 Task: Find a place to stay in Kafr AZ Zafarani for 9 guests from 24 Aug to 10 Sep, with a price range of 14000 to 15000, including amenities like WiFi and free parking.
Action: Mouse moved to (507, 106)
Screenshot: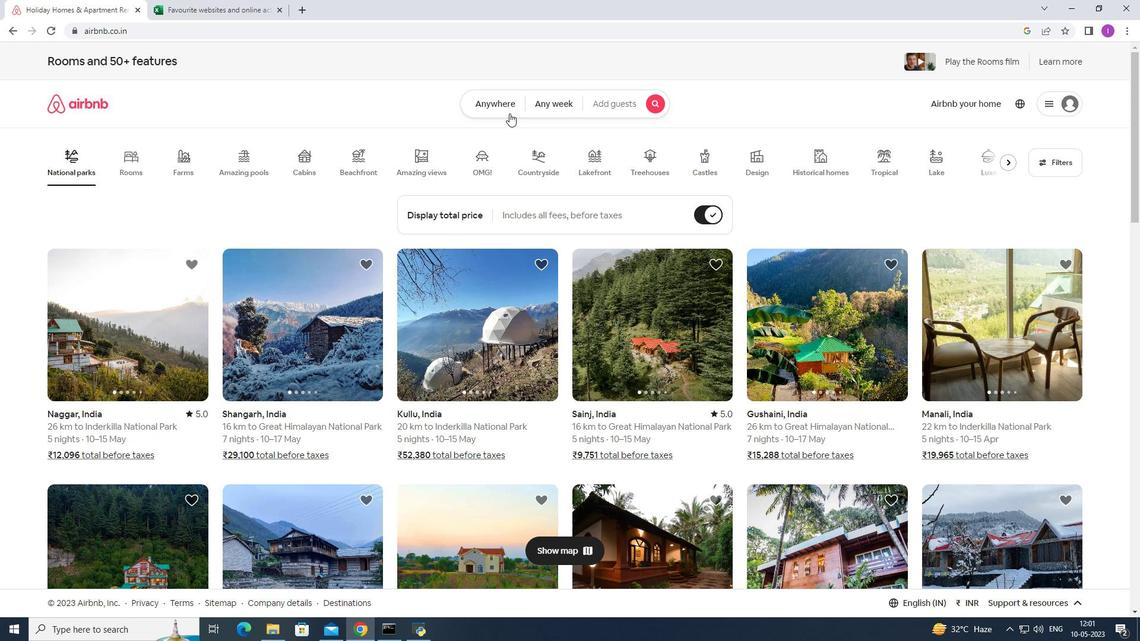 
Action: Mouse pressed left at (507, 106)
Screenshot: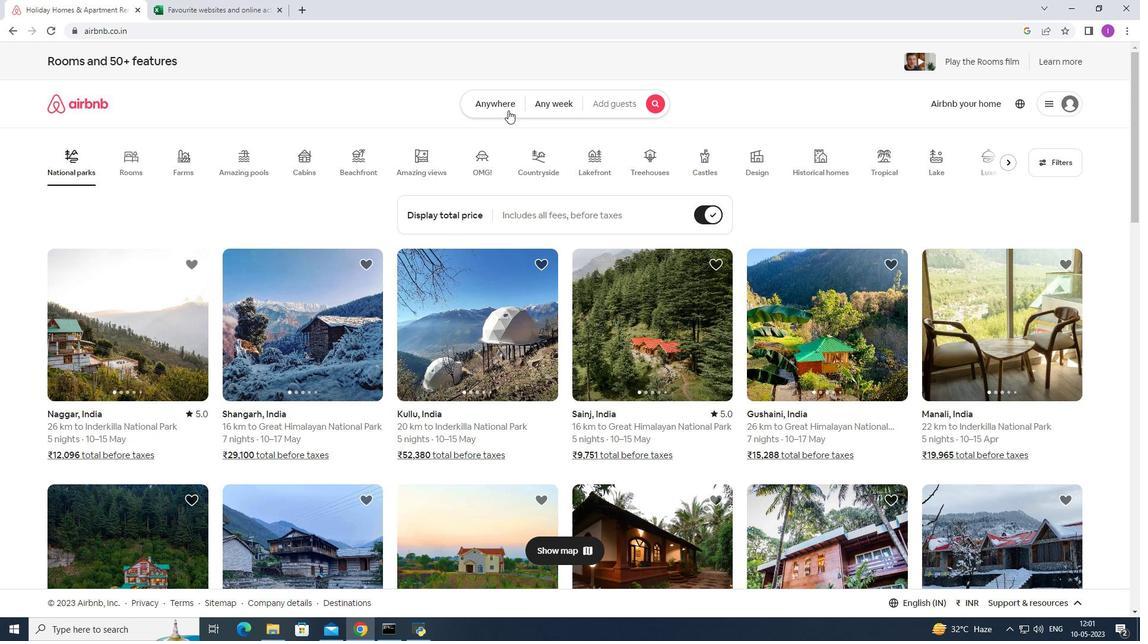 
Action: Mouse moved to (421, 144)
Screenshot: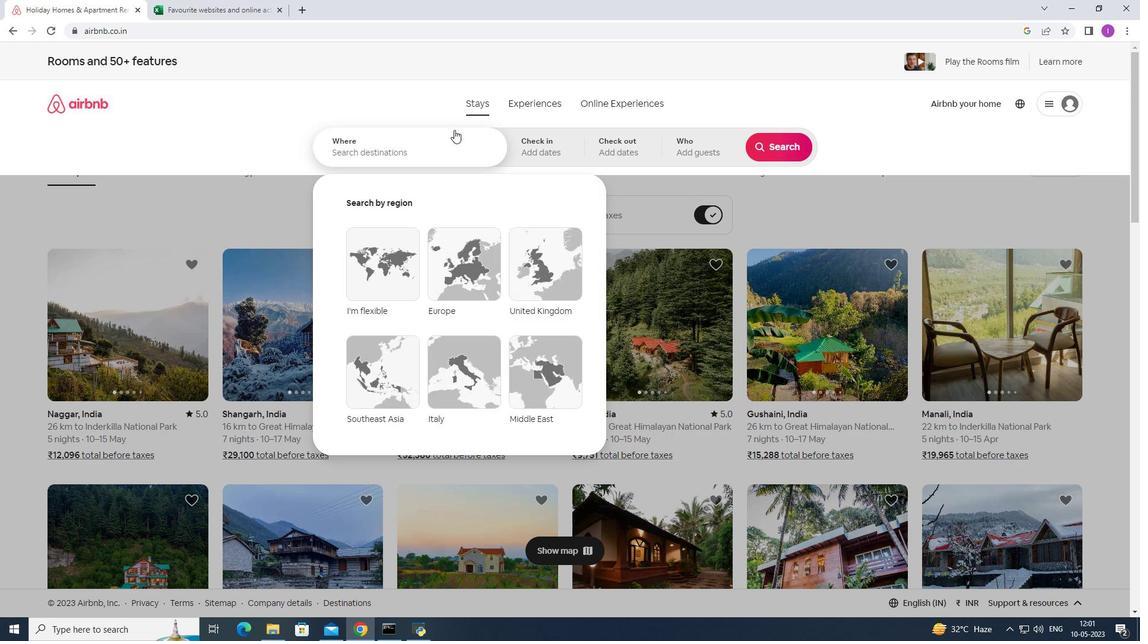 
Action: Mouse pressed left at (421, 144)
Screenshot: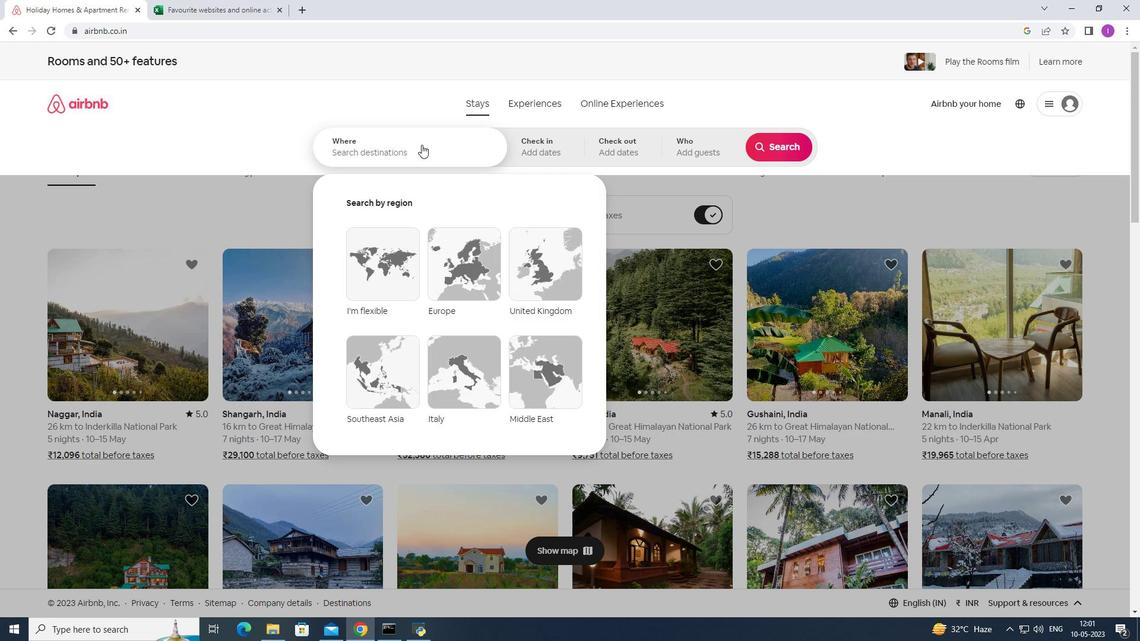 
Action: Mouse moved to (438, 149)
Screenshot: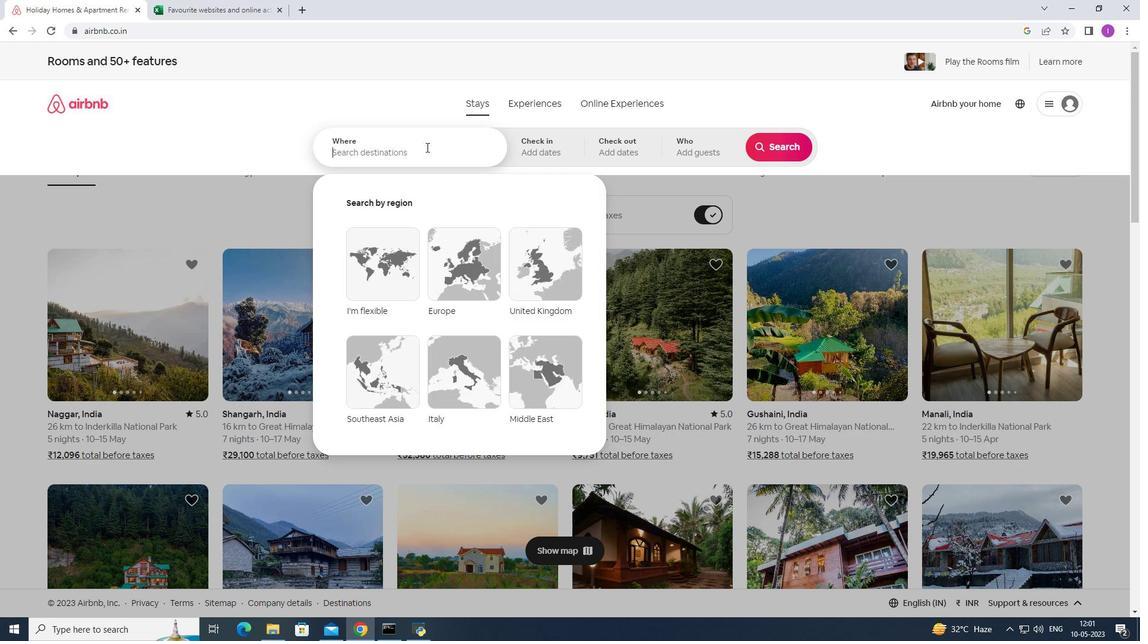 
Action: Key pressed <Key.shift>Kafr<Key.space><Key.shift>Az<Key.space>
Screenshot: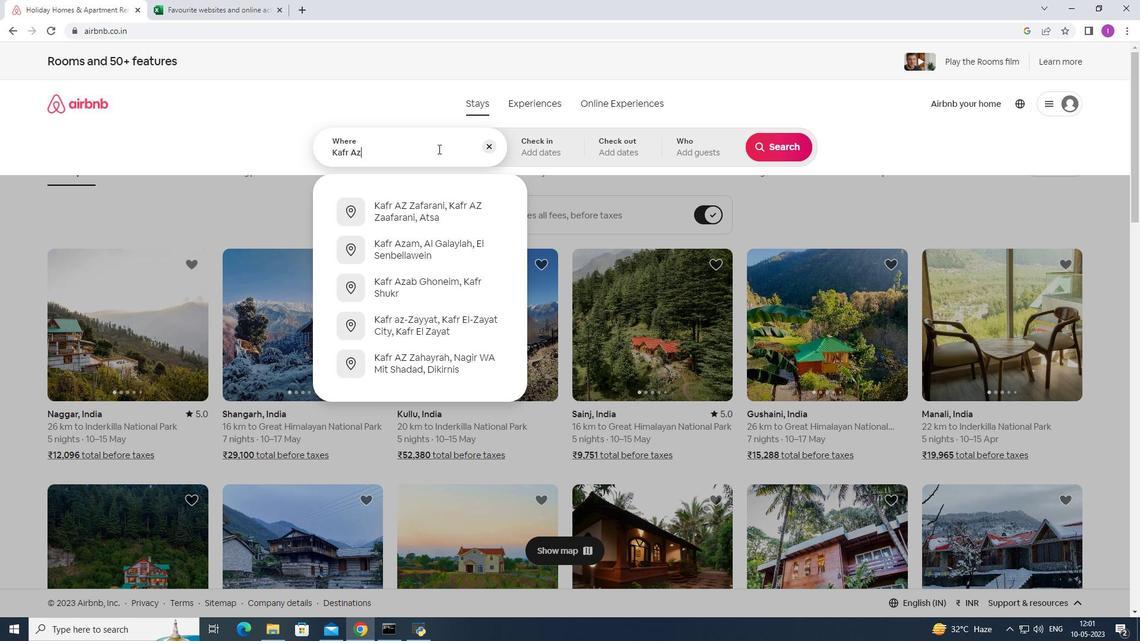 
Action: Mouse moved to (415, 216)
Screenshot: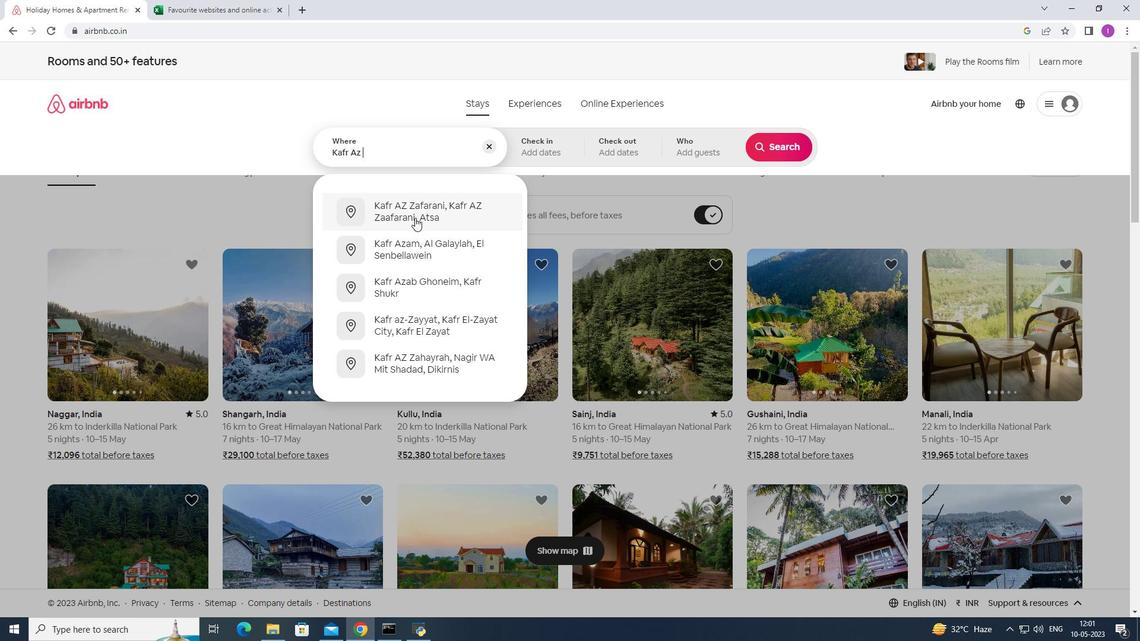
Action: Mouse pressed left at (415, 216)
Screenshot: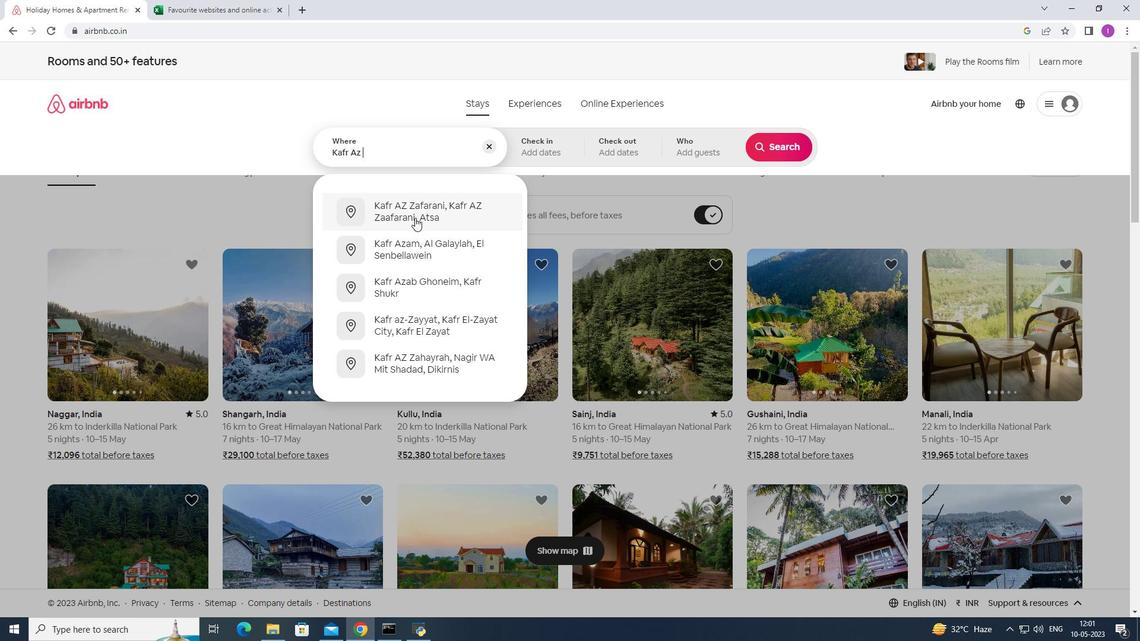 
Action: Mouse moved to (782, 243)
Screenshot: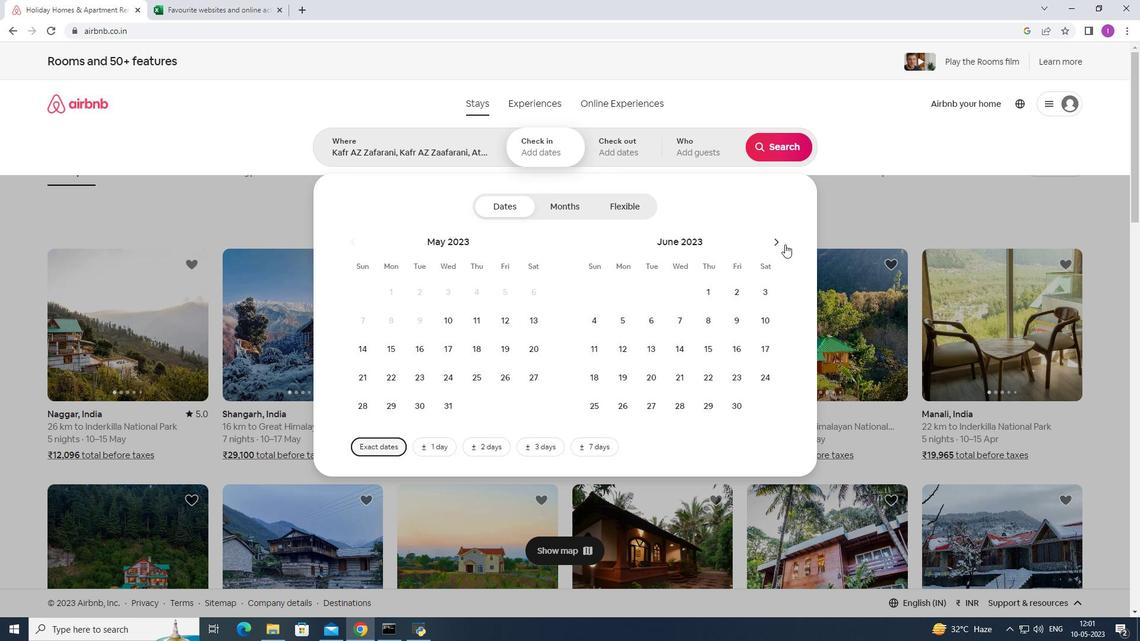 
Action: Mouse pressed left at (782, 243)
Screenshot: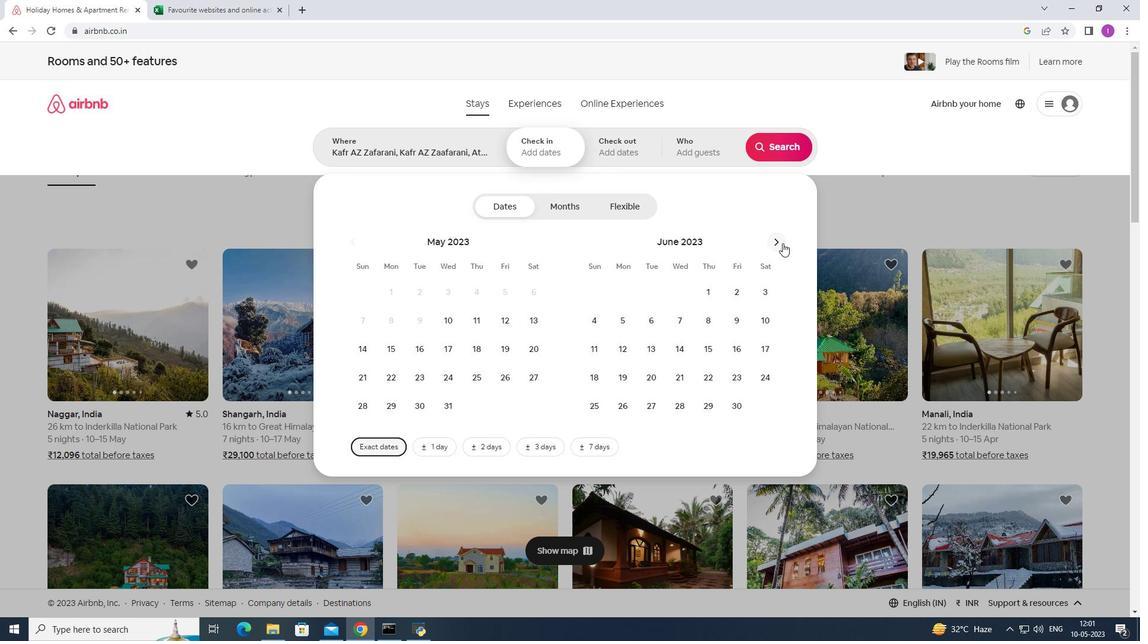 
Action: Mouse pressed left at (782, 243)
Screenshot: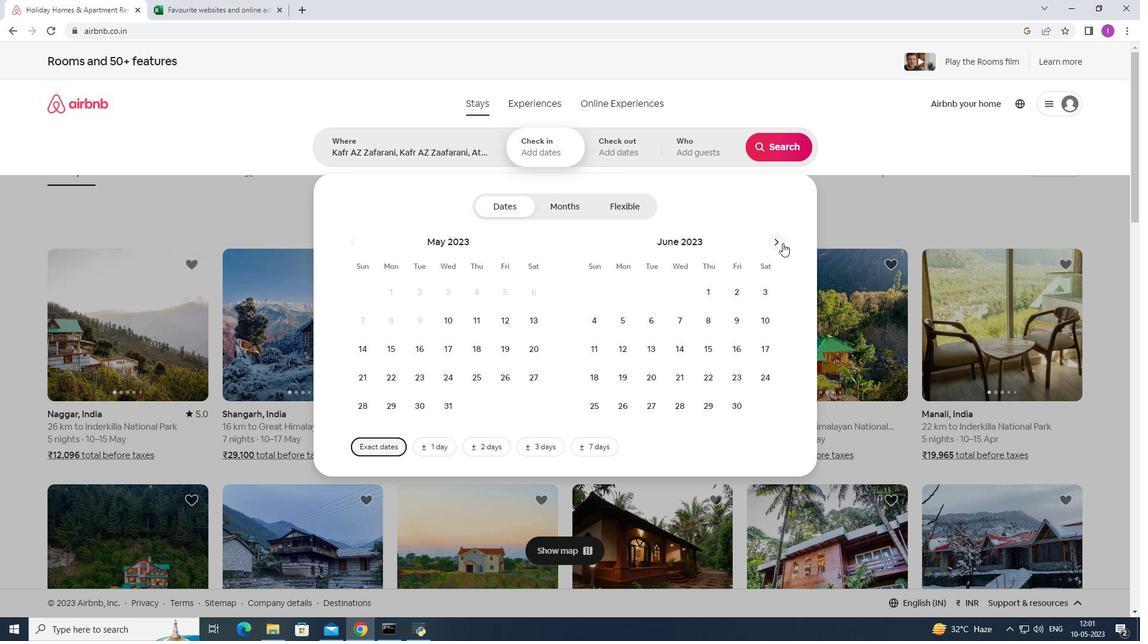 
Action: Mouse pressed left at (782, 243)
Screenshot: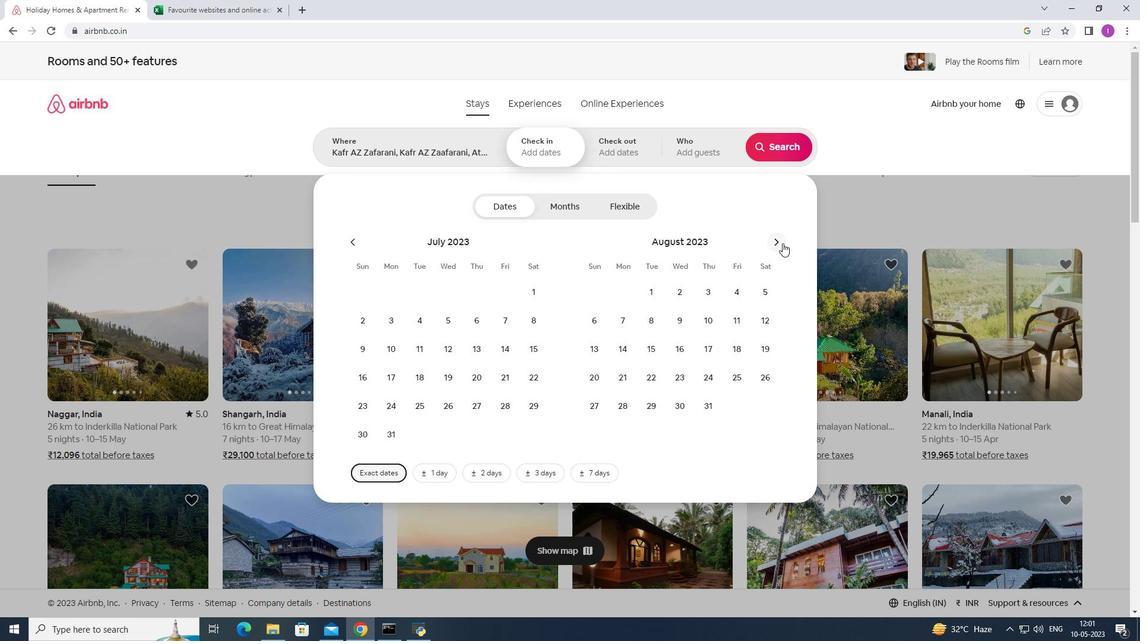 
Action: Mouse moved to (555, 365)
Screenshot: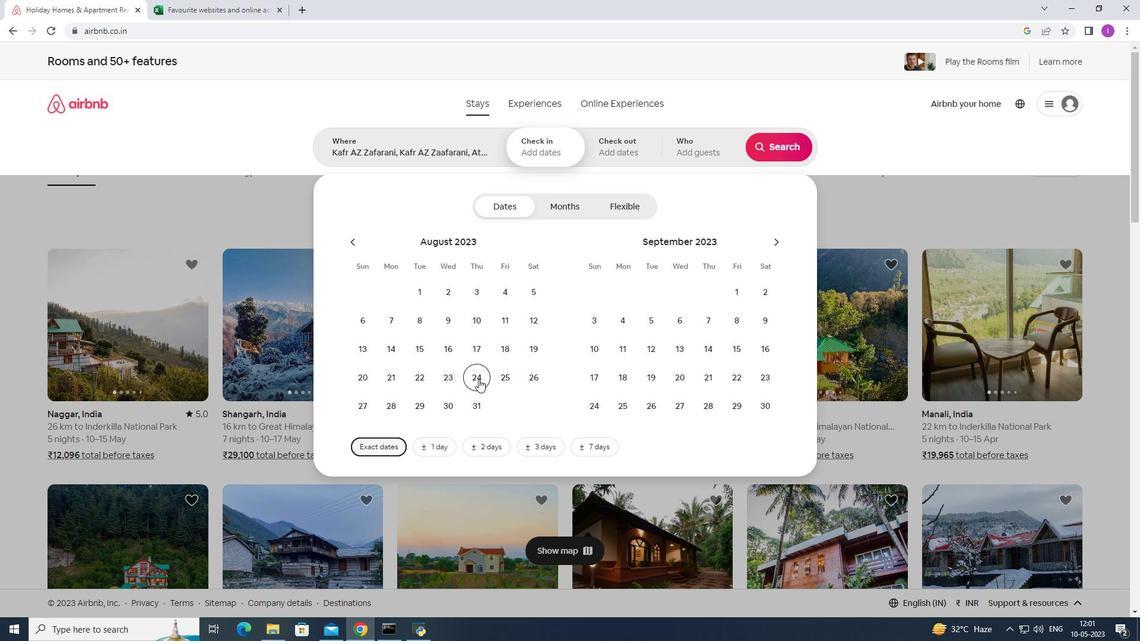 
Action: Mouse pressed left at (479, 378)
Screenshot: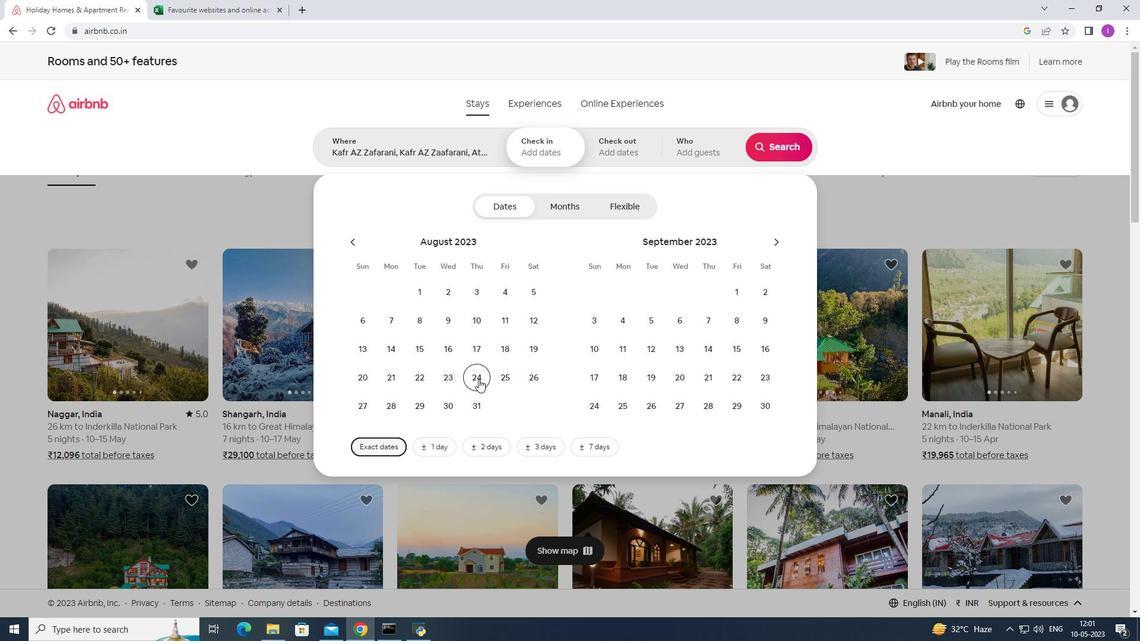 
Action: Mouse moved to (594, 351)
Screenshot: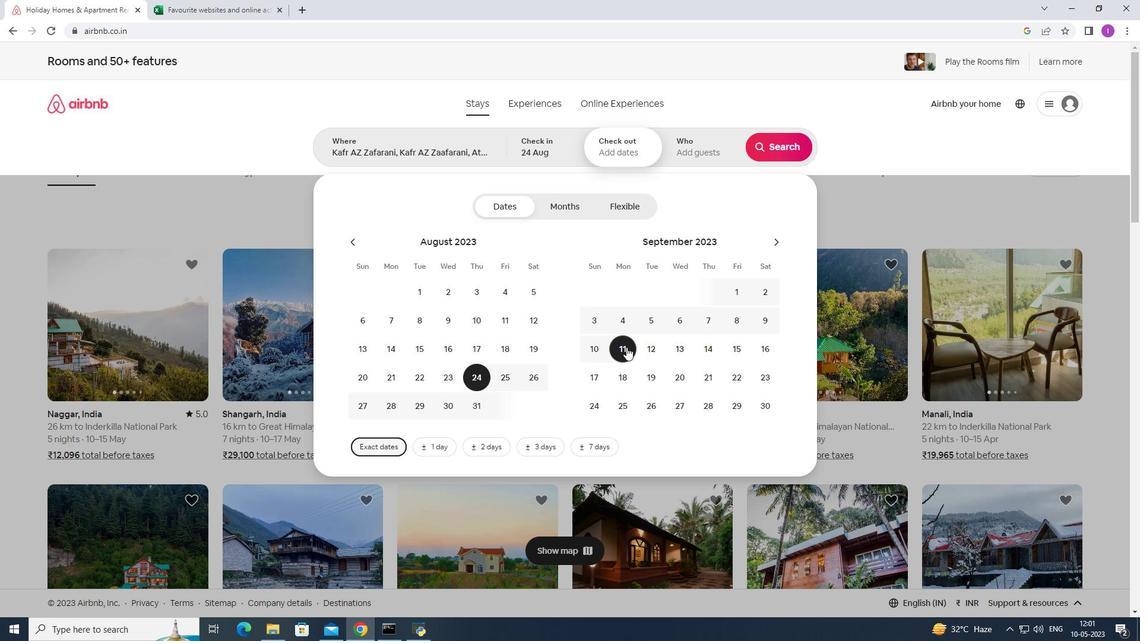 
Action: Mouse pressed left at (594, 351)
Screenshot: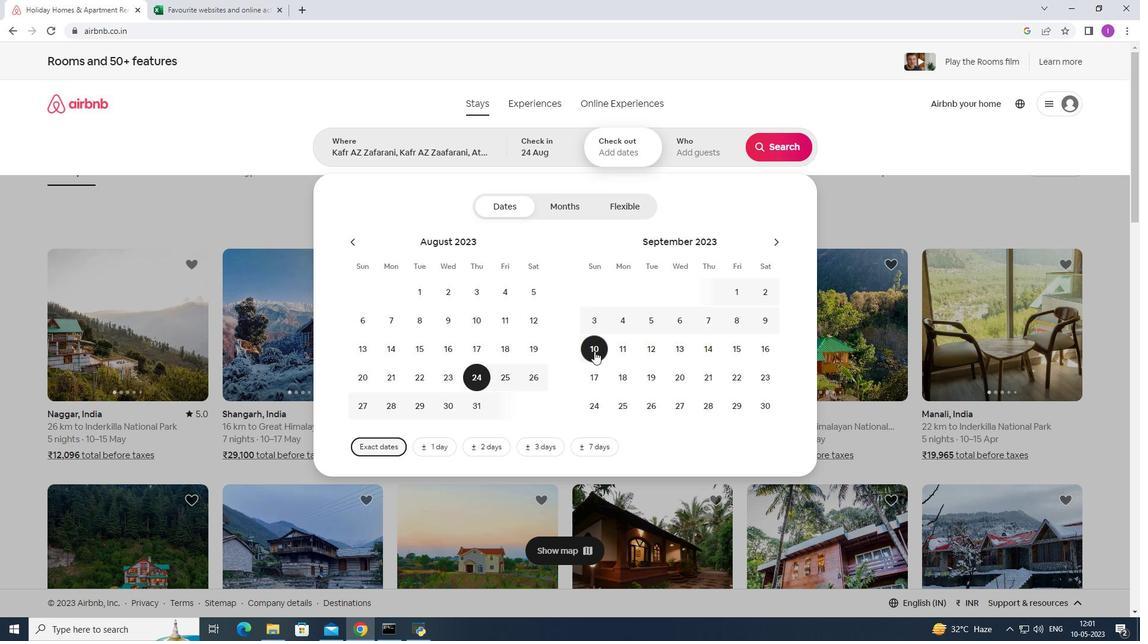 
Action: Mouse moved to (697, 152)
Screenshot: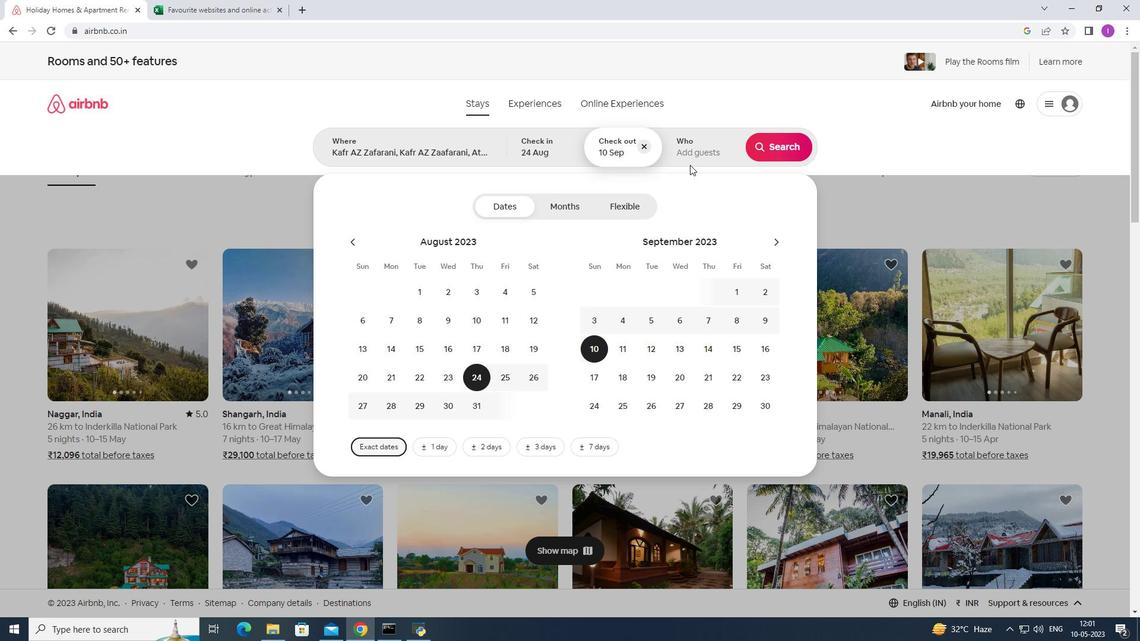 
Action: Mouse pressed left at (697, 152)
Screenshot: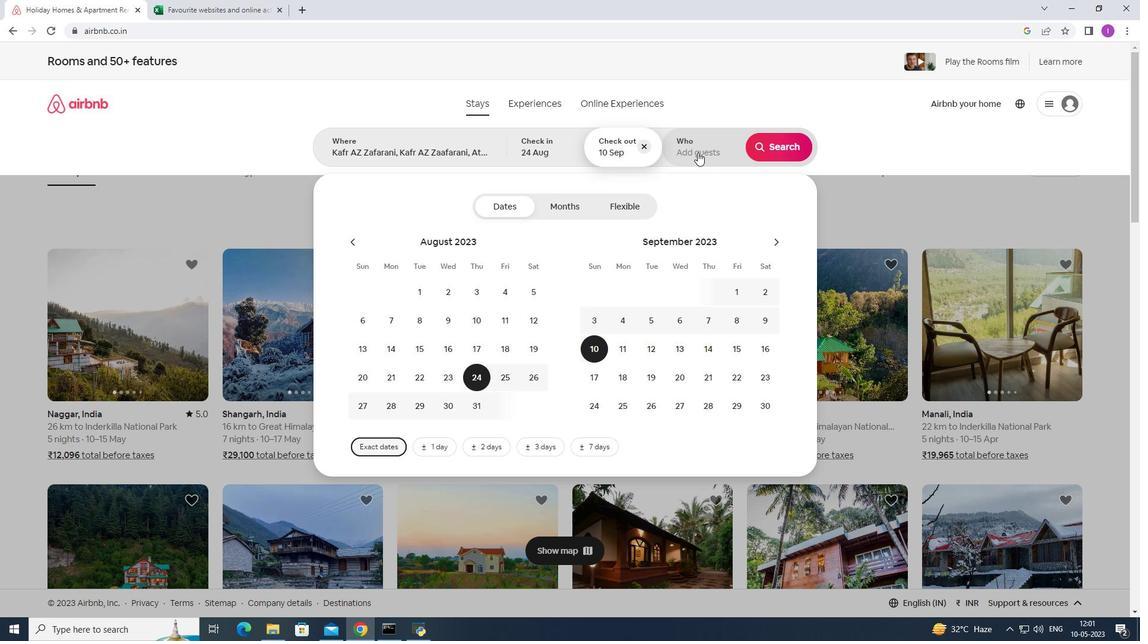 
Action: Mouse moved to (789, 208)
Screenshot: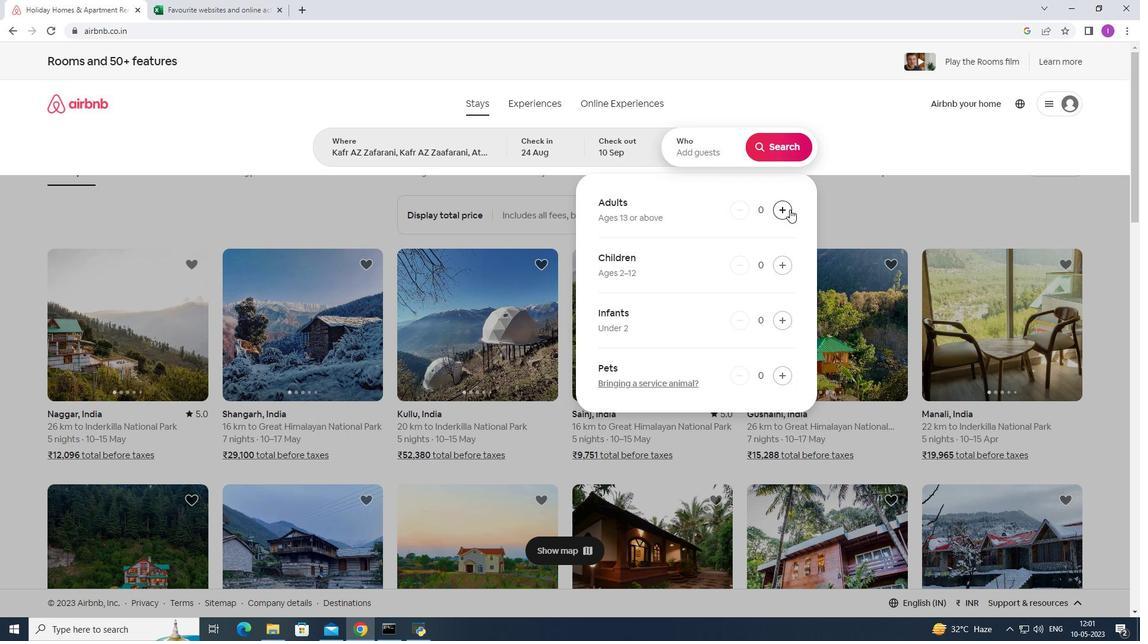 
Action: Mouse pressed left at (789, 208)
Screenshot: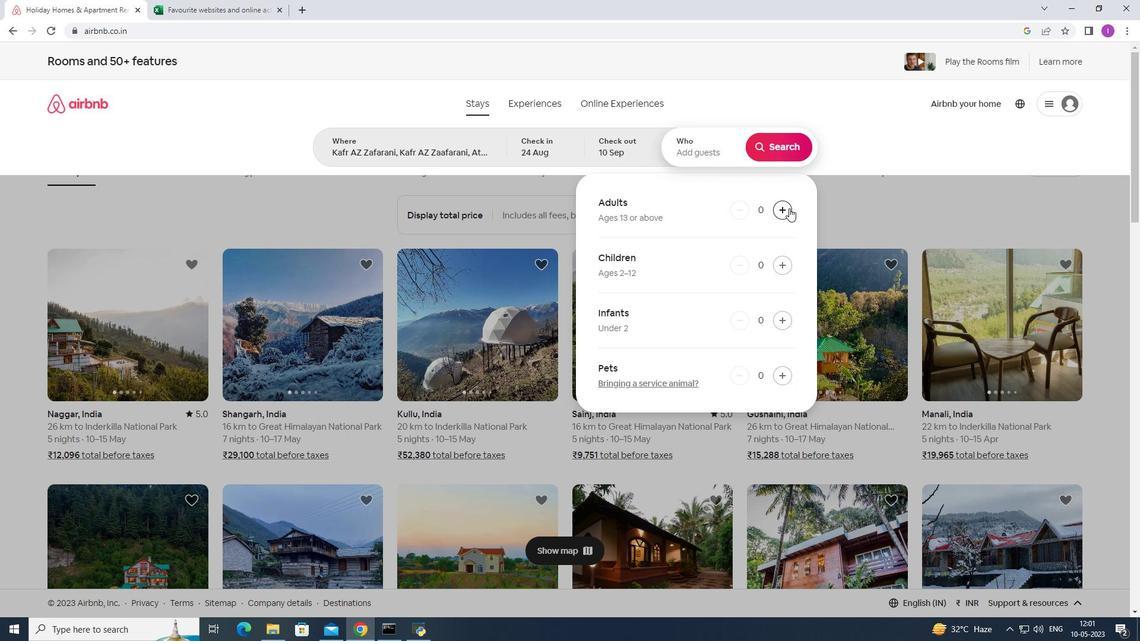 
Action: Mouse pressed left at (789, 208)
Screenshot: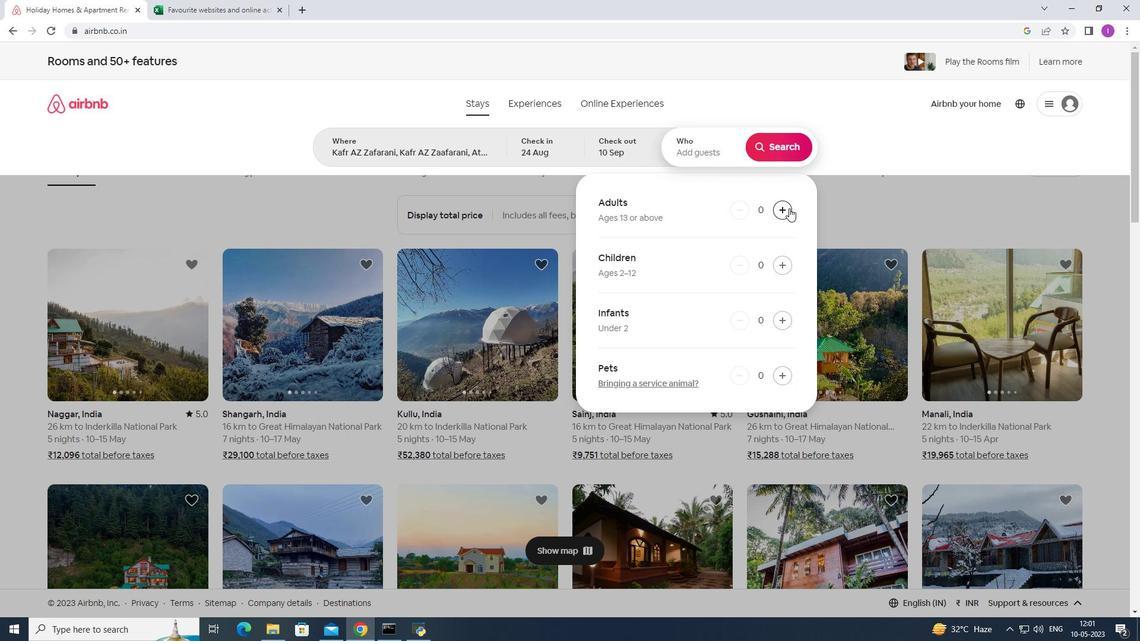 
Action: Mouse pressed left at (789, 208)
Screenshot: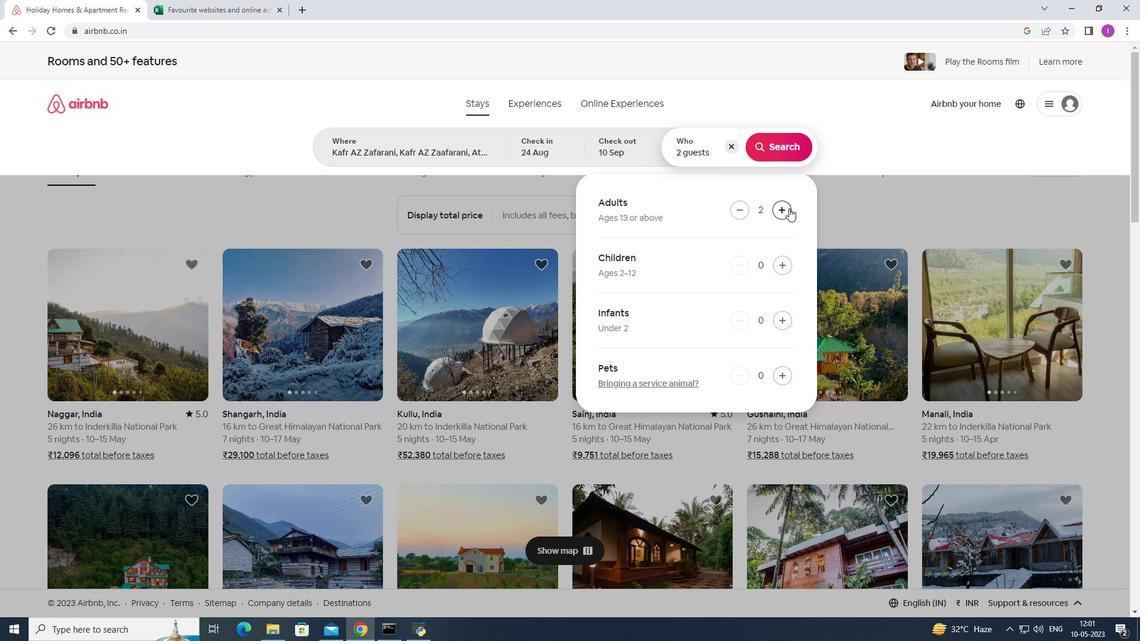 
Action: Mouse pressed left at (789, 208)
Screenshot: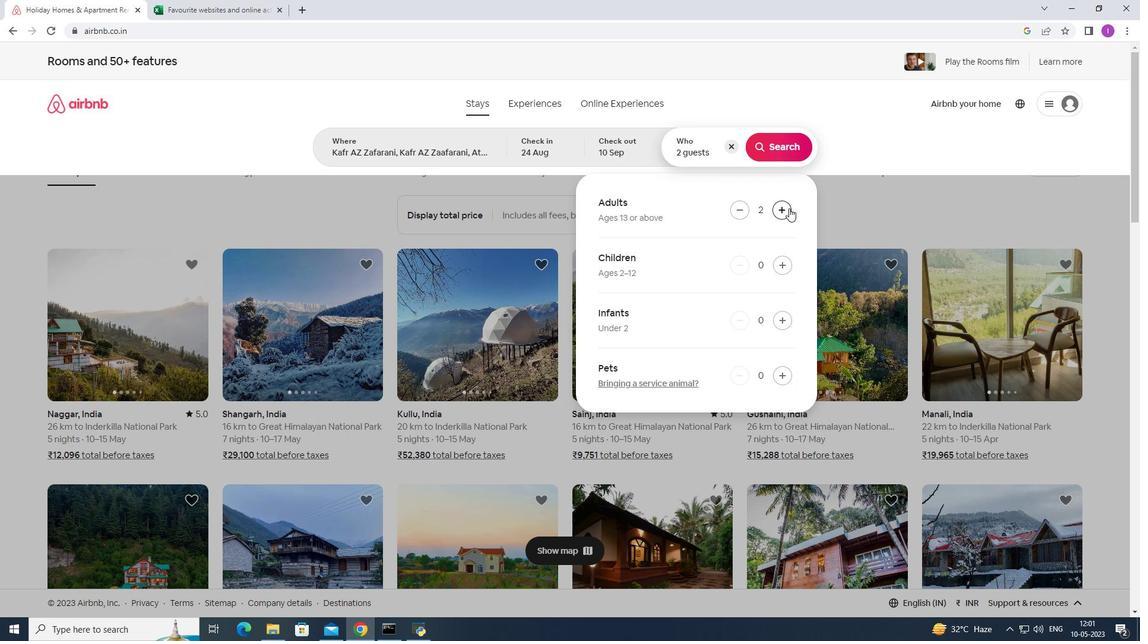 
Action: Mouse pressed left at (789, 208)
Screenshot: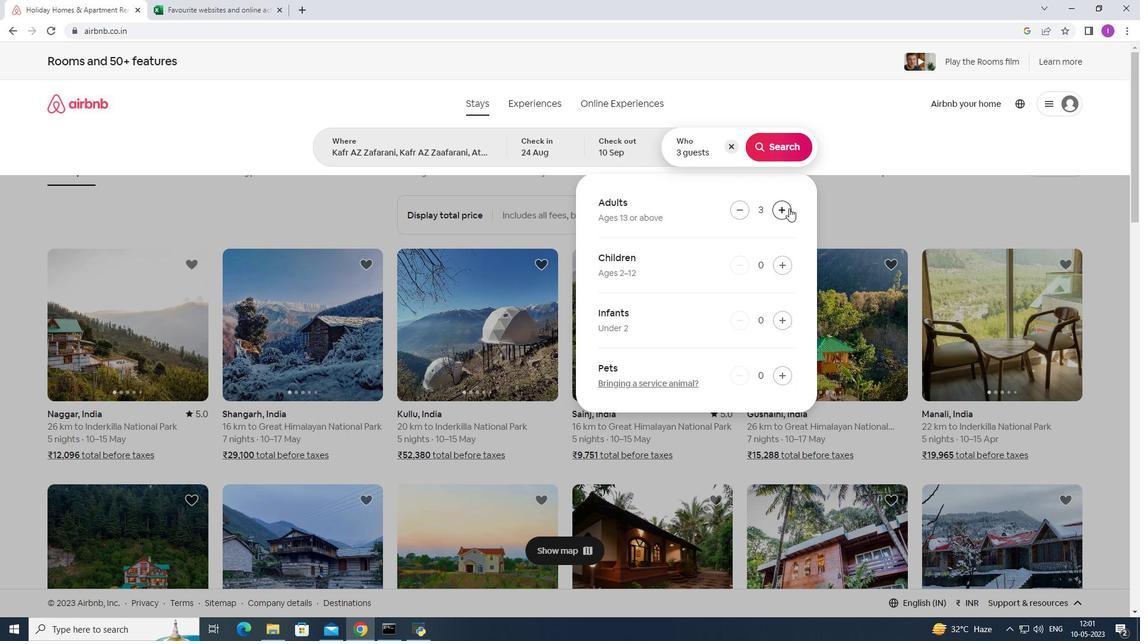 
Action: Mouse pressed left at (789, 208)
Screenshot: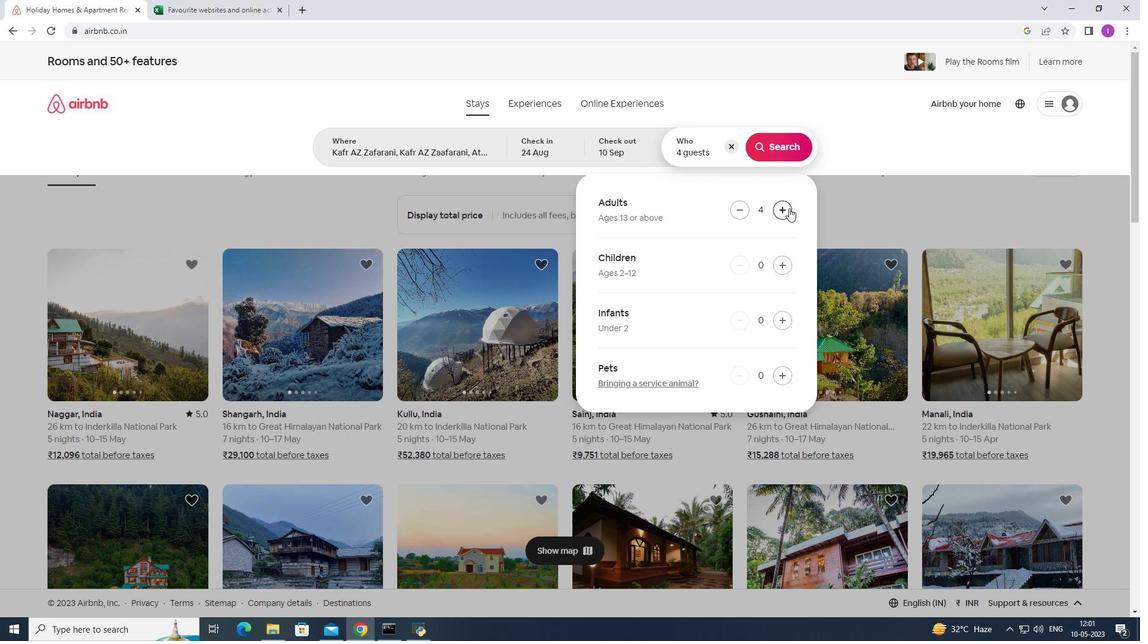 
Action: Mouse pressed left at (789, 208)
Screenshot: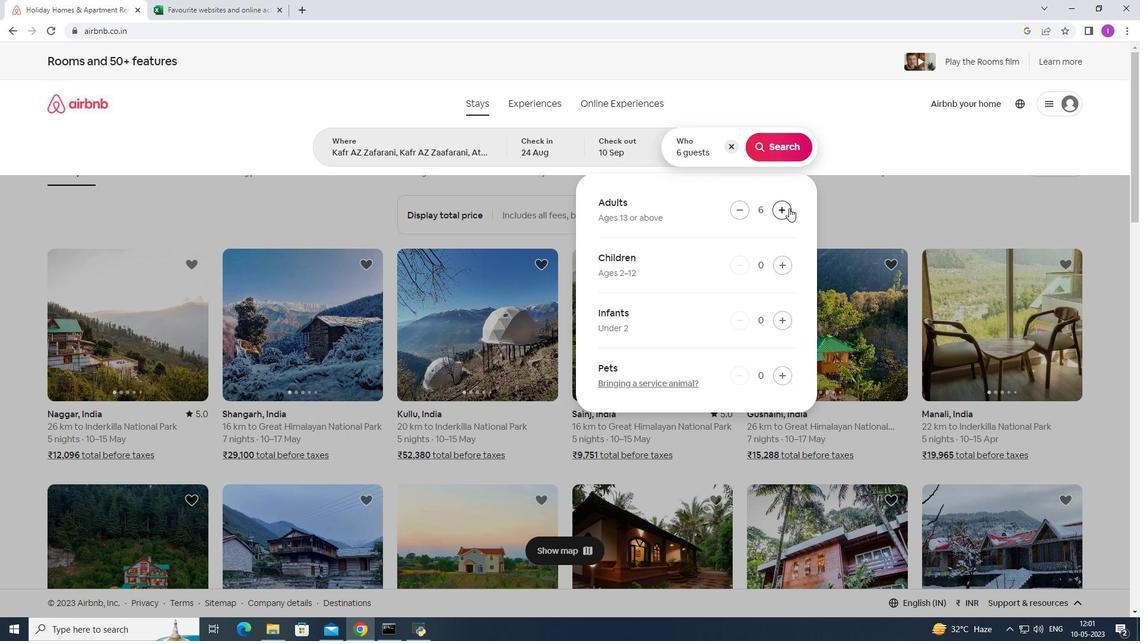 
Action: Key pressed 1<Key.backspace>
Screenshot: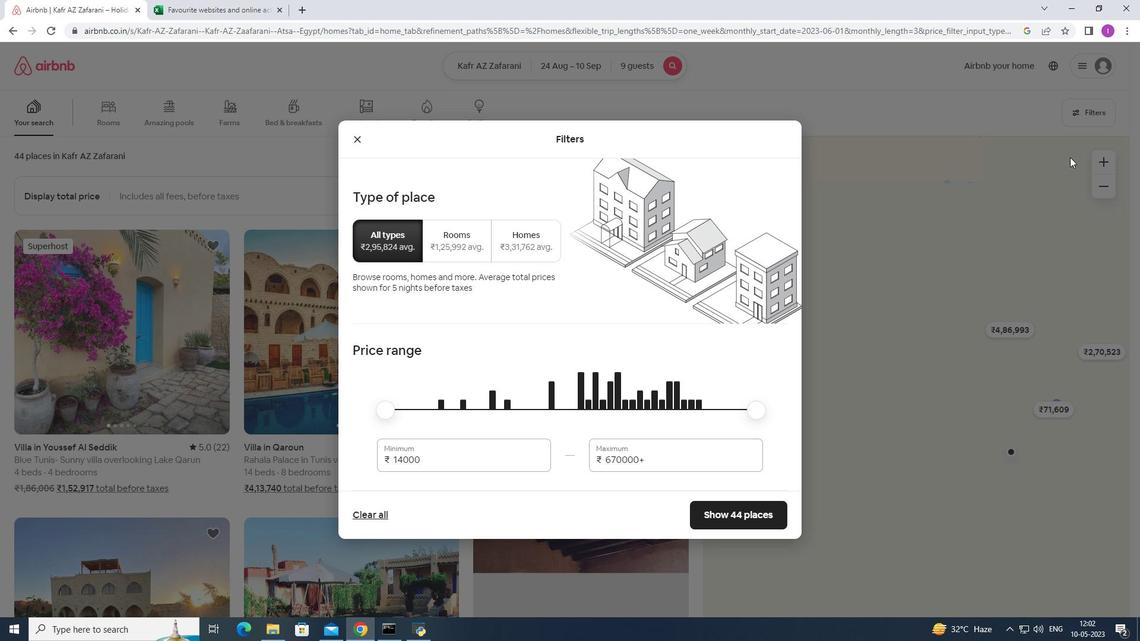 
Action: Mouse moved to (422, 225)
Screenshot: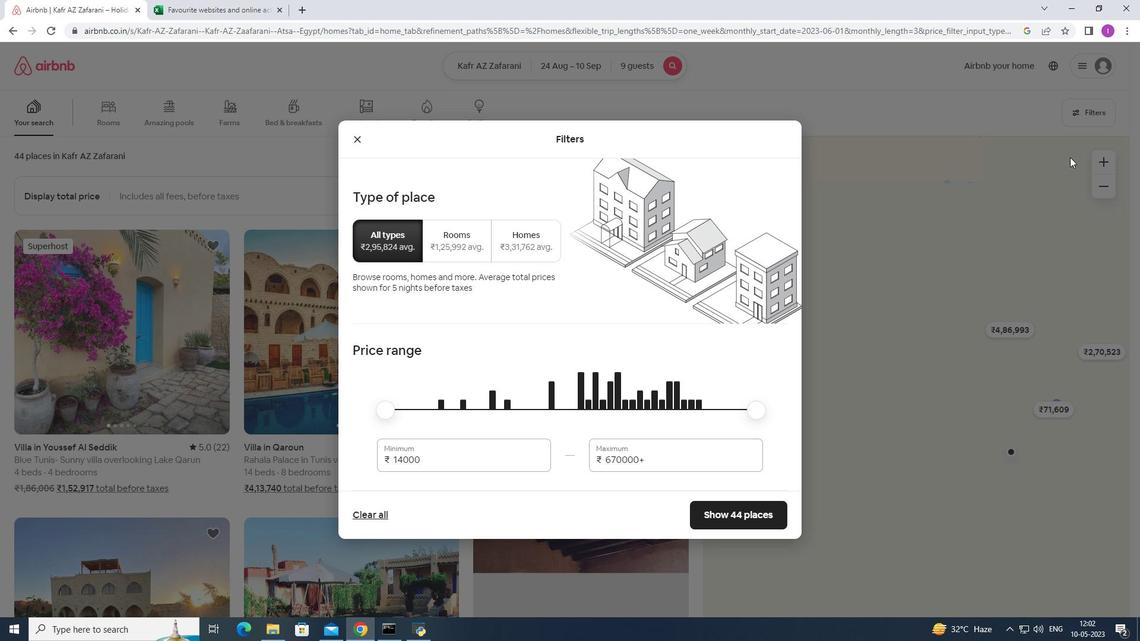 
Action: Key pressed <Key.backspace><Key.backspace><Key.backspace><Key.backspace><Key.backspace><Key.backspace><Key.backspace>
Screenshot: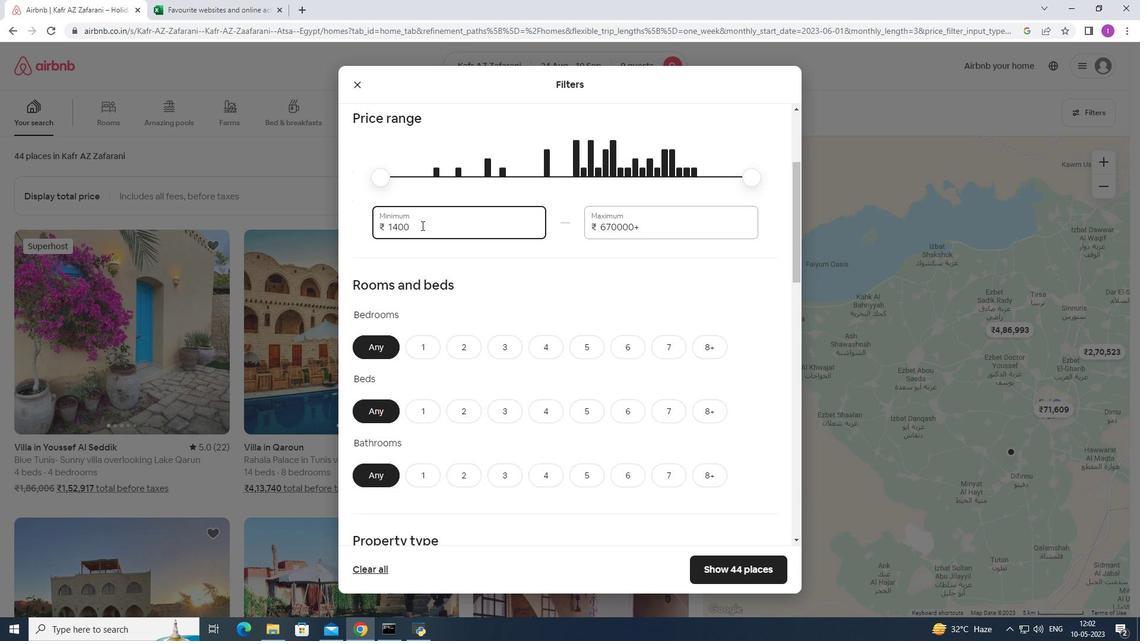 
Action: Mouse moved to (422, 225)
Screenshot: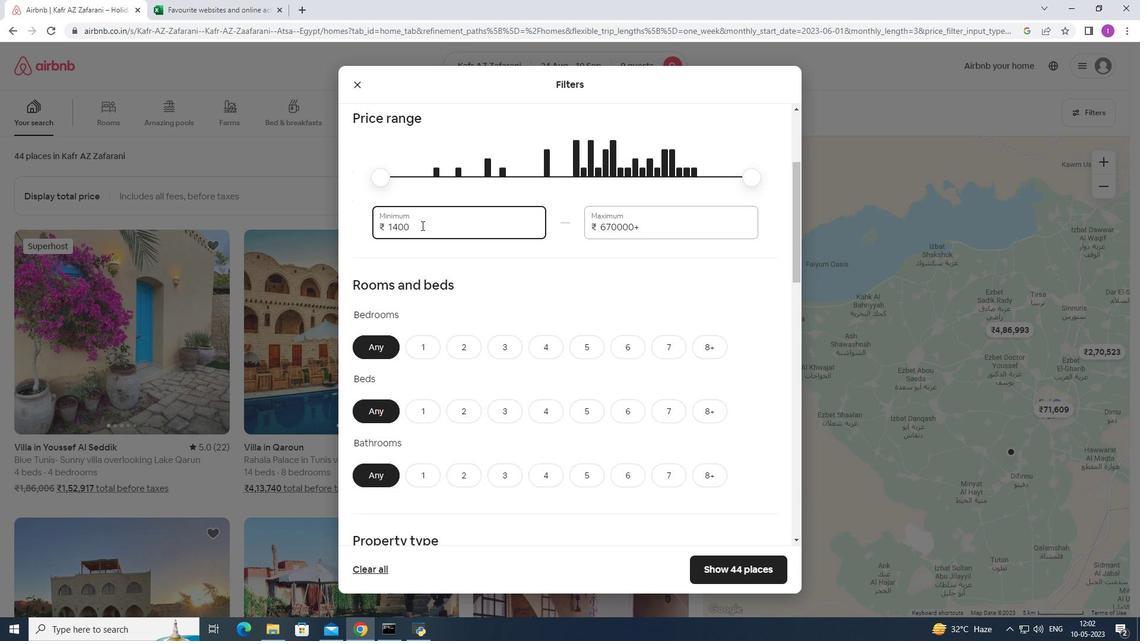 
Action: Key pressed <Key.backspace><Key.backspace><Key.backspace><Key.backspace><Key.backspace><Key.backspace><Key.backspace>
Screenshot: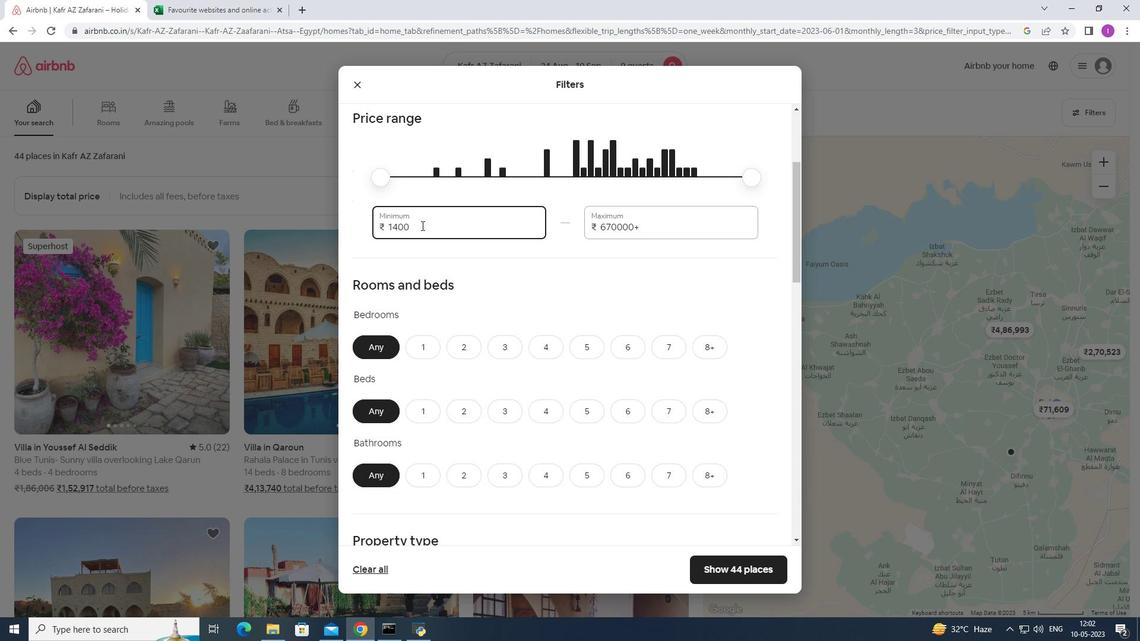 
Action: Mouse moved to (423, 226)
Screenshot: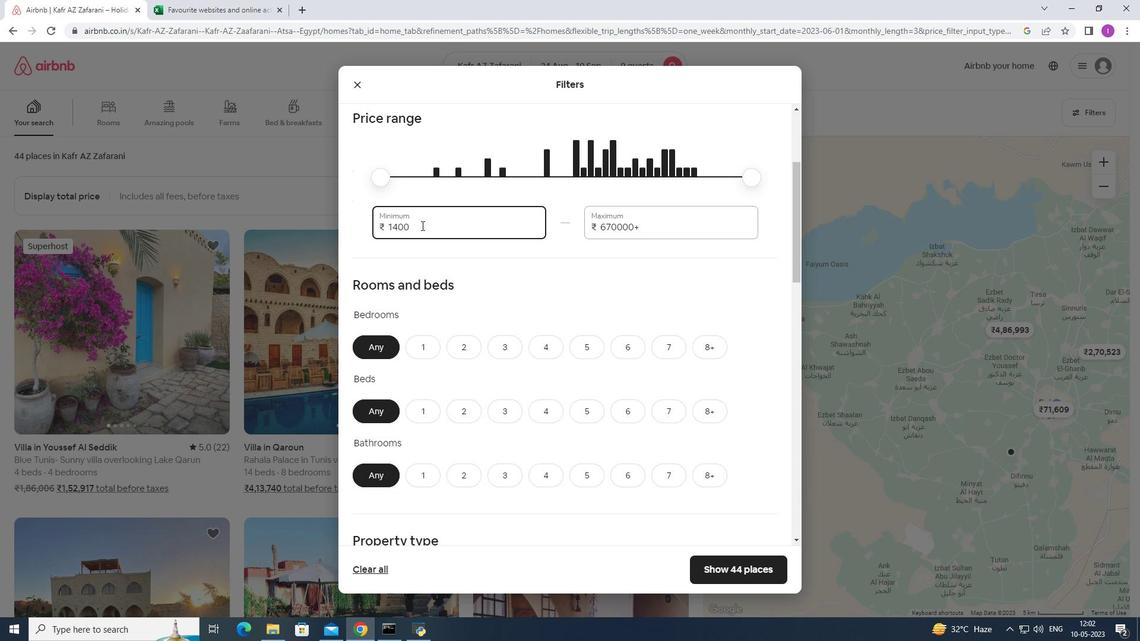 
Action: Key pressed <Key.backspace>
Screenshot: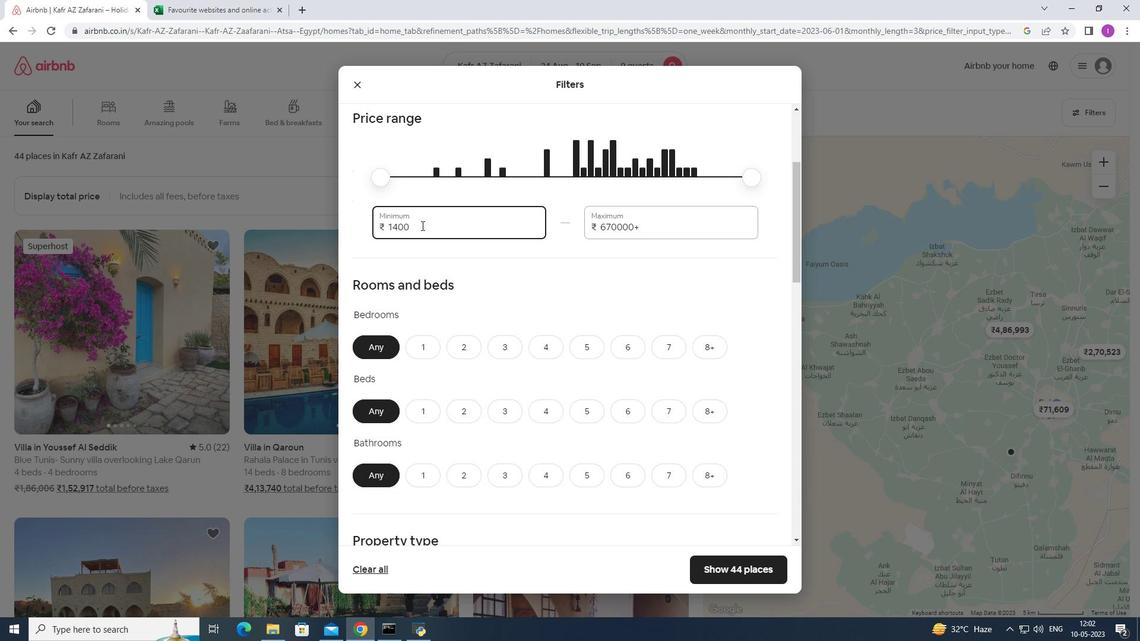 
Action: Mouse moved to (425, 228)
Screenshot: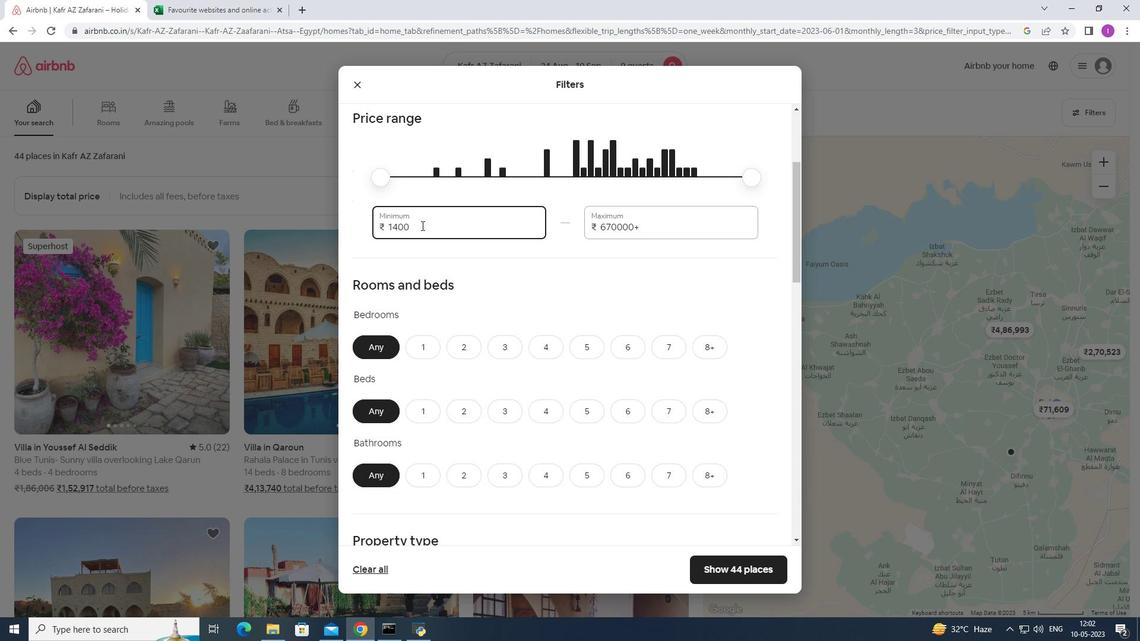 
Action: Key pressed <Key.backspace>
Screenshot: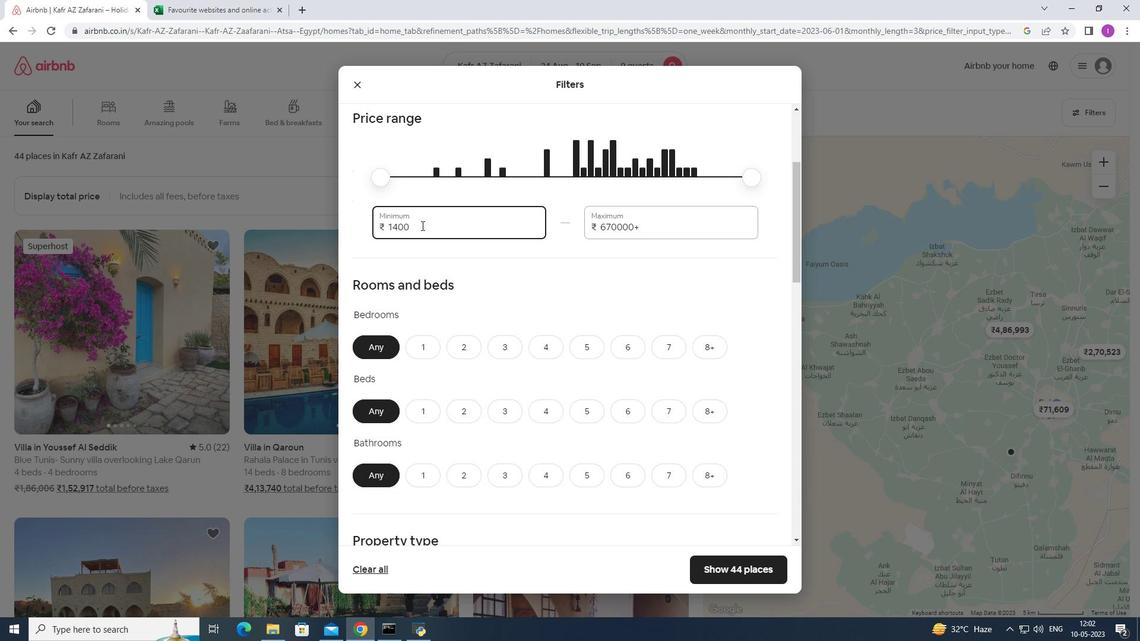 
Action: Mouse moved to (426, 229)
Screenshot: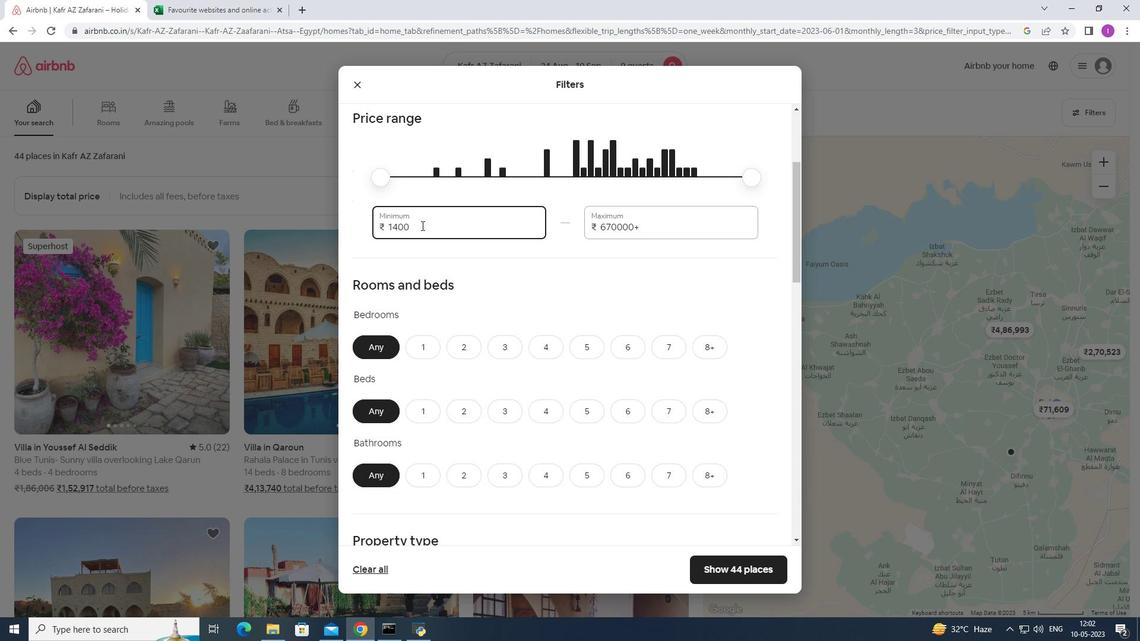 
Action: Key pressed <Key.backspace>
Screenshot: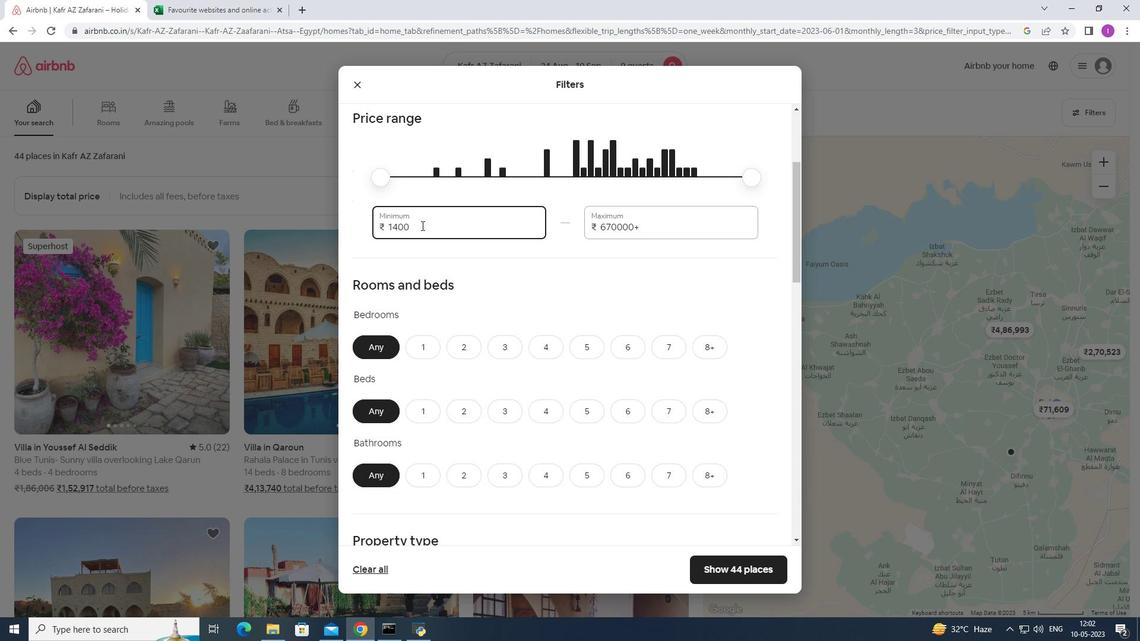 
Action: Mouse moved to (647, 226)
Screenshot: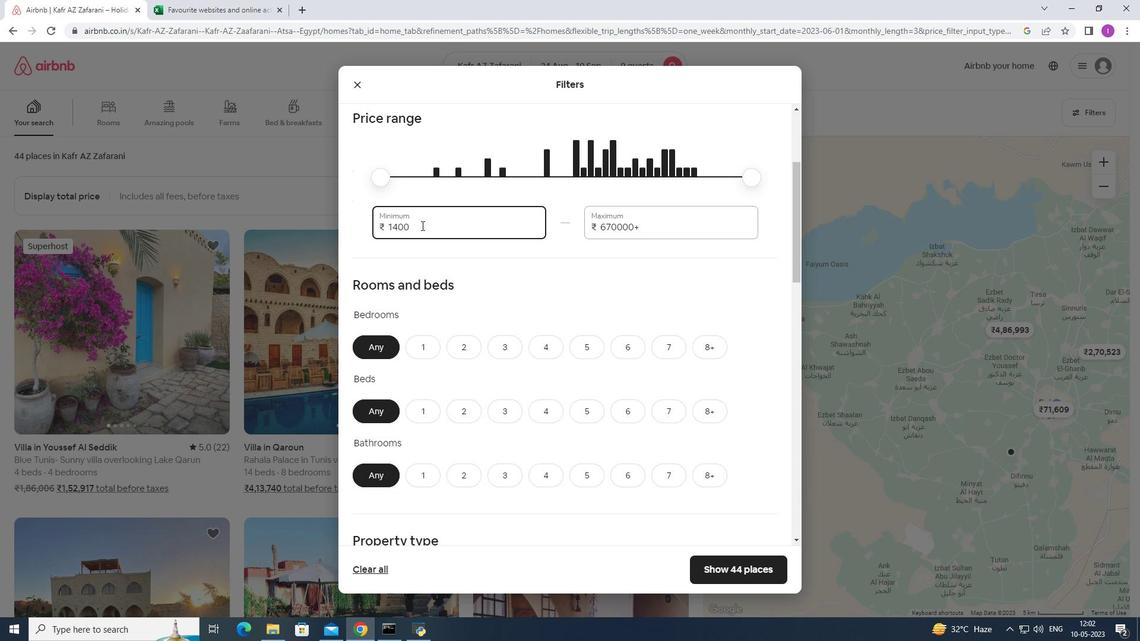
Action: Mouse pressed left at (647, 226)
Screenshot: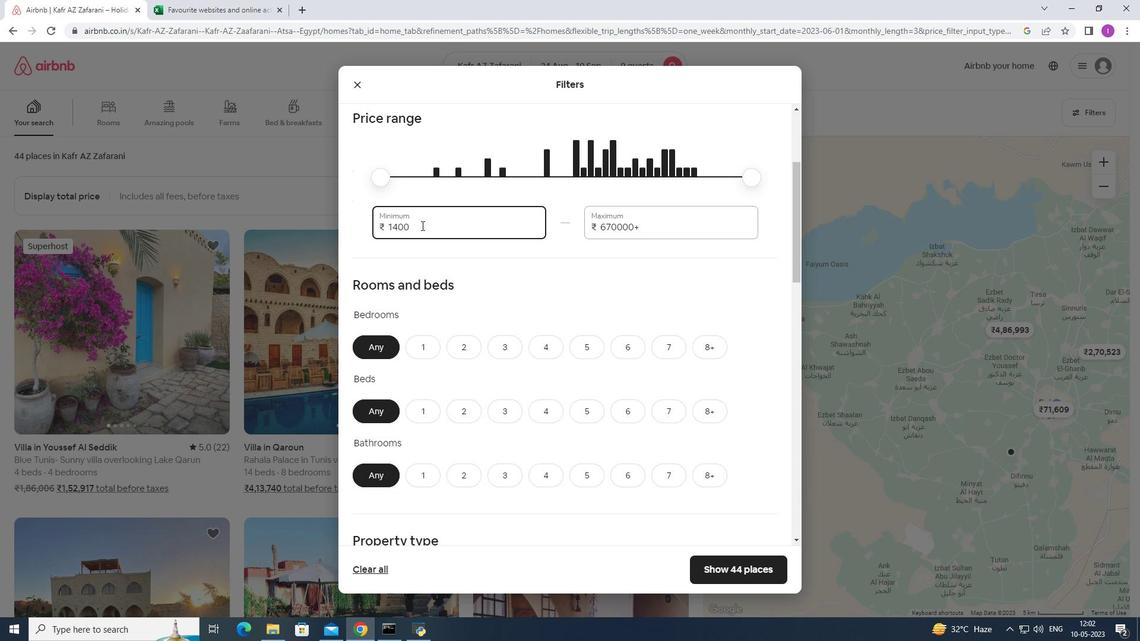 
Action: Mouse moved to (585, 225)
Screenshot: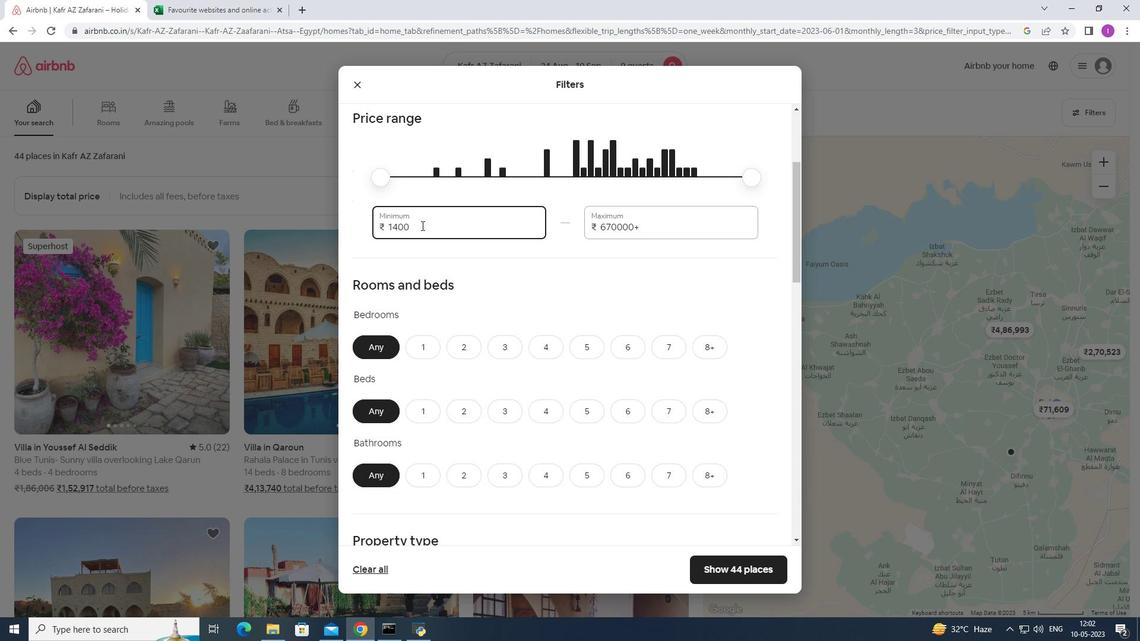 
Action: Key pressed 15
Screenshot: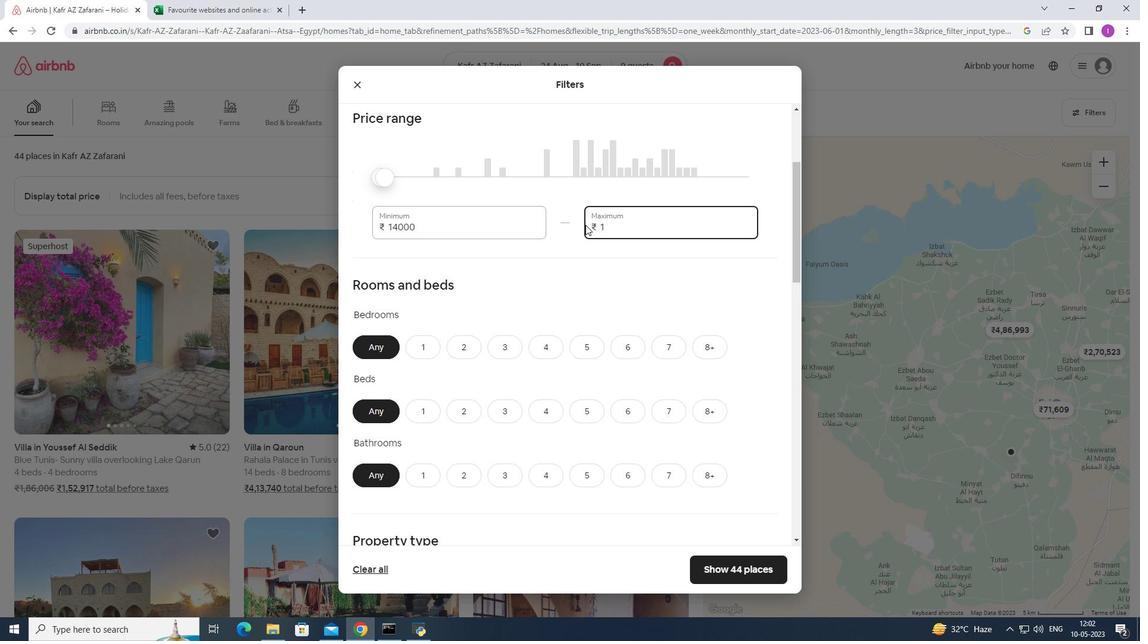 
Action: Mouse moved to (585, 225)
Screenshot: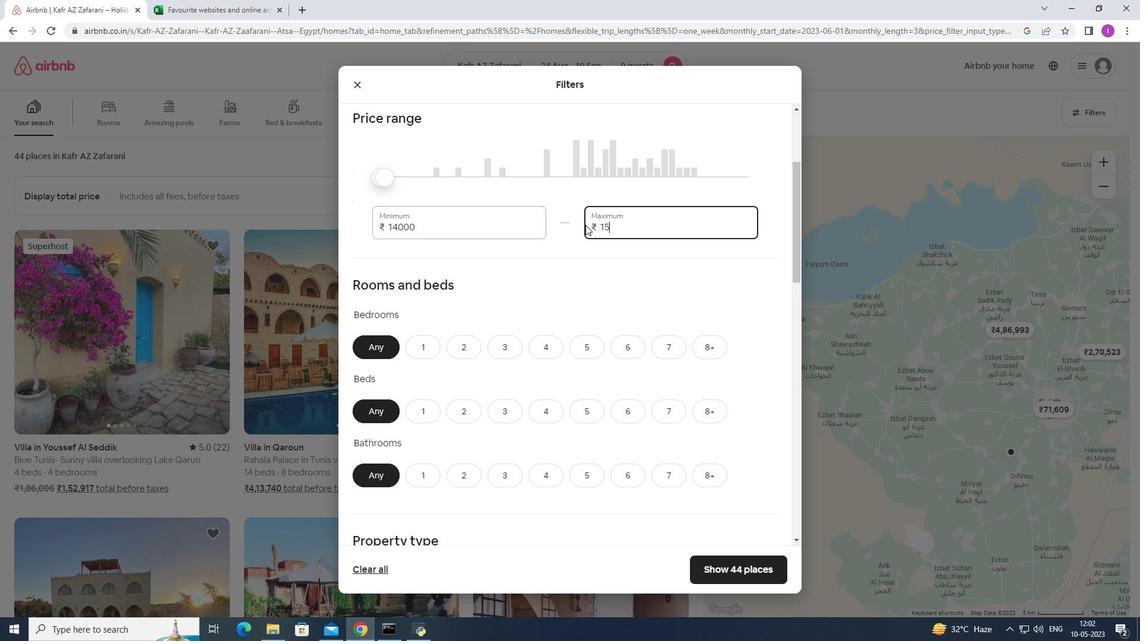
Action: Key pressed 0
Screenshot: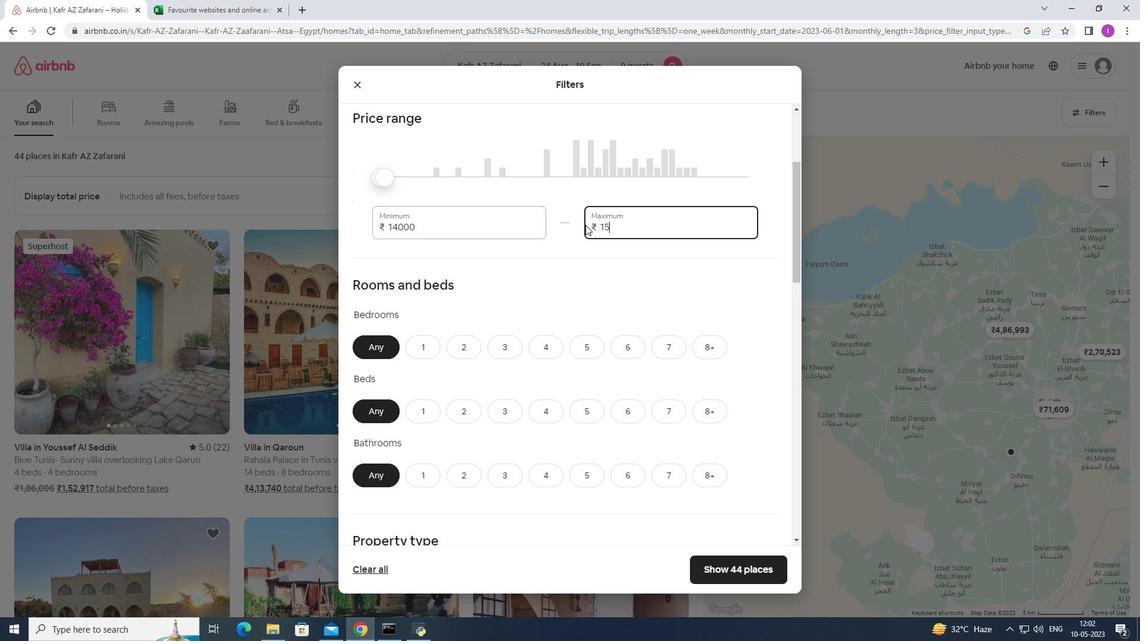 
Action: Mouse moved to (585, 226)
Screenshot: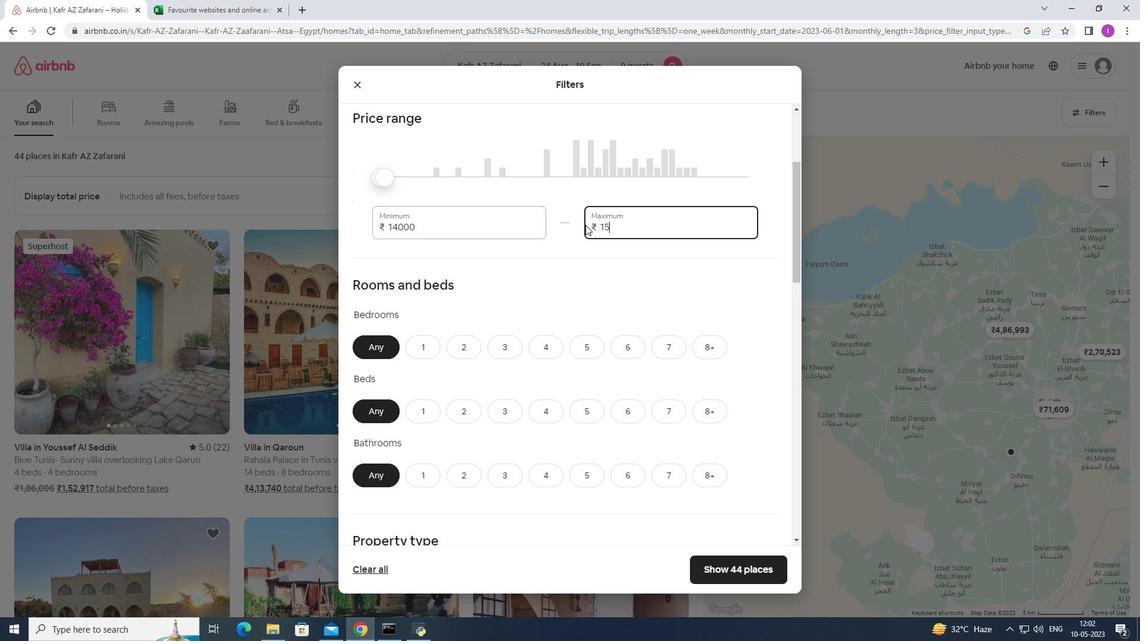 
Action: Key pressed 00
Screenshot: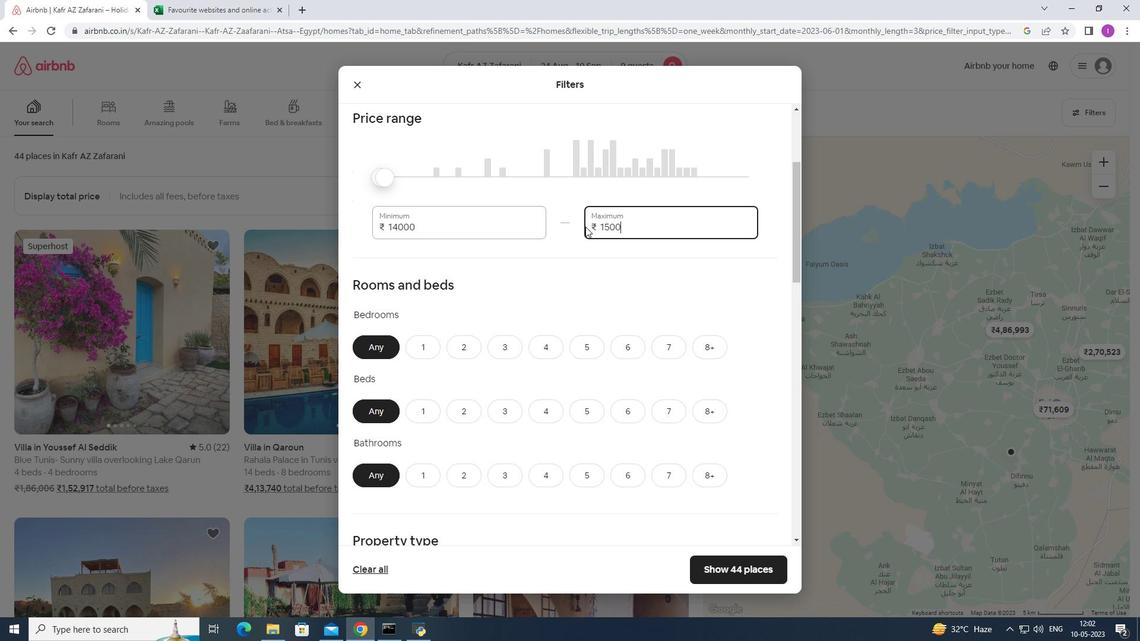
Action: Mouse moved to (418, 228)
Screenshot: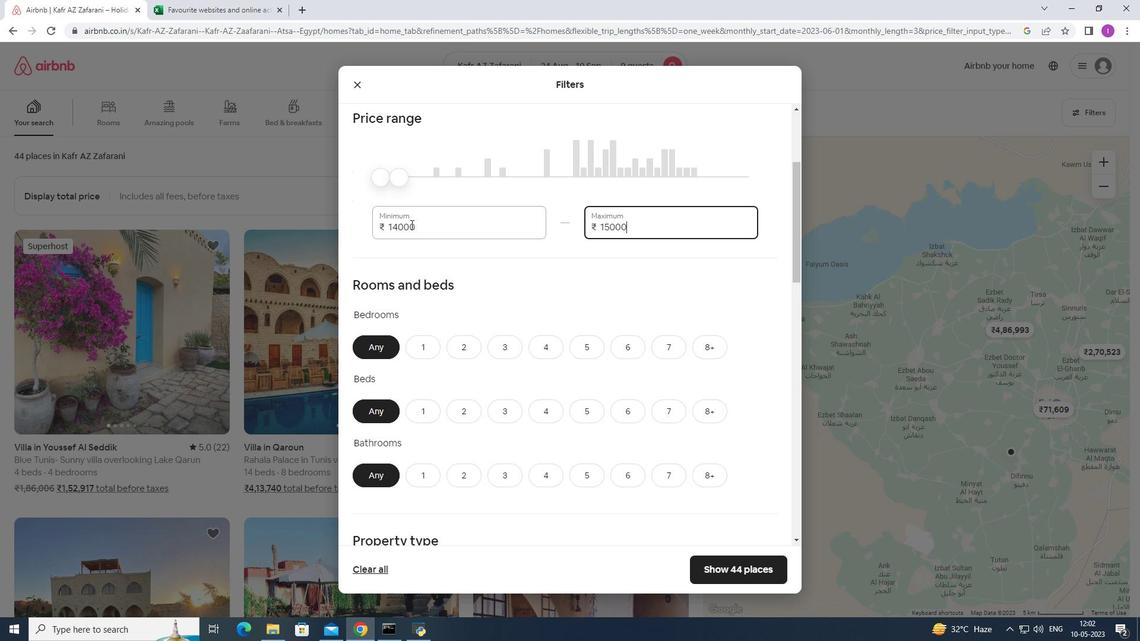 
Action: Mouse pressed left at (418, 228)
Screenshot: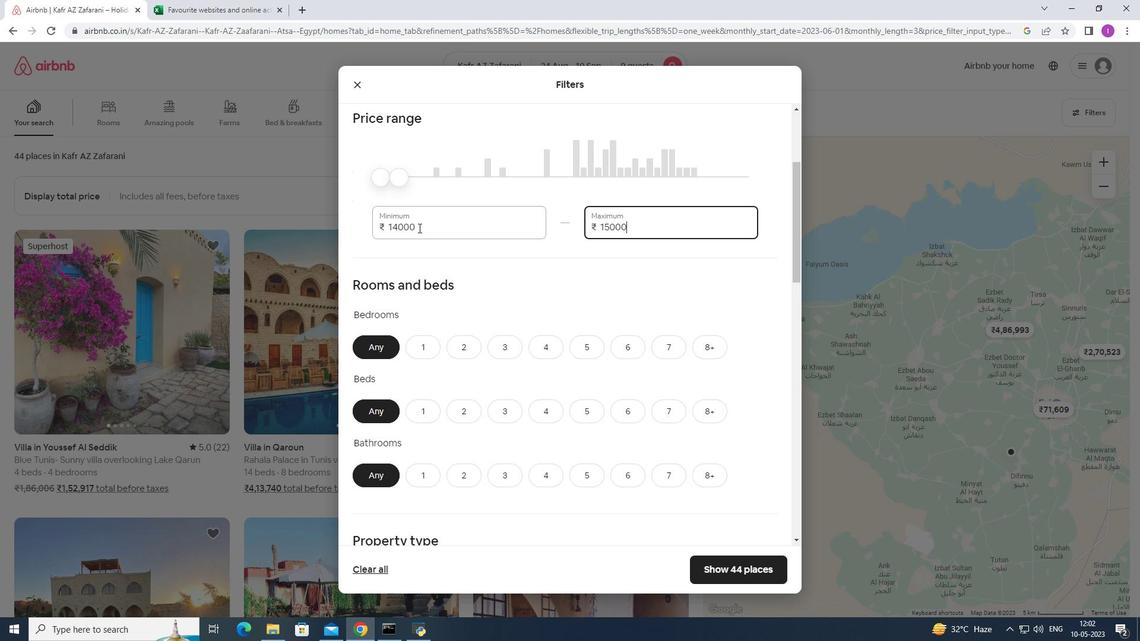 
Action: Mouse moved to (372, 236)
Screenshot: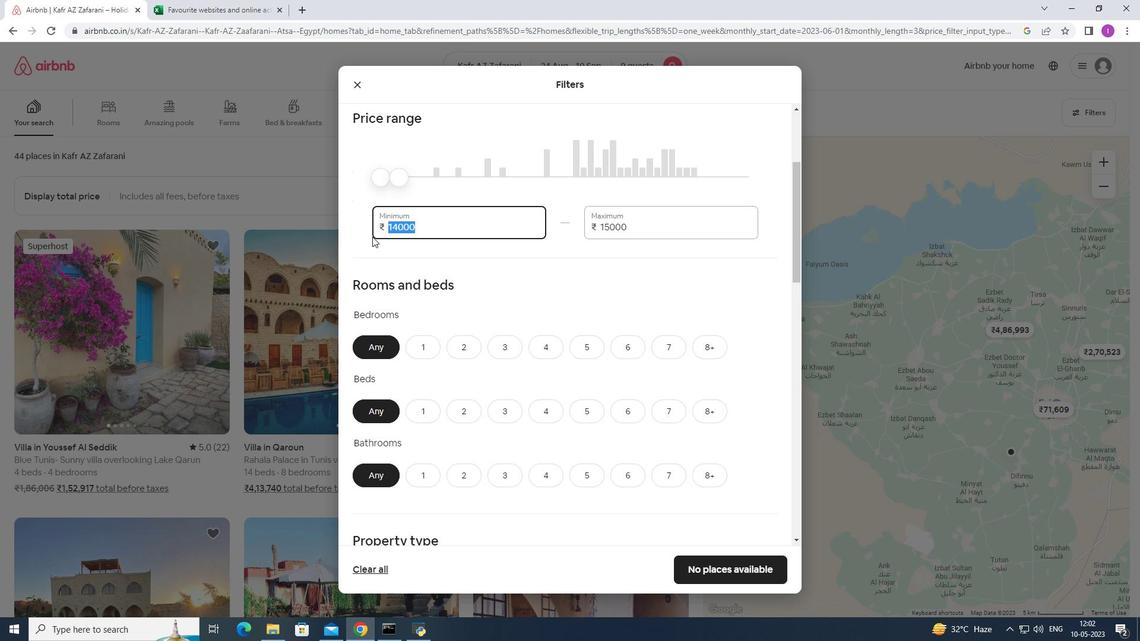 
Action: Key pressed 12
Screenshot: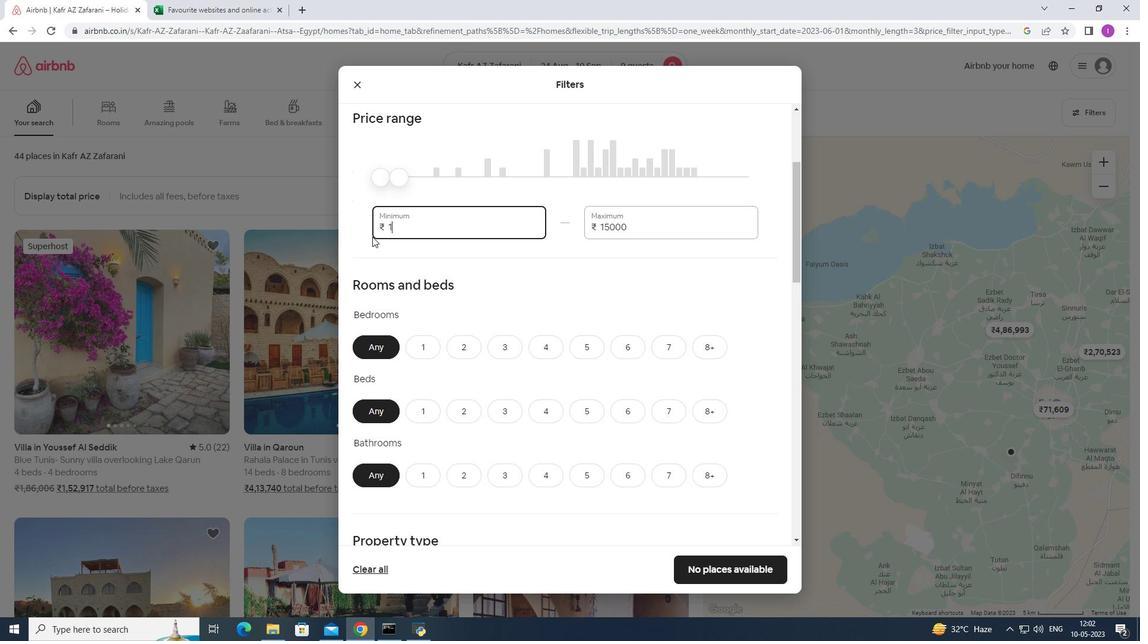 
Action: Mouse moved to (375, 238)
Screenshot: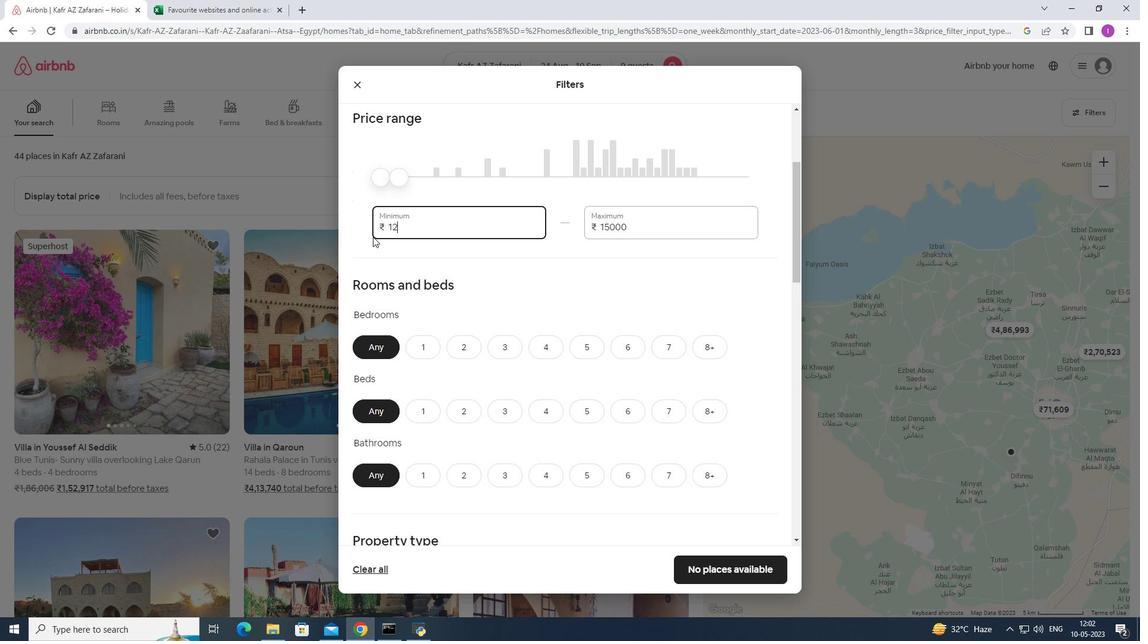 
Action: Key pressed 00
Screenshot: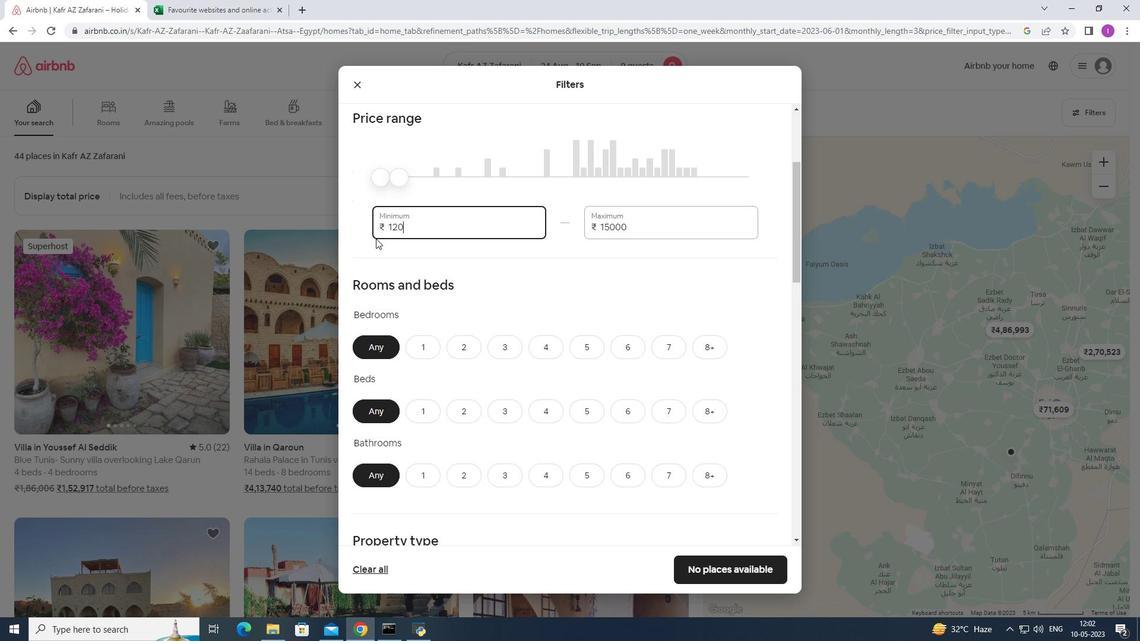 
Action: Mouse moved to (376, 239)
Screenshot: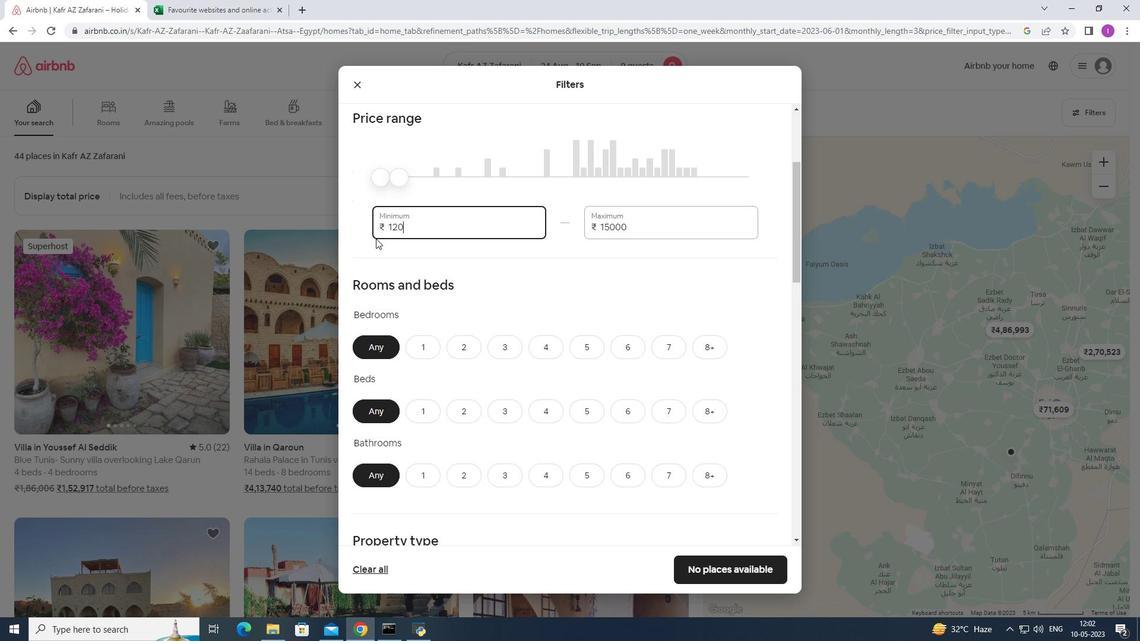 
Action: Key pressed 0
Screenshot: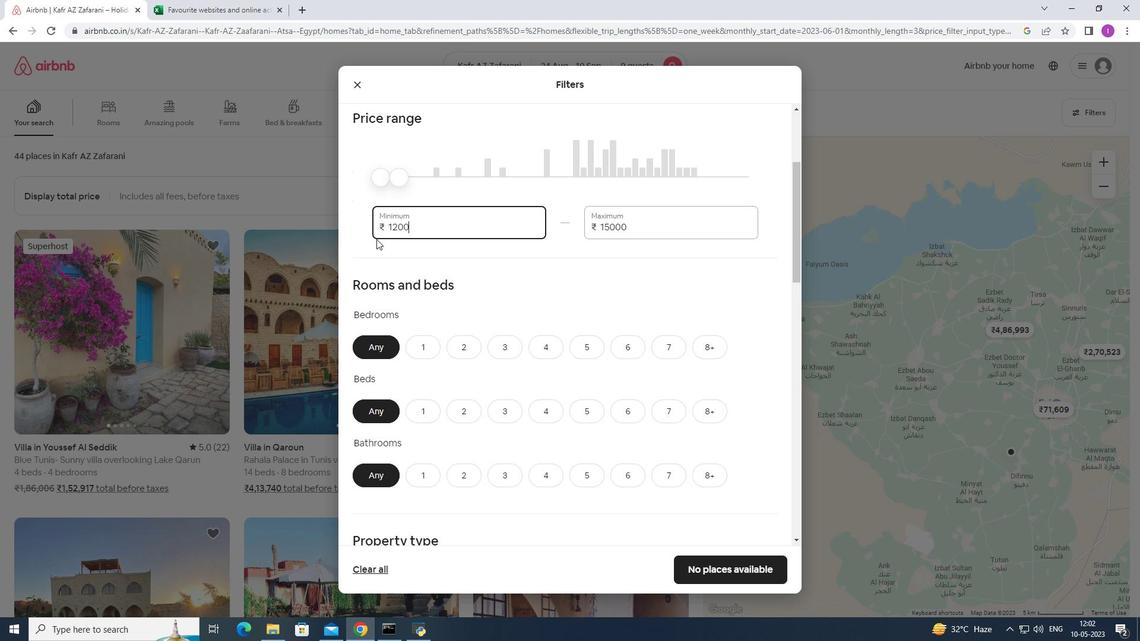 
Action: Mouse moved to (416, 293)
Screenshot: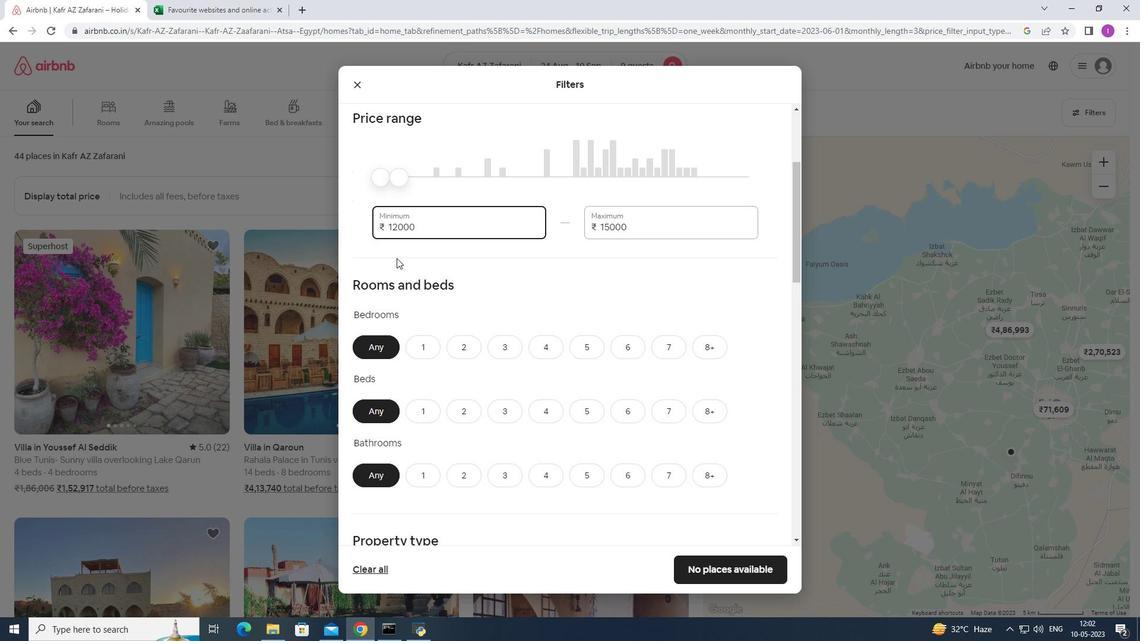 
Action: Mouse scrolled (416, 292) with delta (0, 0)
Screenshot: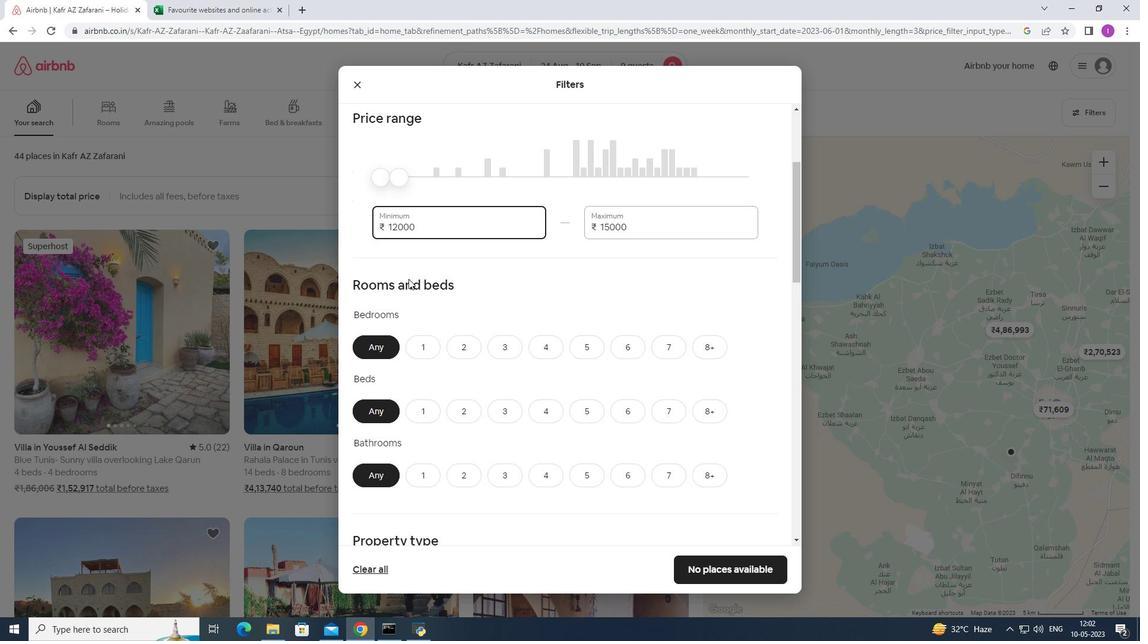 
Action: Mouse moved to (417, 293)
Screenshot: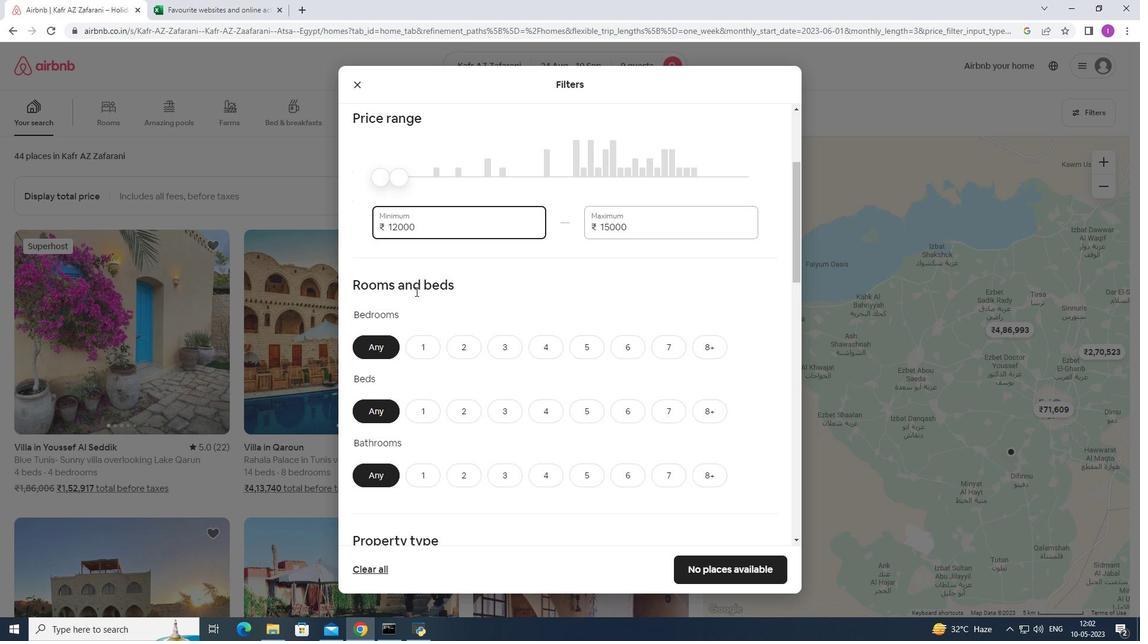 
Action: Mouse scrolled (417, 293) with delta (0, 0)
Screenshot: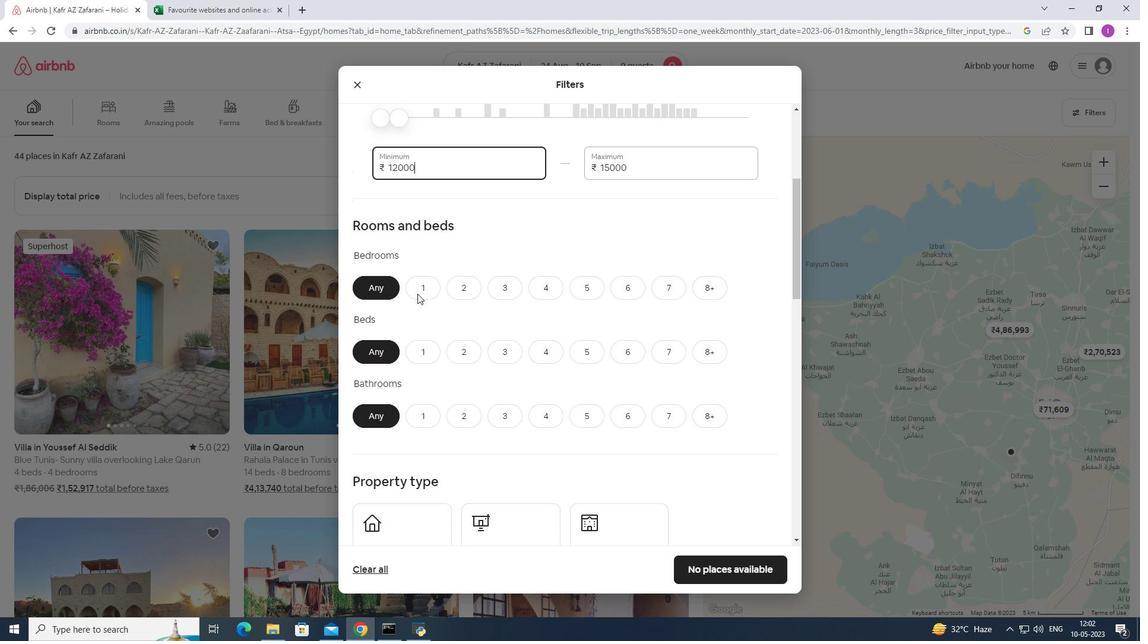 
Action: Mouse scrolled (417, 293) with delta (0, 0)
Screenshot: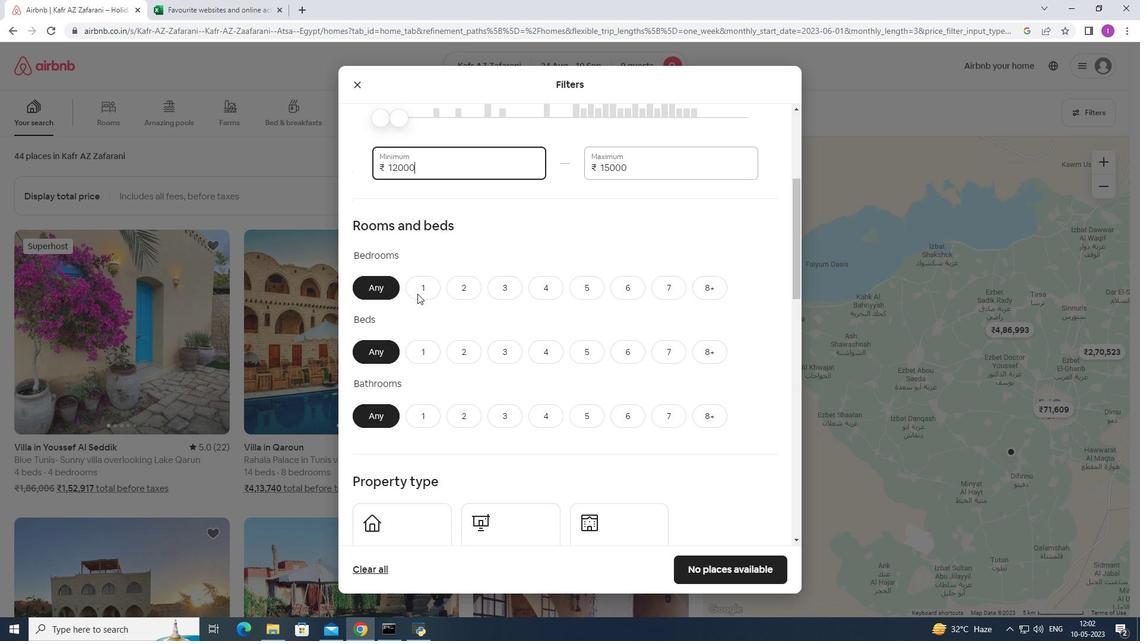 
Action: Mouse scrolled (417, 293) with delta (0, 0)
Screenshot: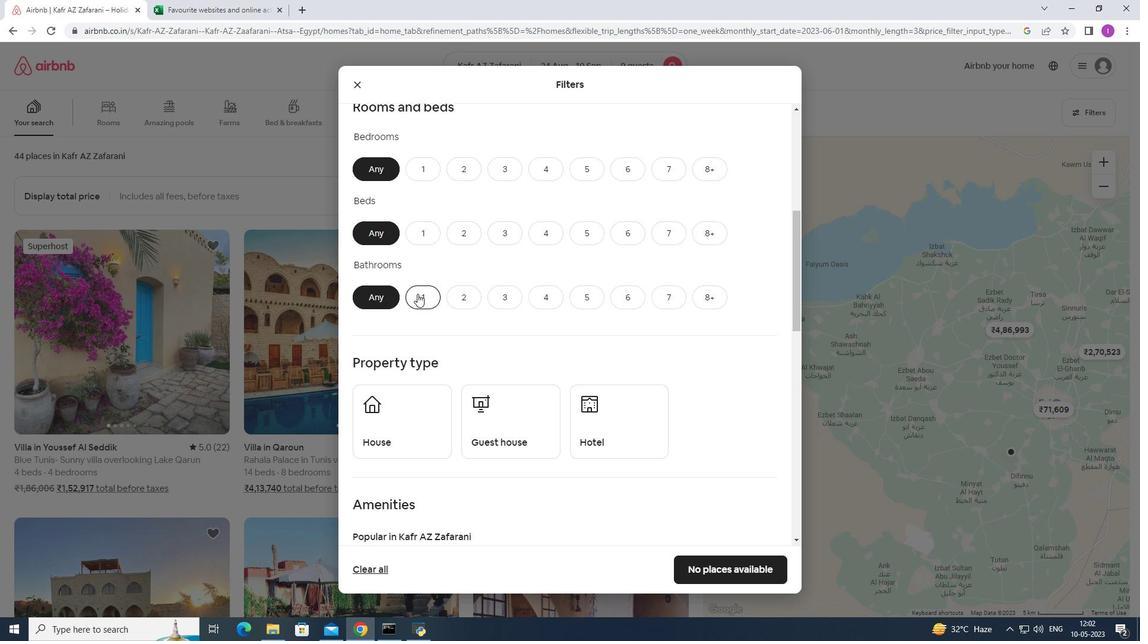
Action: Mouse moved to (546, 109)
Screenshot: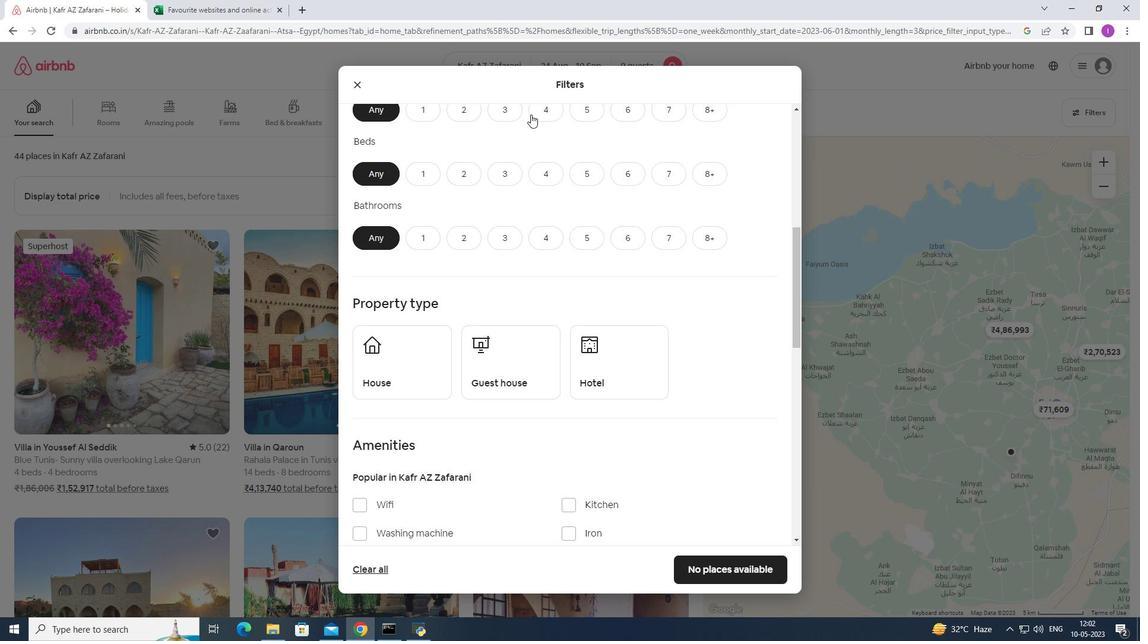 
Action: Mouse pressed left at (546, 109)
Screenshot: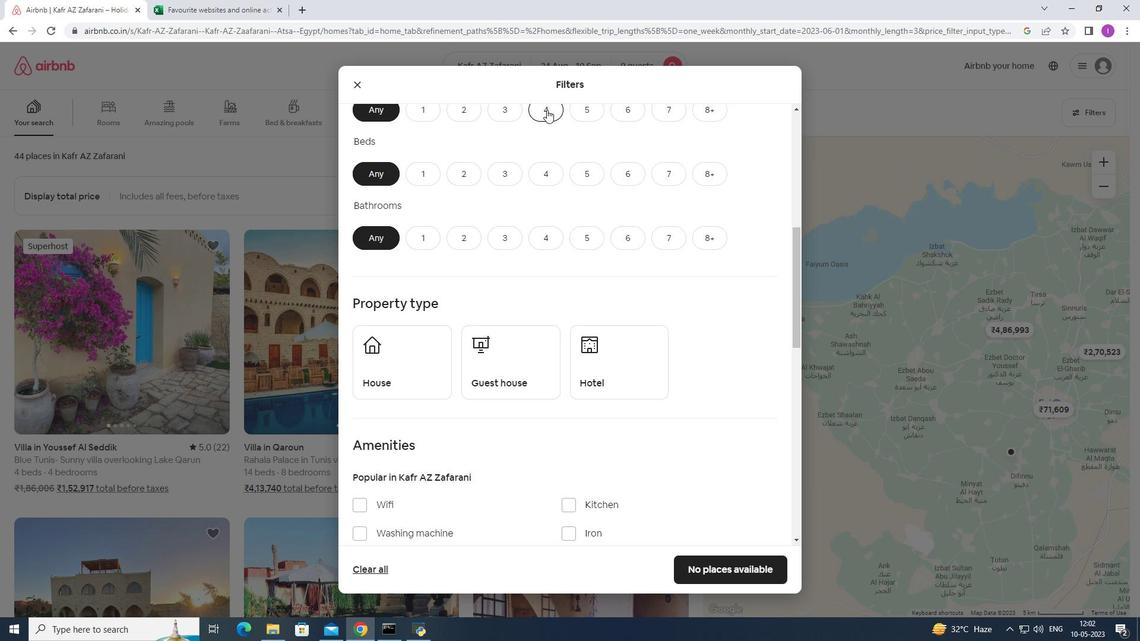 
Action: Mouse moved to (714, 170)
Screenshot: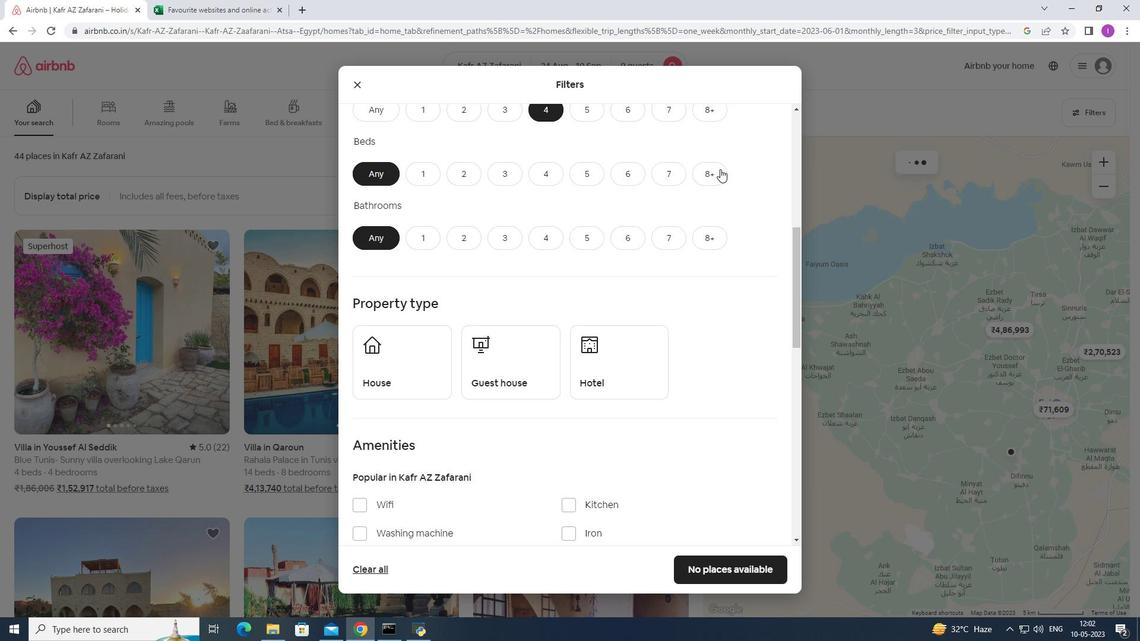 
Action: Mouse pressed left at (714, 170)
Screenshot: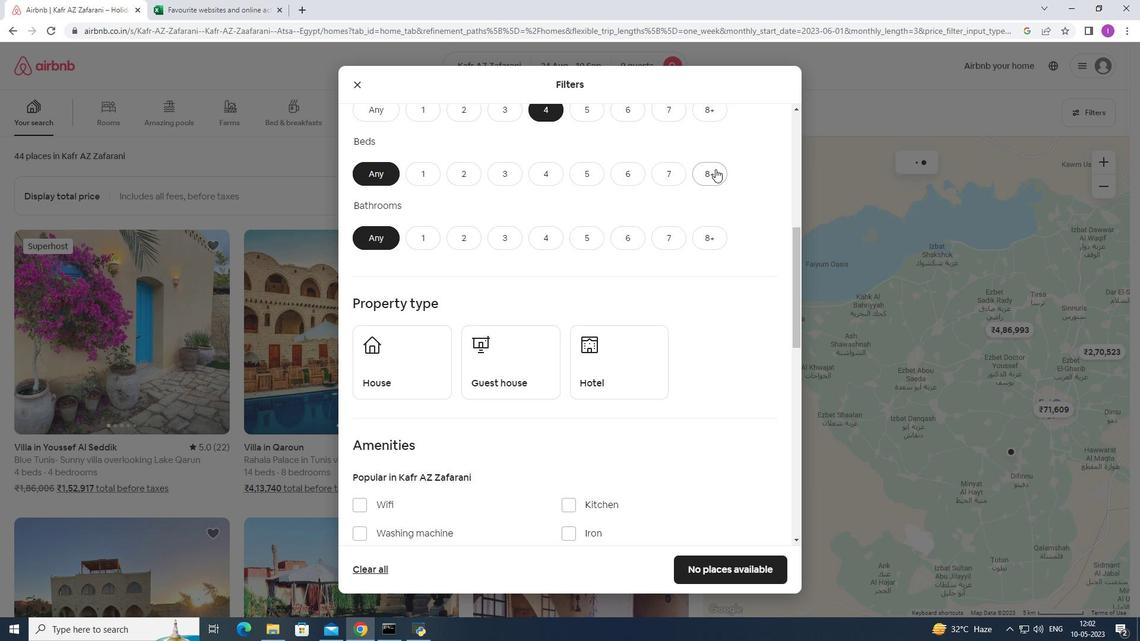 
Action: Mouse moved to (543, 238)
Screenshot: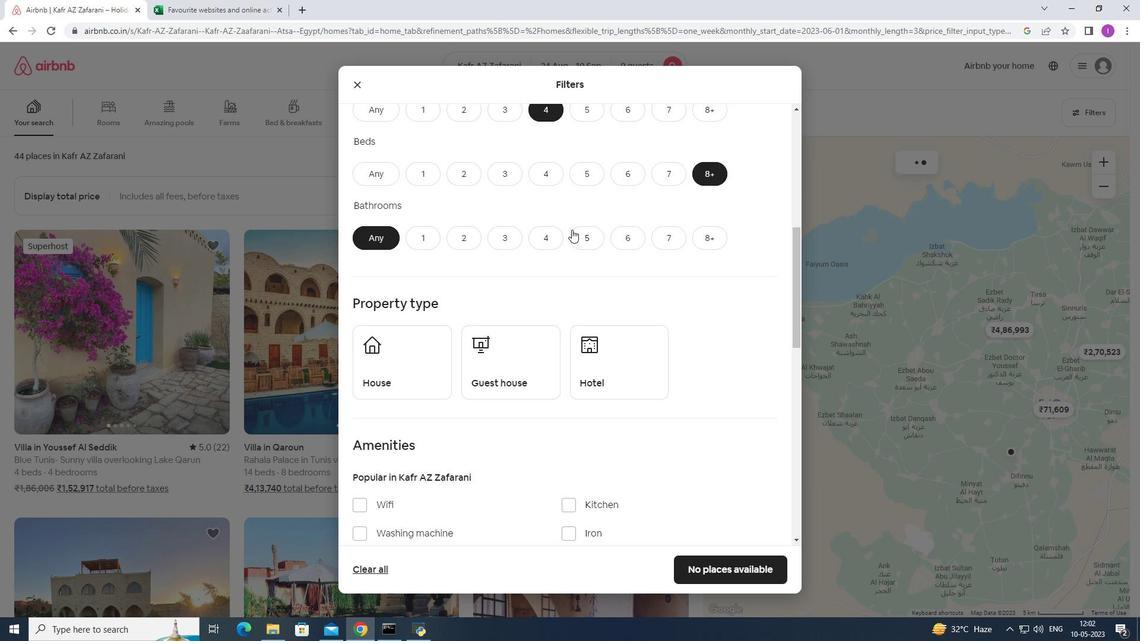 
Action: Mouse pressed left at (543, 238)
Screenshot: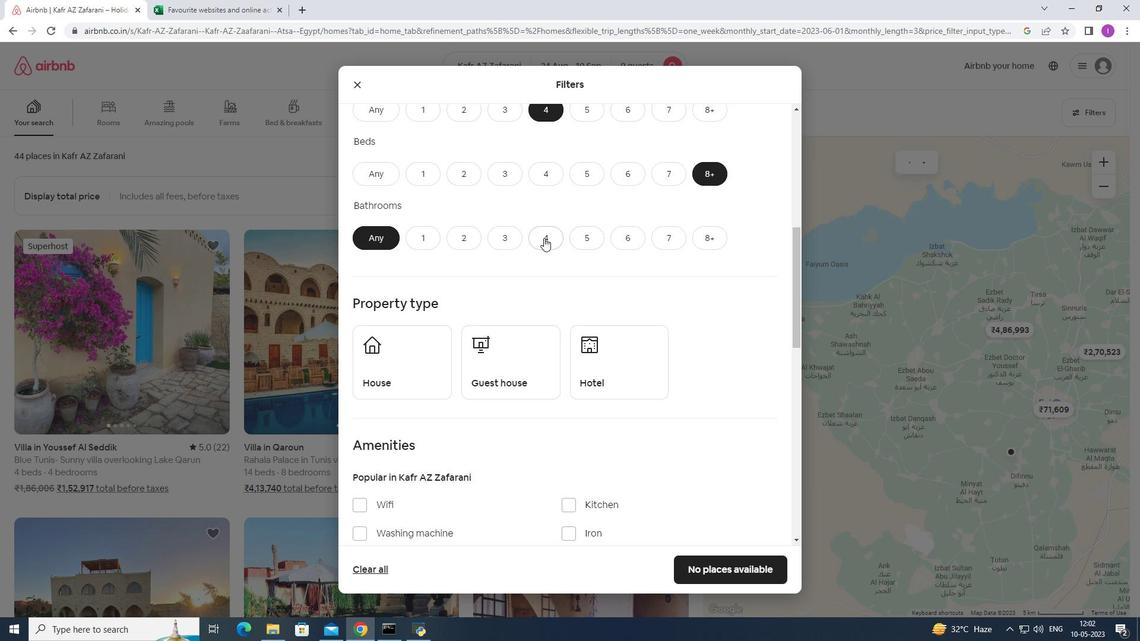 
Action: Mouse moved to (514, 306)
Screenshot: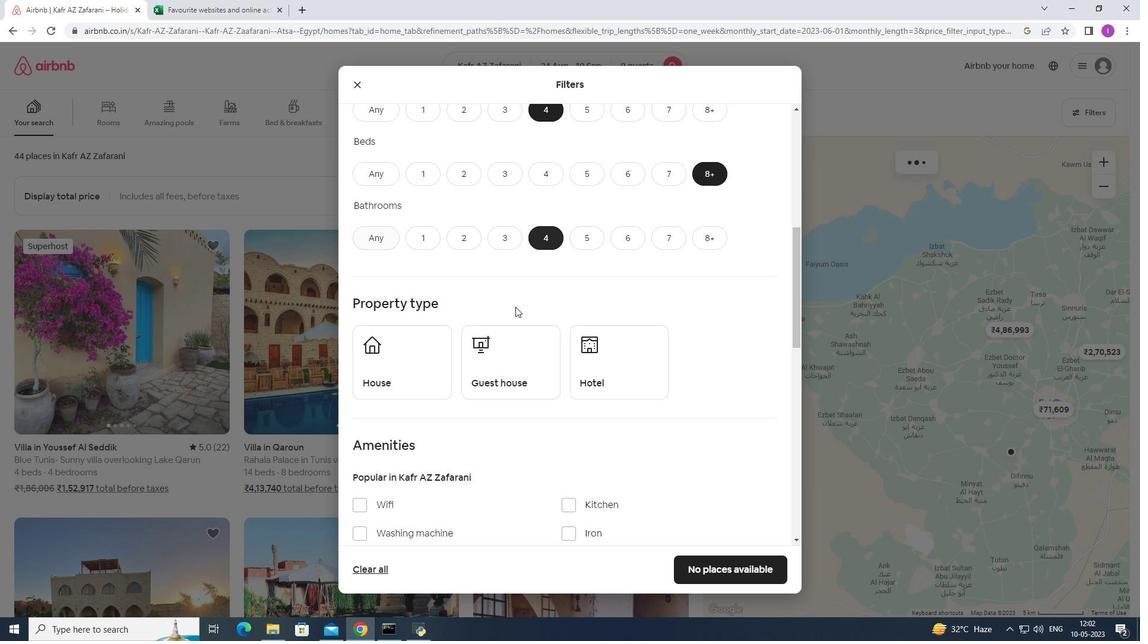 
Action: Mouse scrolled (514, 306) with delta (0, 0)
Screenshot: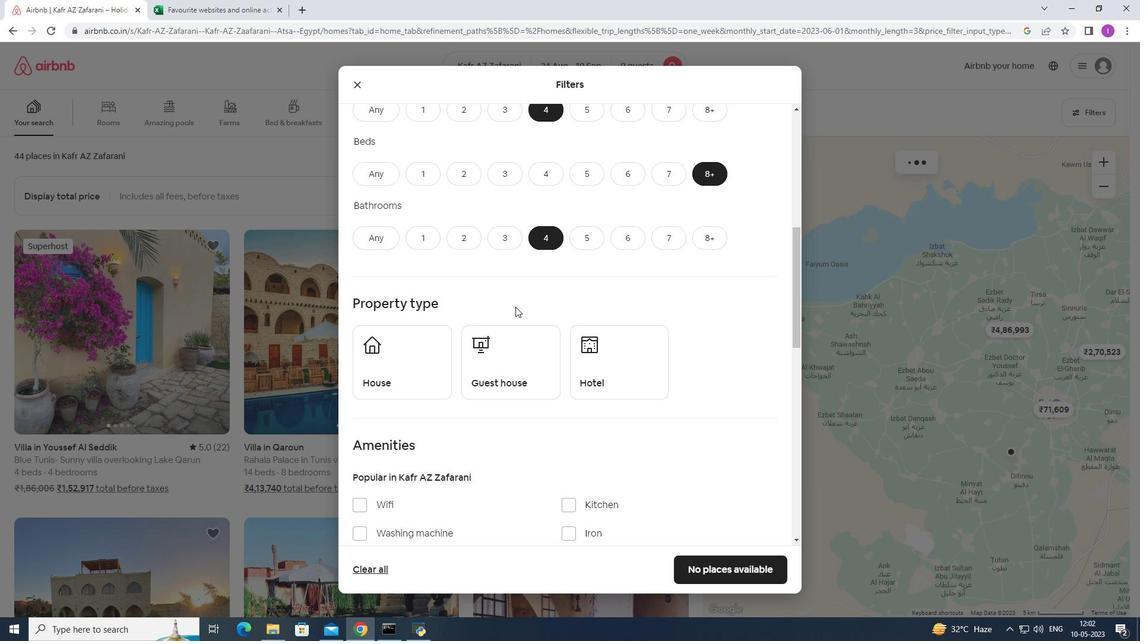 
Action: Mouse scrolled (514, 306) with delta (0, 0)
Screenshot: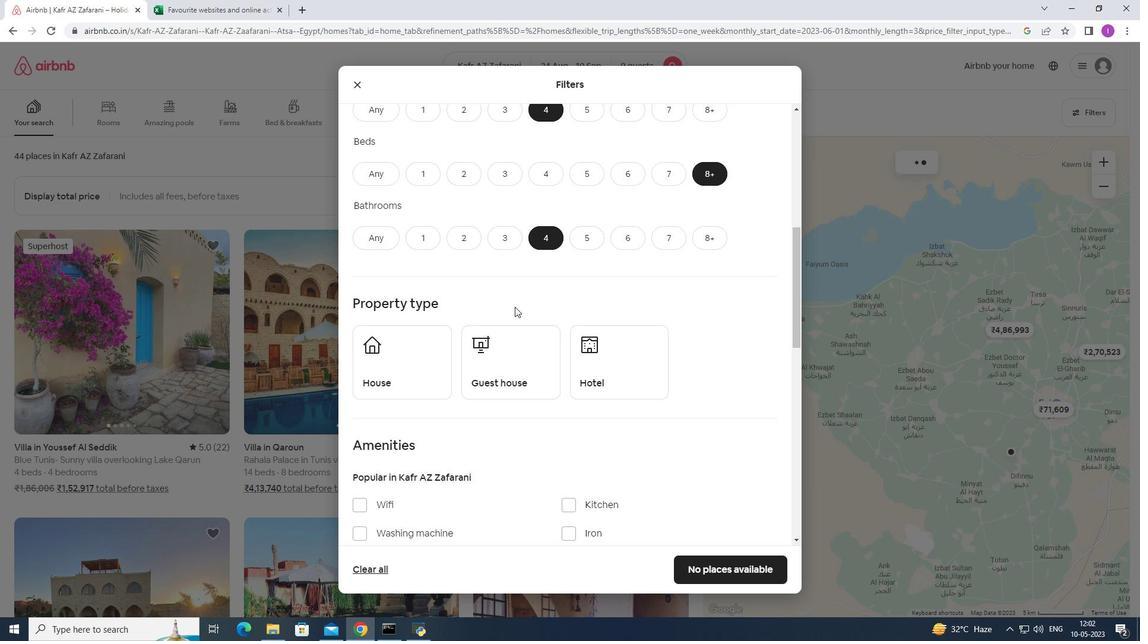 
Action: Mouse moved to (396, 241)
Screenshot: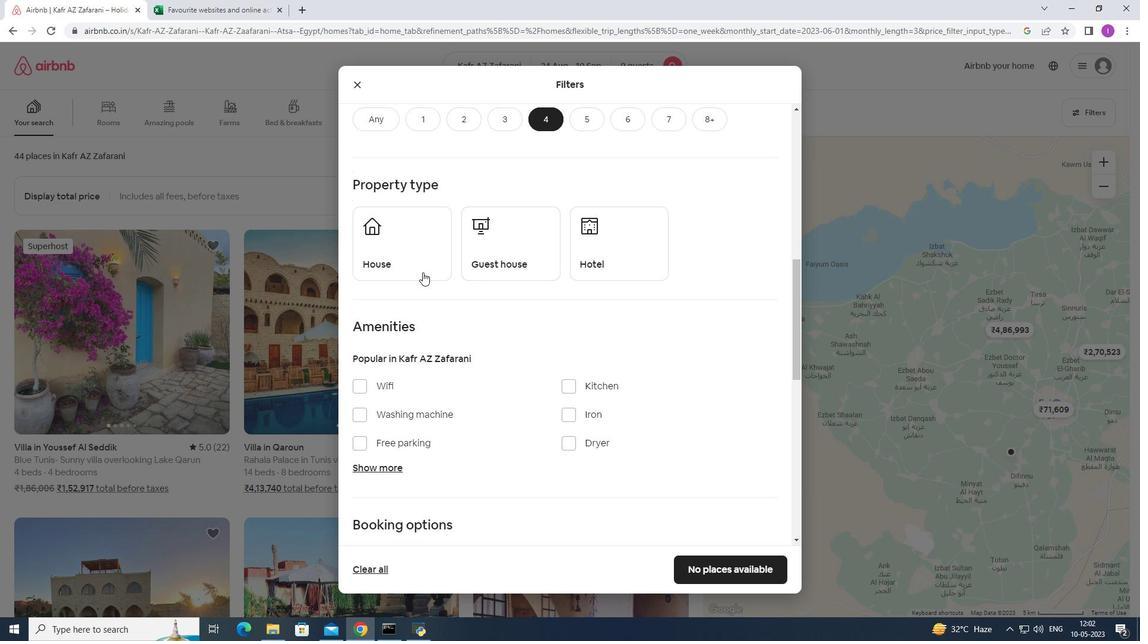 
Action: Mouse pressed left at (396, 241)
Screenshot: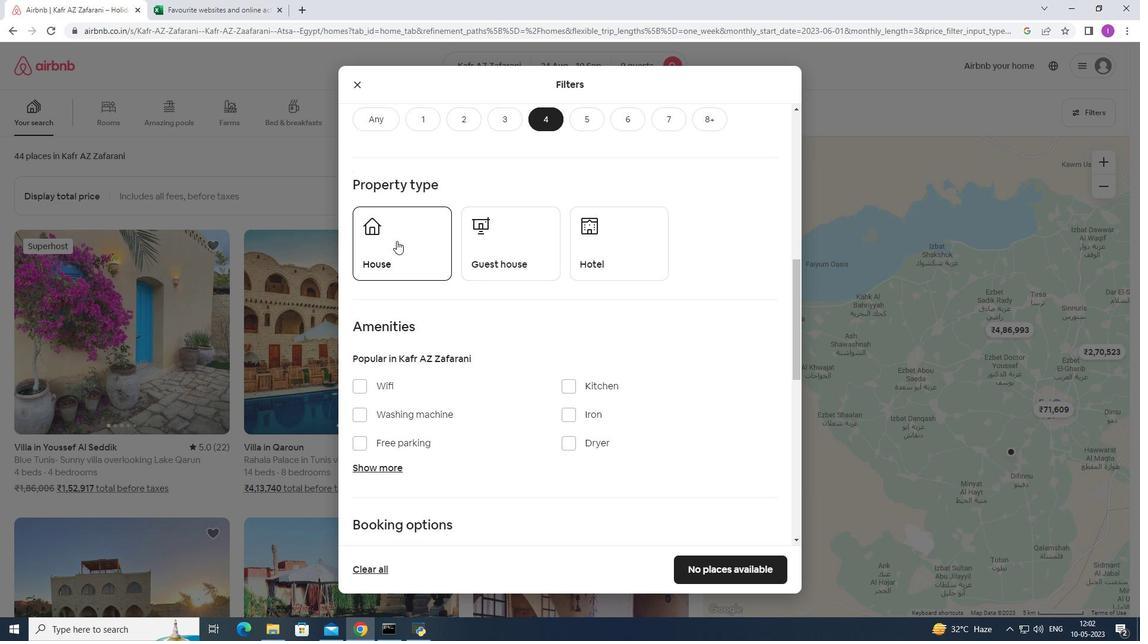 
Action: Mouse moved to (499, 251)
Screenshot: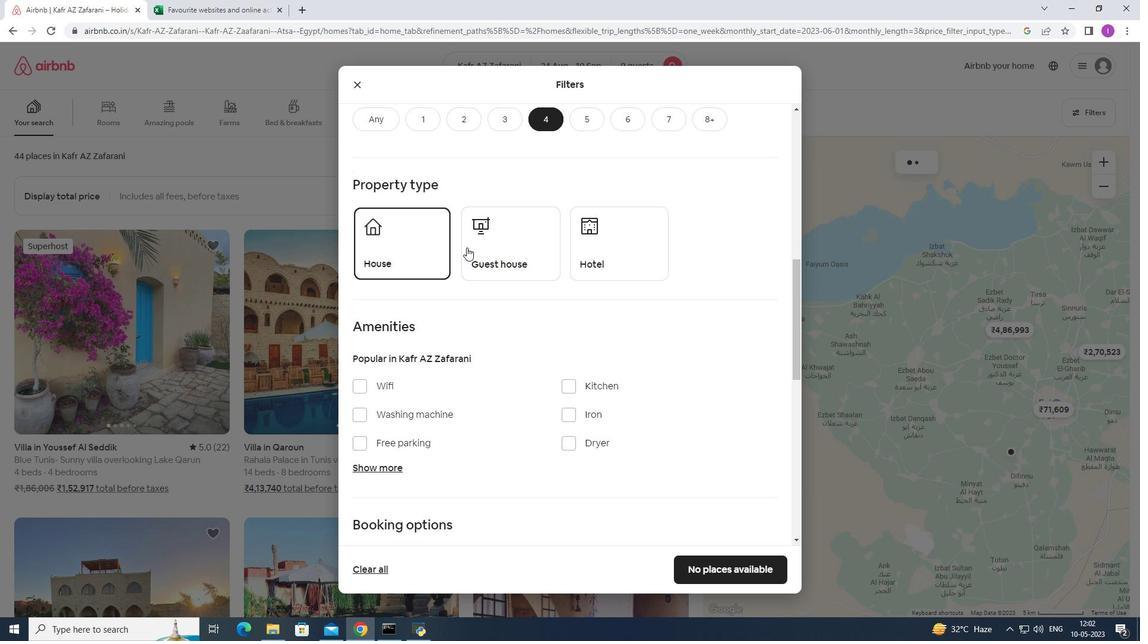 
Action: Mouse pressed left at (499, 251)
Screenshot: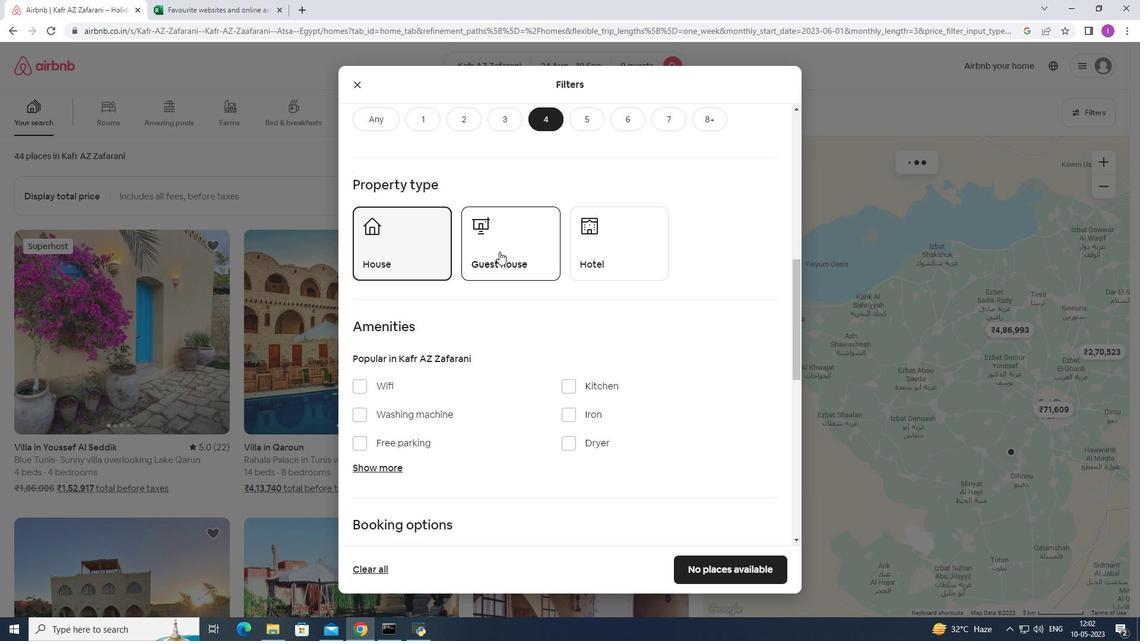 
Action: Mouse moved to (480, 298)
Screenshot: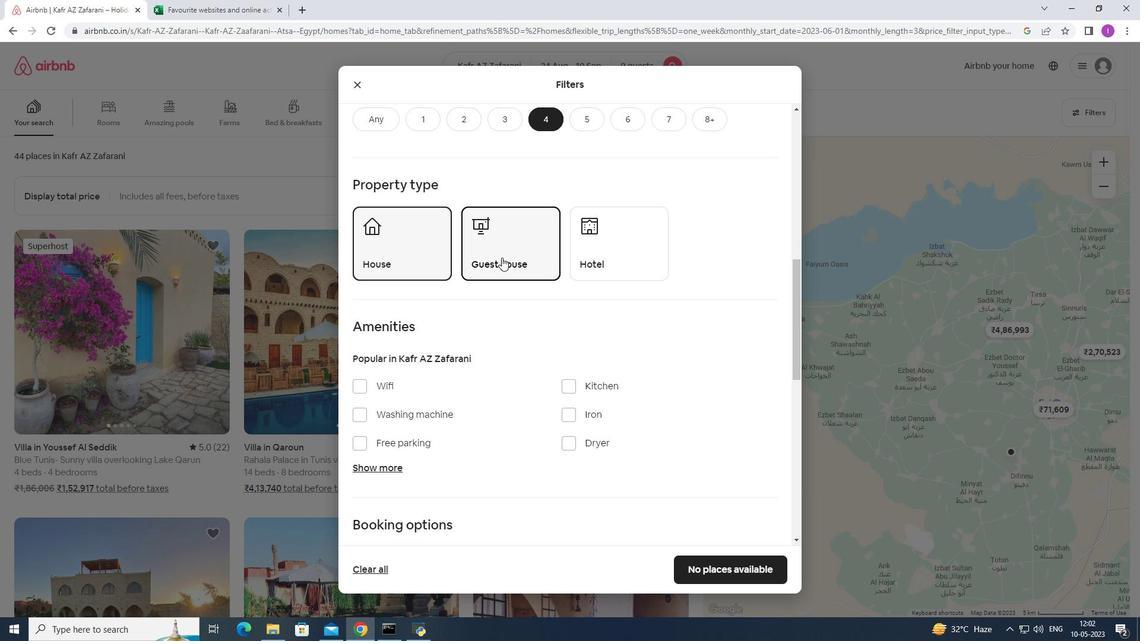 
Action: Mouse scrolled (480, 297) with delta (0, 0)
Screenshot: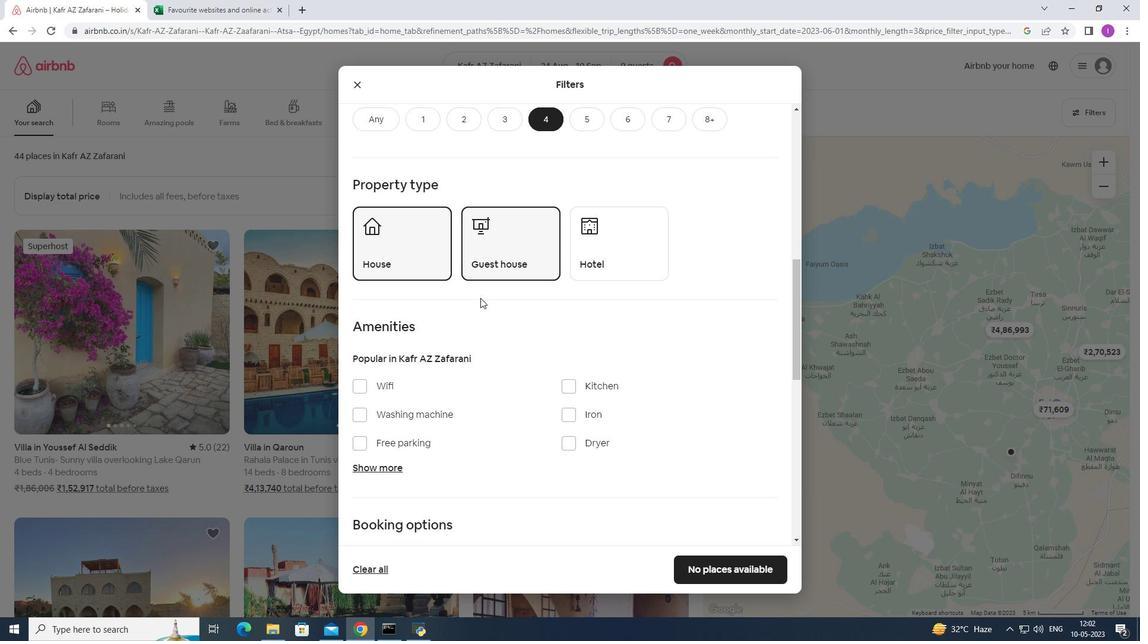 
Action: Mouse moved to (480, 298)
Screenshot: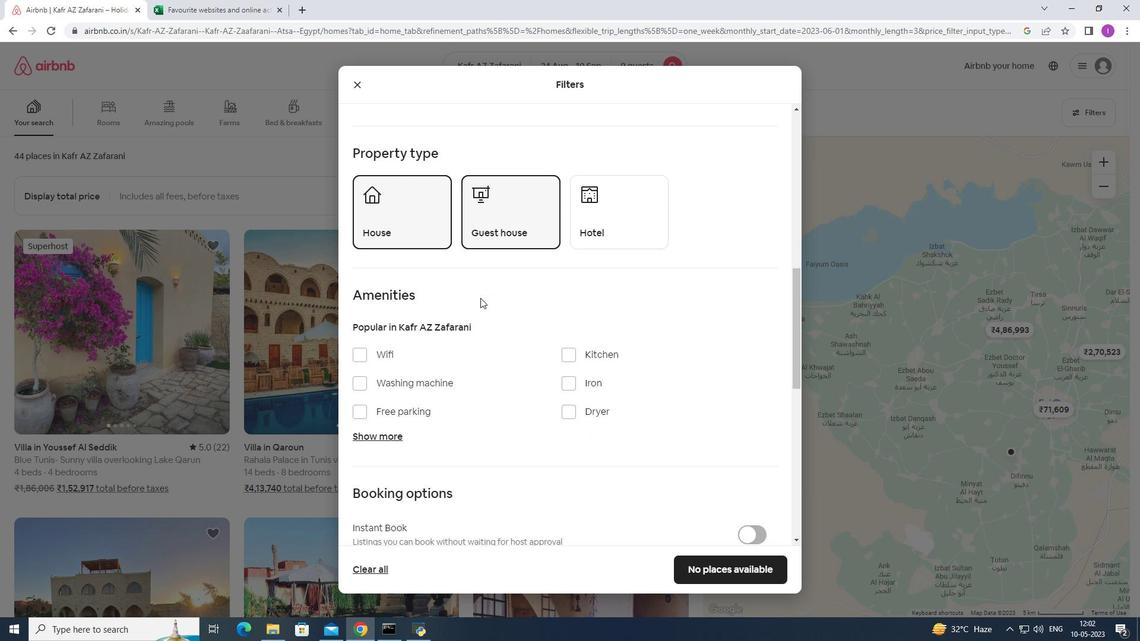 
Action: Mouse scrolled (480, 297) with delta (0, 0)
Screenshot: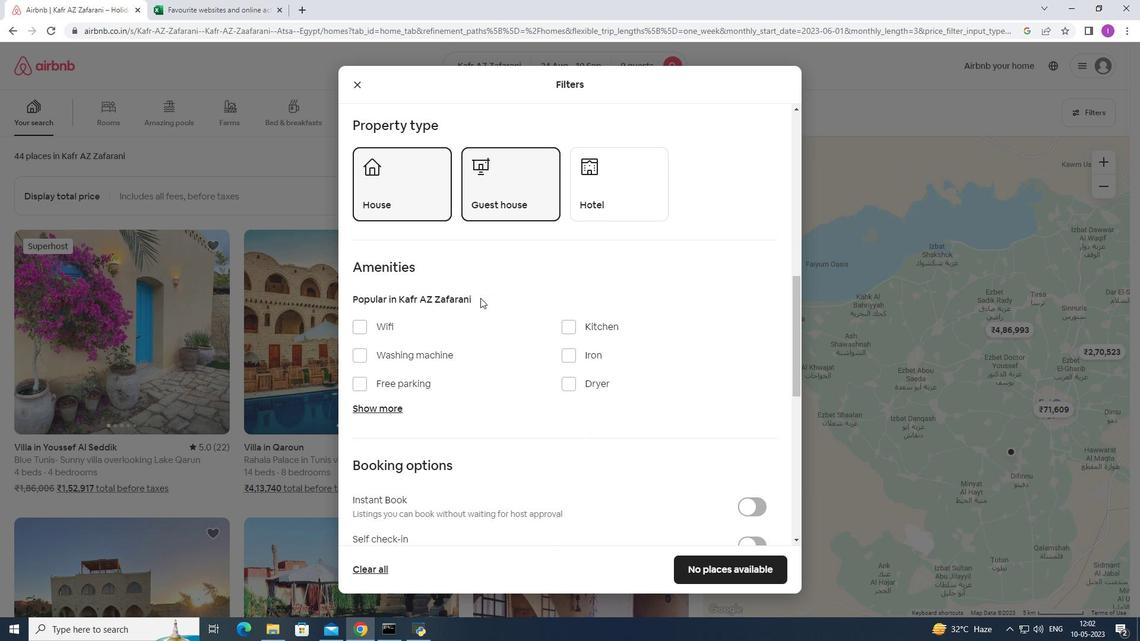 
Action: Mouse moved to (372, 264)
Screenshot: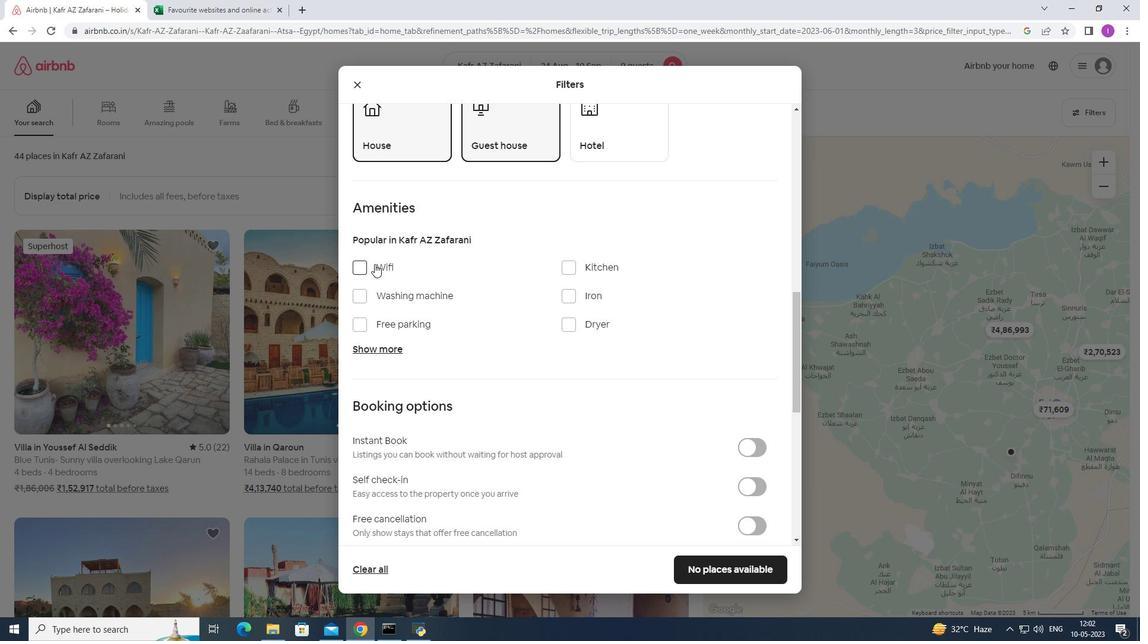
Action: Mouse pressed left at (372, 264)
Screenshot: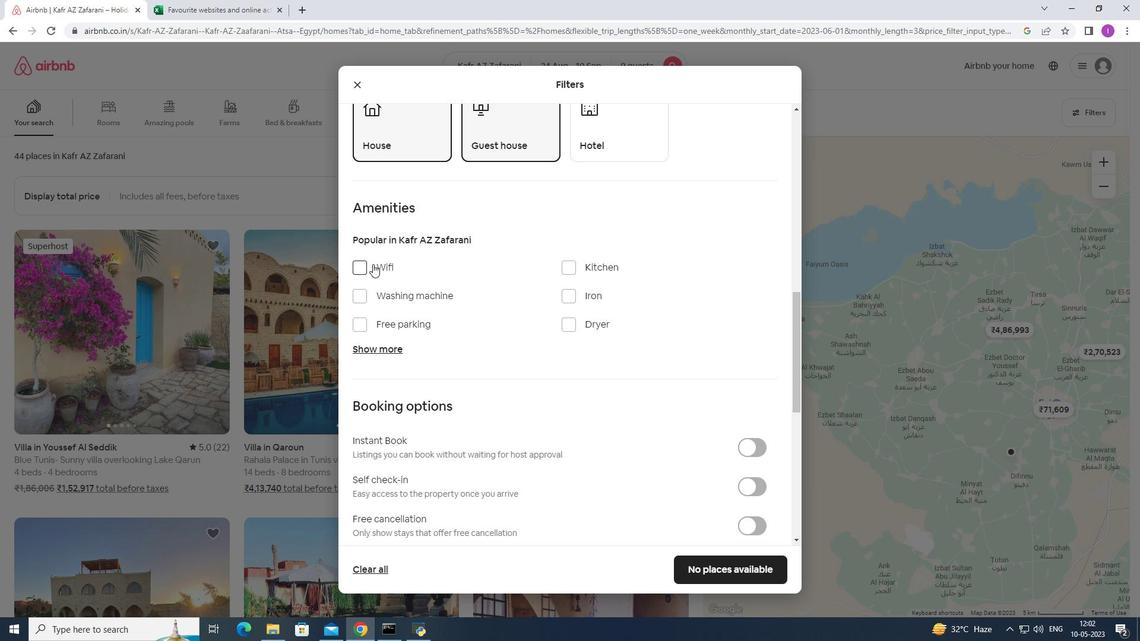 
Action: Mouse moved to (374, 321)
Screenshot: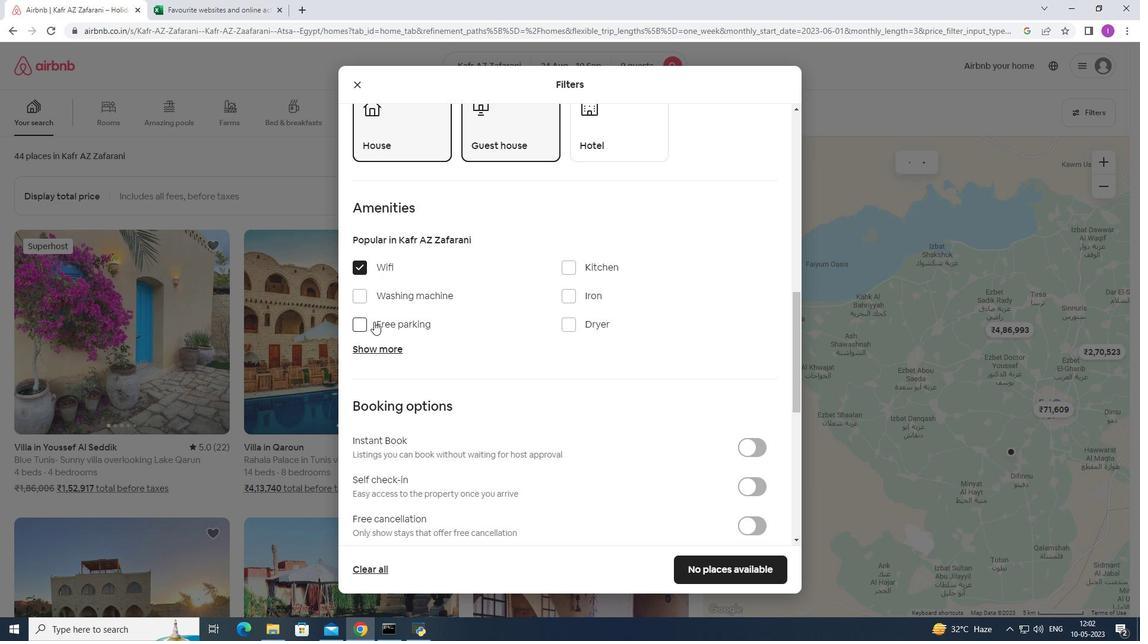
Action: Mouse pressed left at (374, 321)
Screenshot: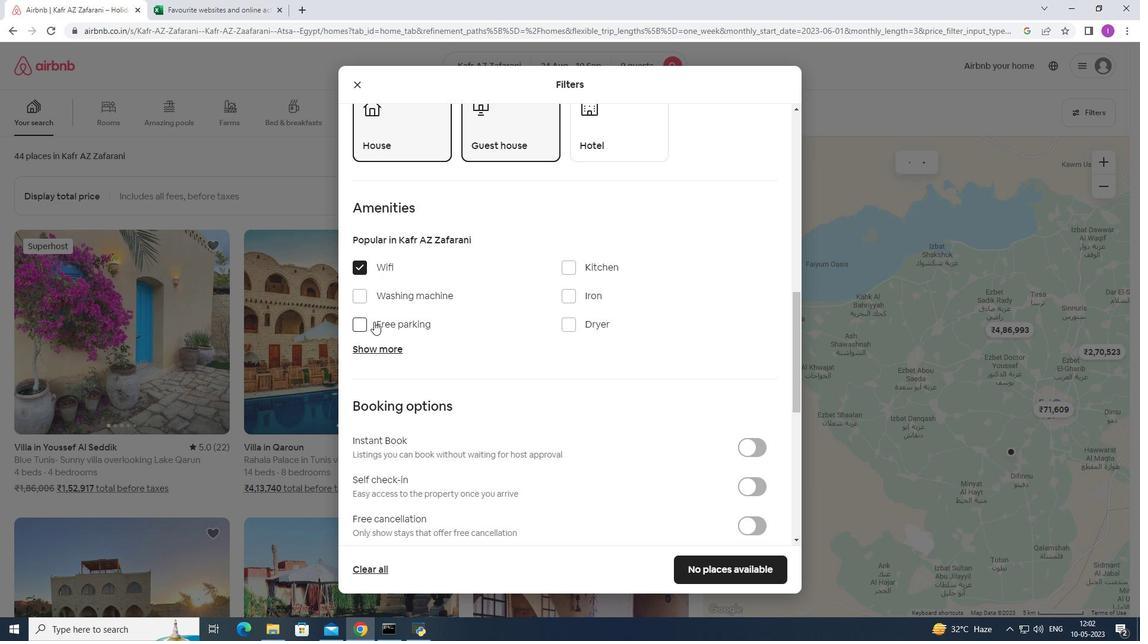 
Action: Mouse moved to (379, 344)
Screenshot: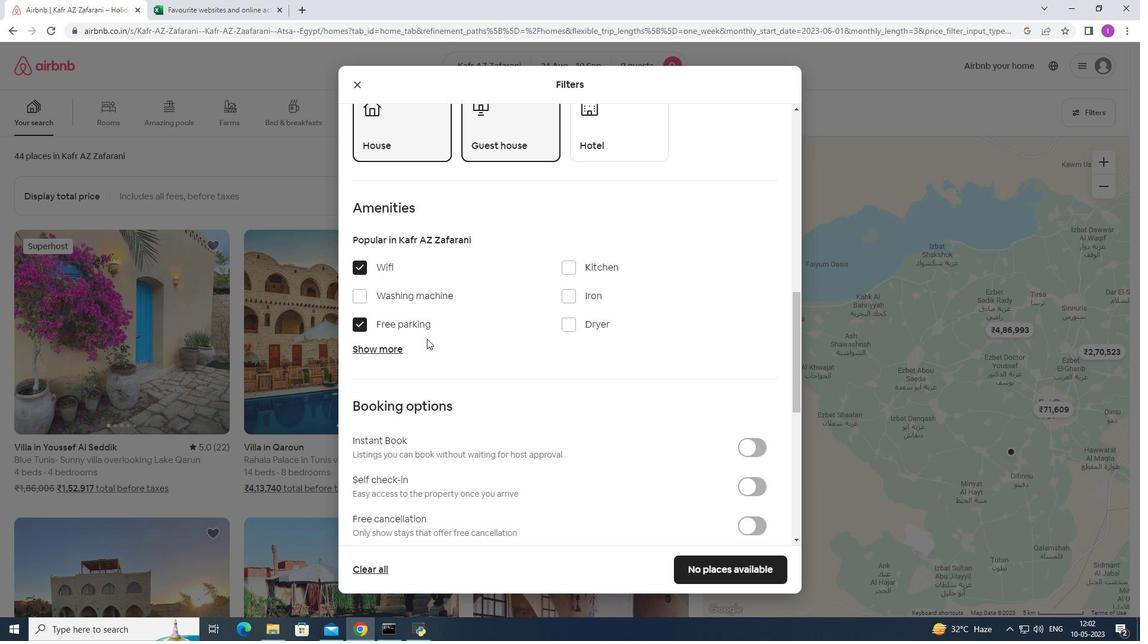 
Action: Mouse pressed left at (379, 344)
Screenshot: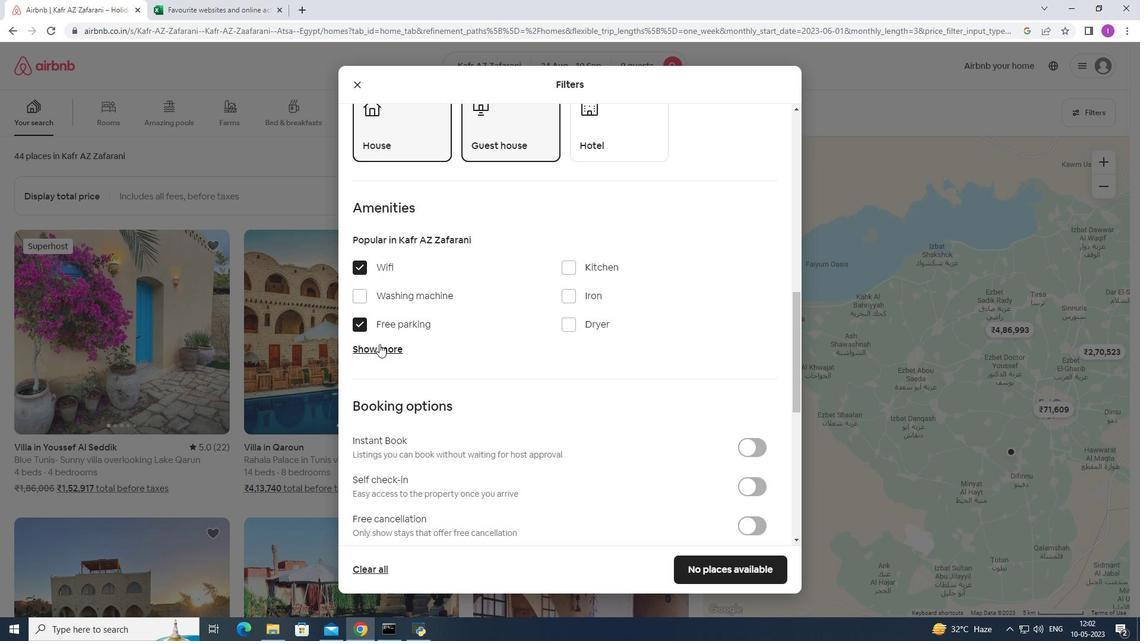 
Action: Mouse moved to (444, 380)
Screenshot: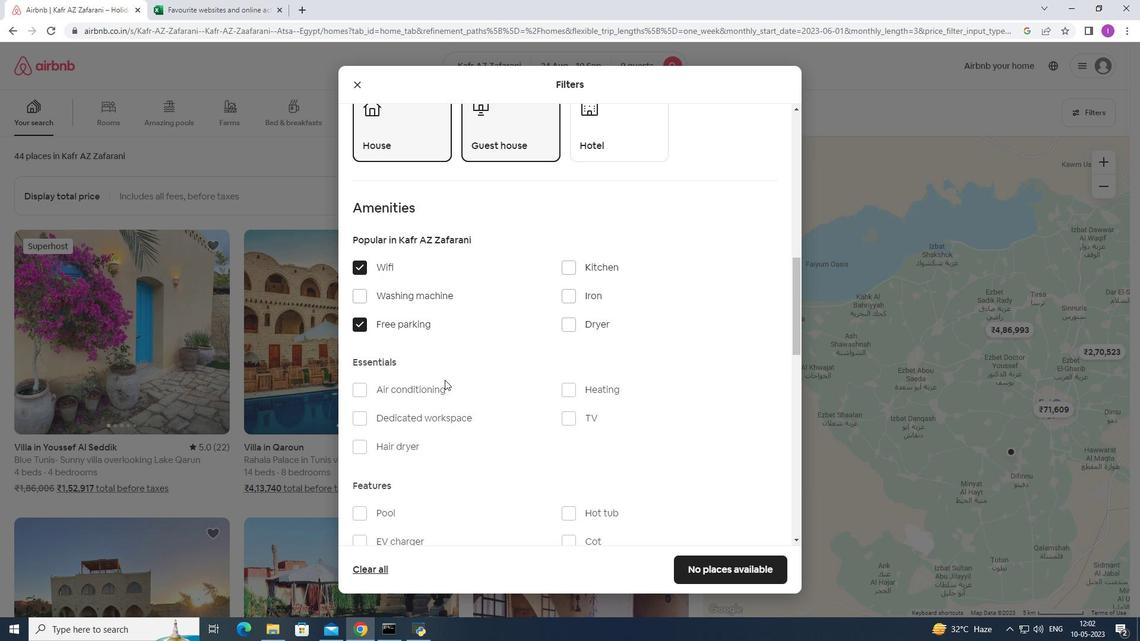 
Action: Mouse scrolled (444, 379) with delta (0, 0)
Screenshot: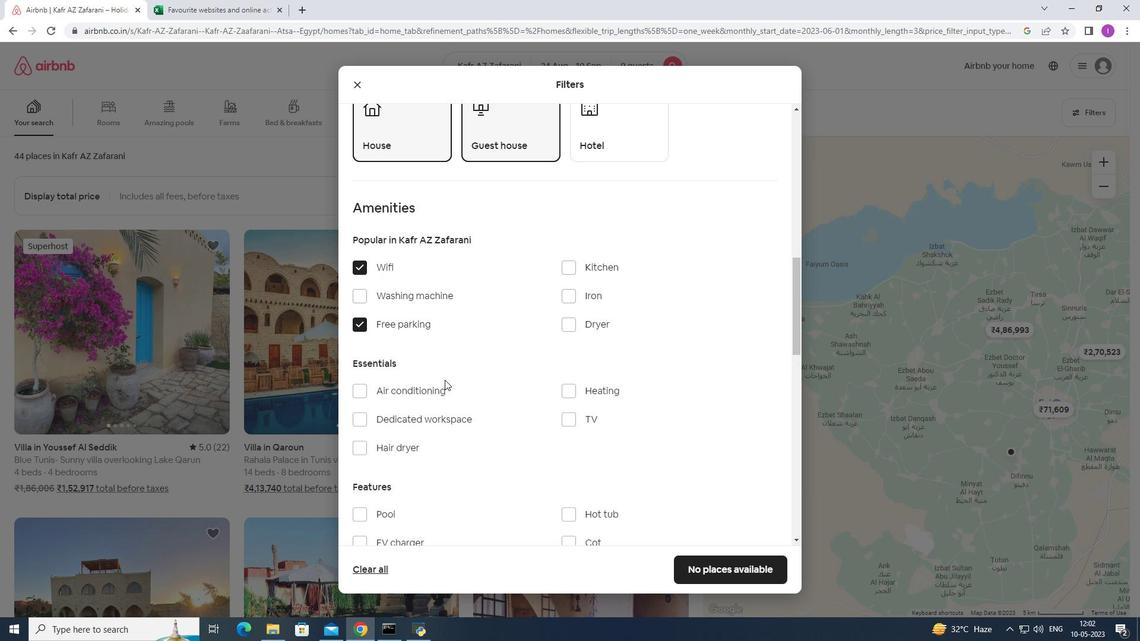 
Action: Mouse moved to (567, 358)
Screenshot: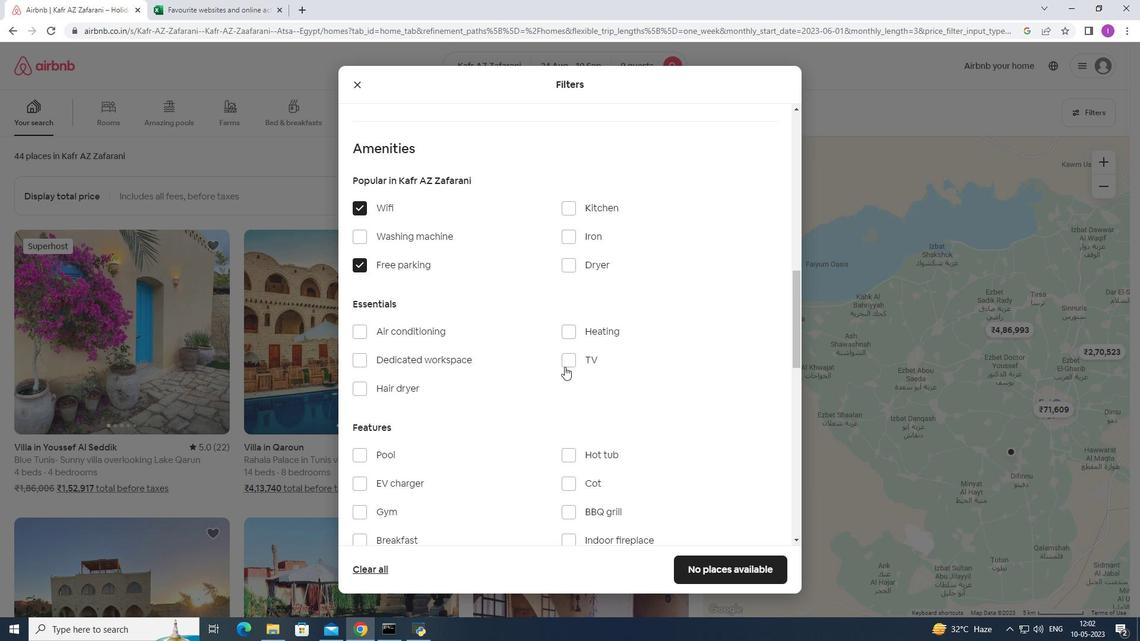 
Action: Mouse pressed left at (567, 358)
Screenshot: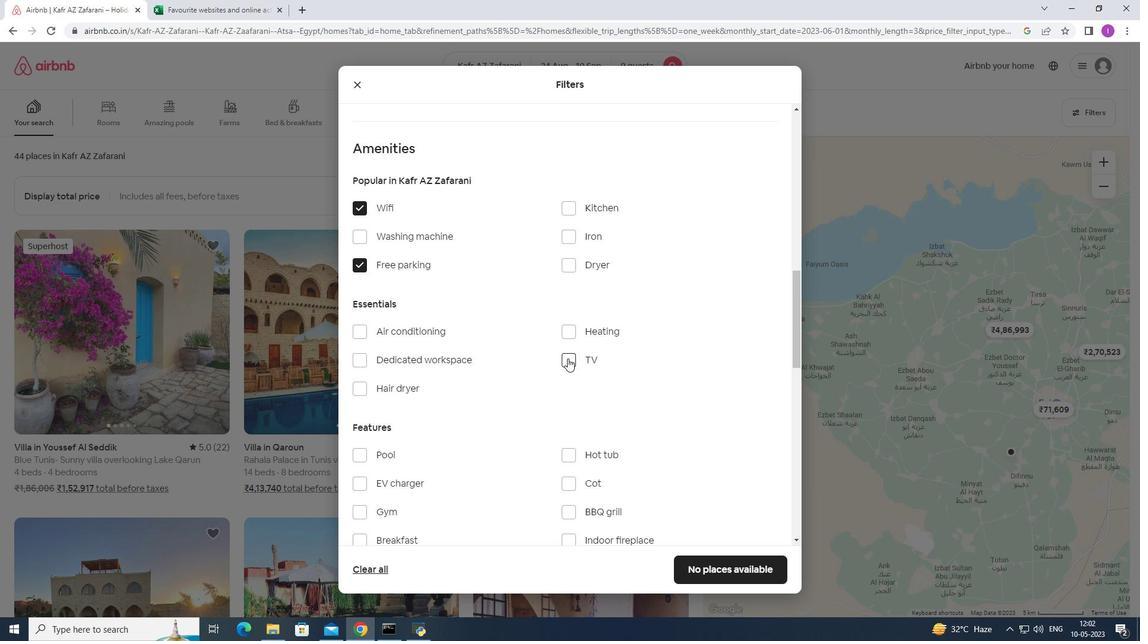 
Action: Mouse moved to (505, 421)
Screenshot: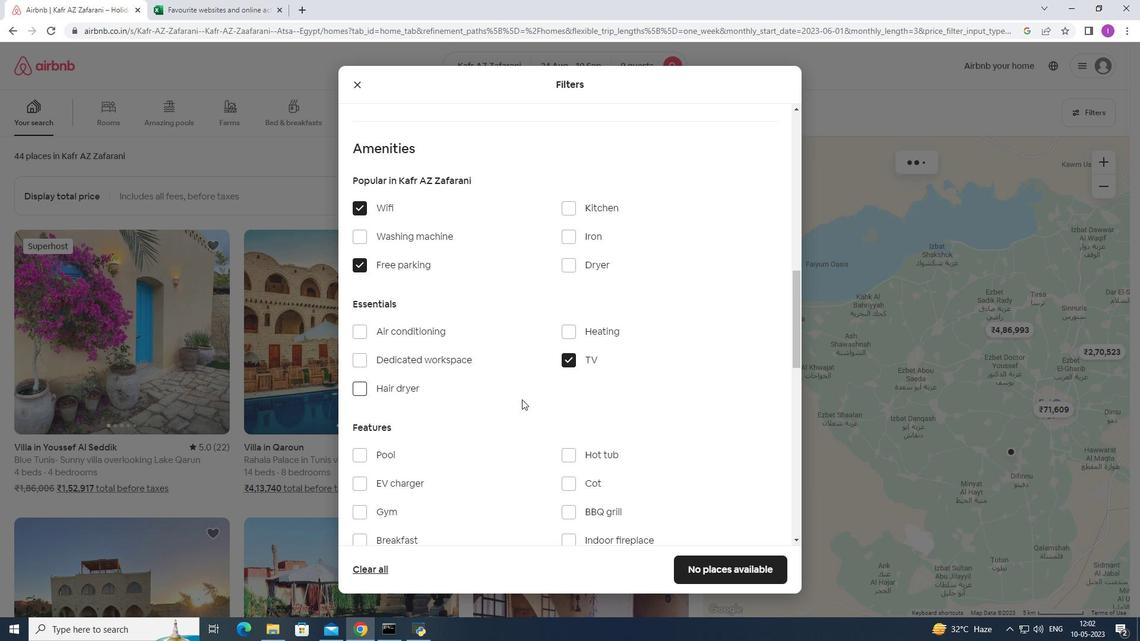 
Action: Mouse scrolled (505, 421) with delta (0, 0)
Screenshot: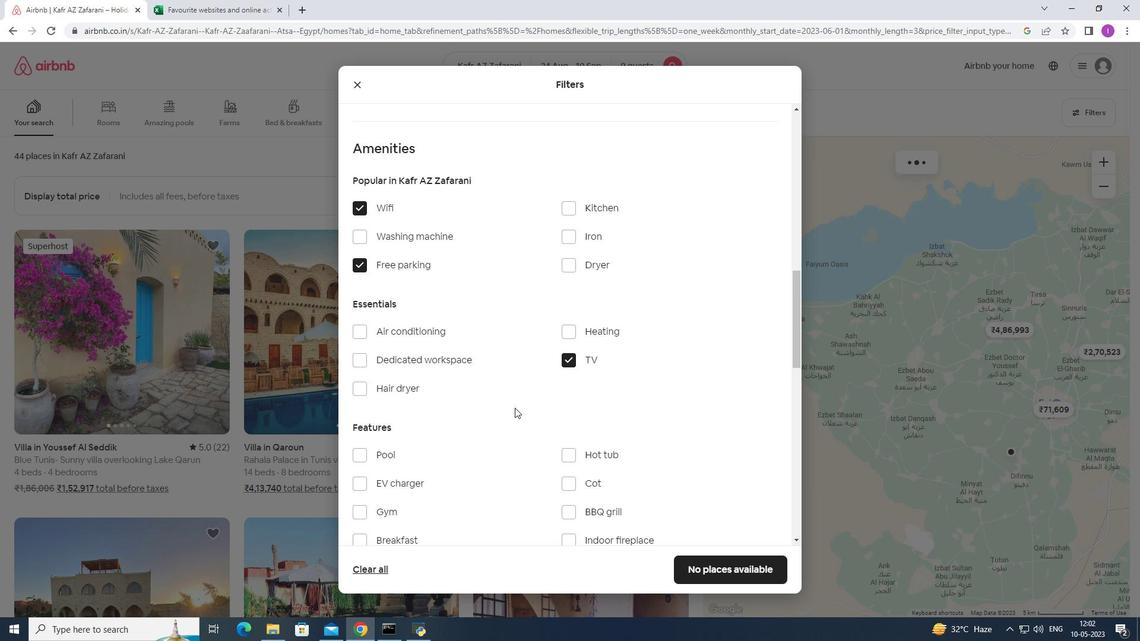 
Action: Mouse moved to (505, 422)
Screenshot: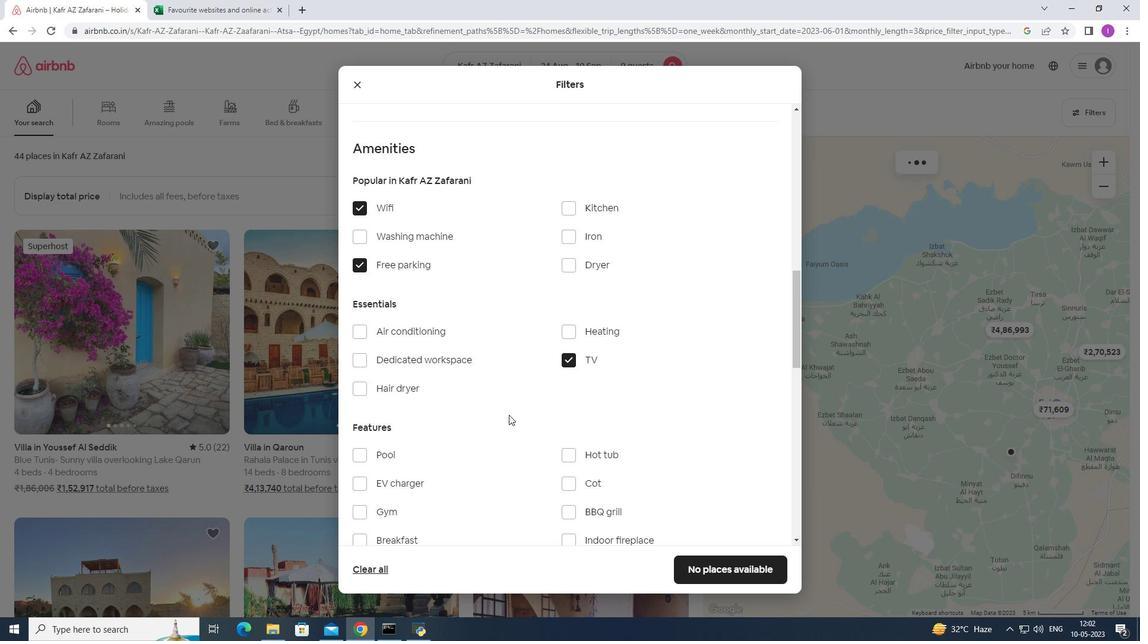 
Action: Mouse scrolled (505, 421) with delta (0, 0)
Screenshot: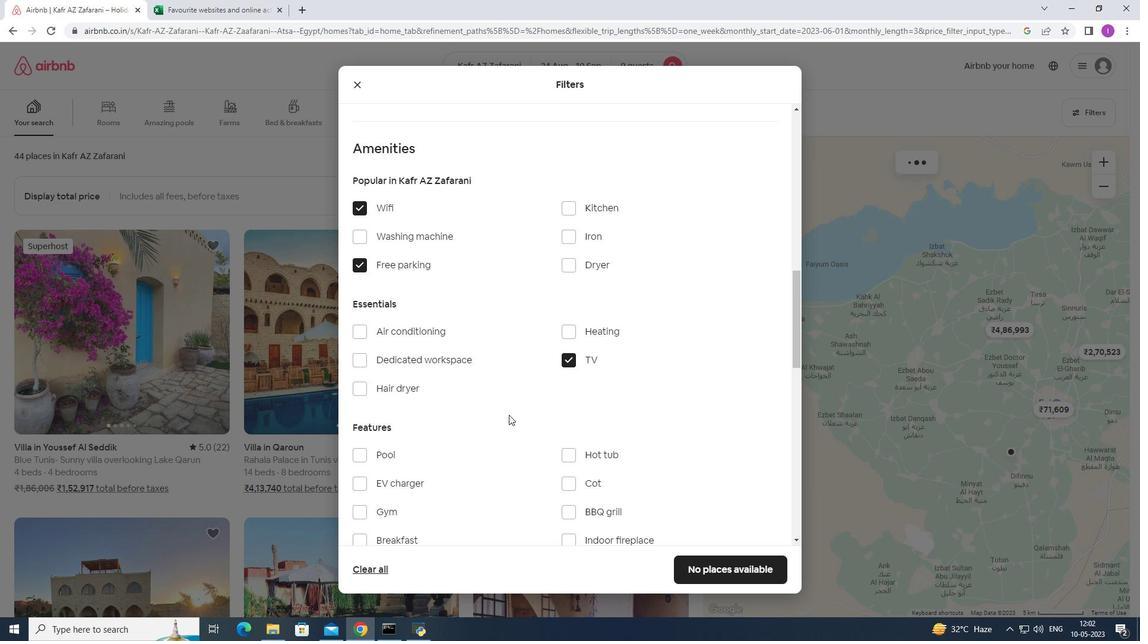 
Action: Mouse moved to (505, 423)
Screenshot: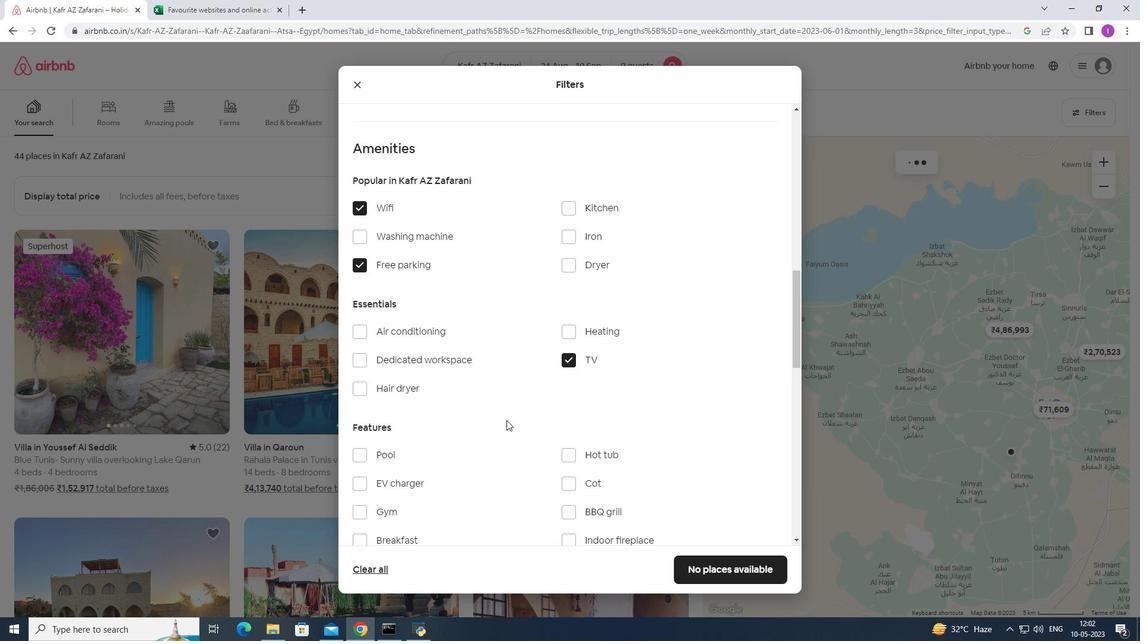 
Action: Mouse scrolled (505, 422) with delta (0, 0)
Screenshot: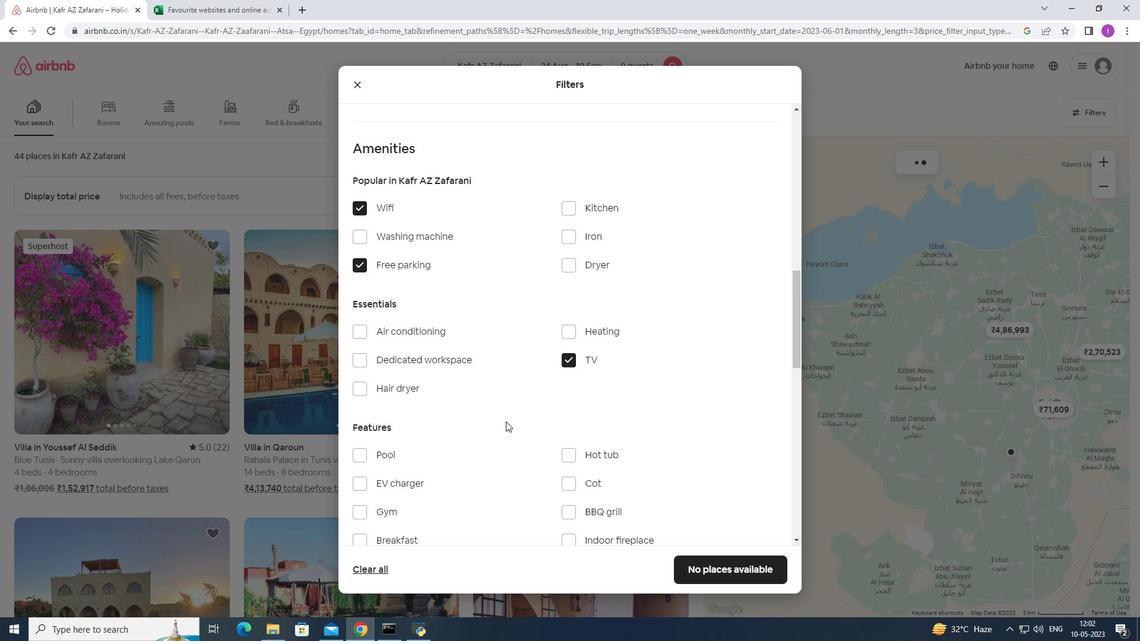 
Action: Mouse moved to (376, 336)
Screenshot: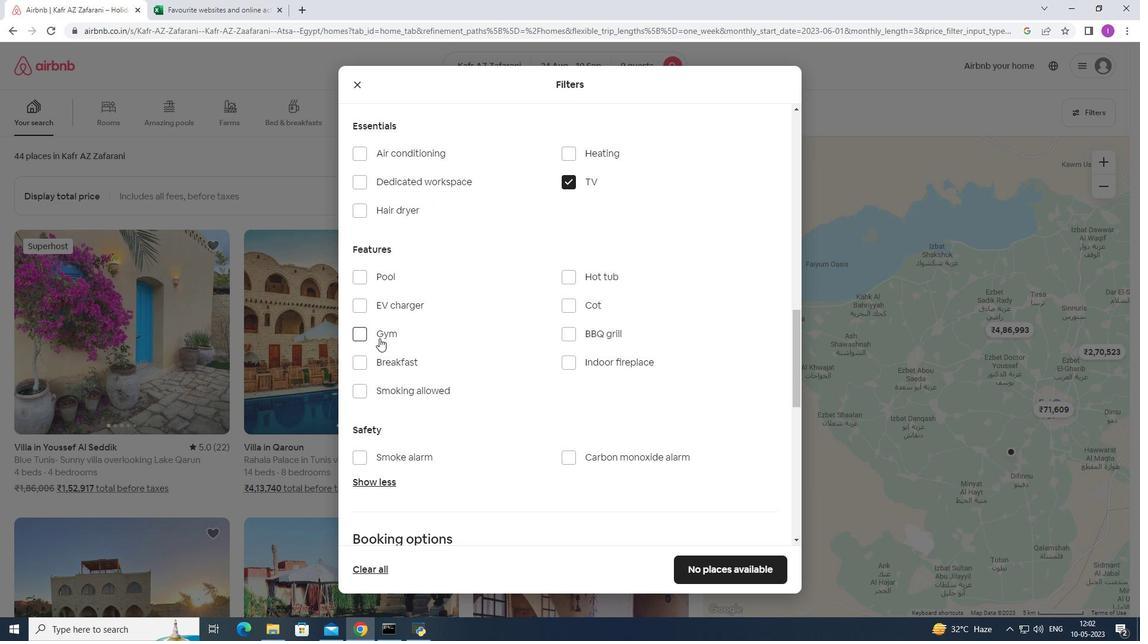 
Action: Mouse pressed left at (376, 336)
Screenshot: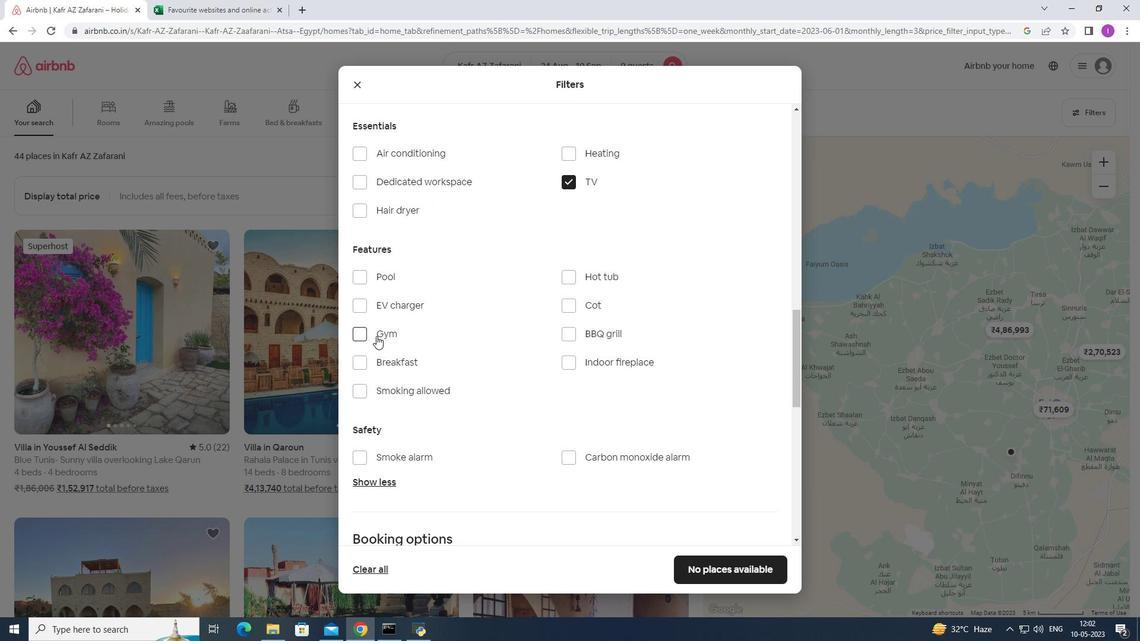 
Action: Mouse moved to (376, 364)
Screenshot: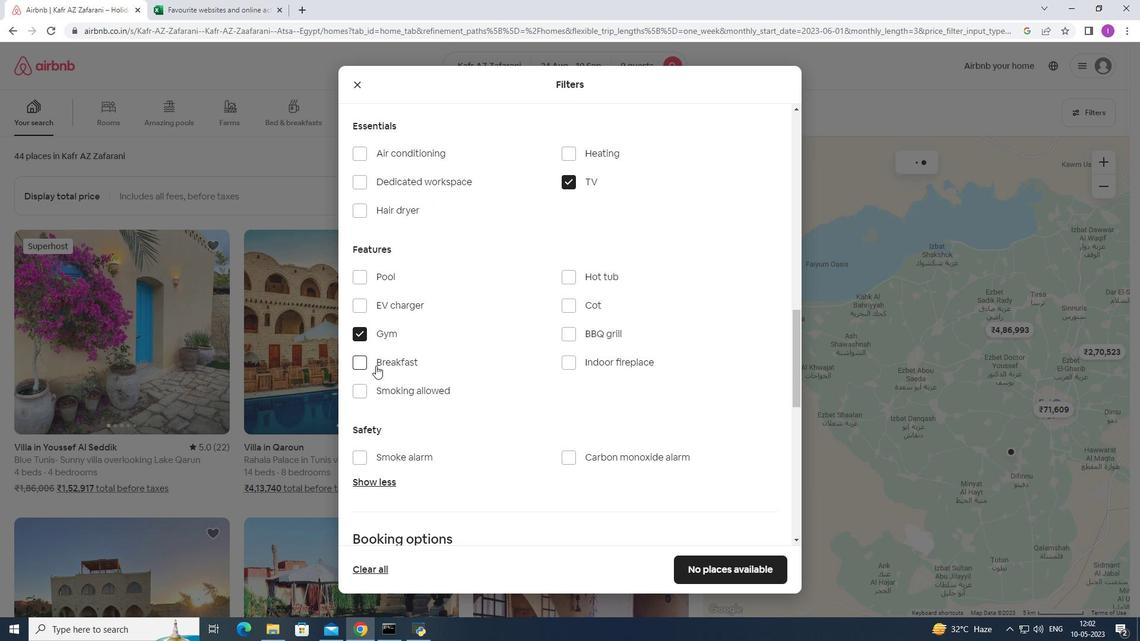 
Action: Mouse pressed left at (376, 364)
Screenshot: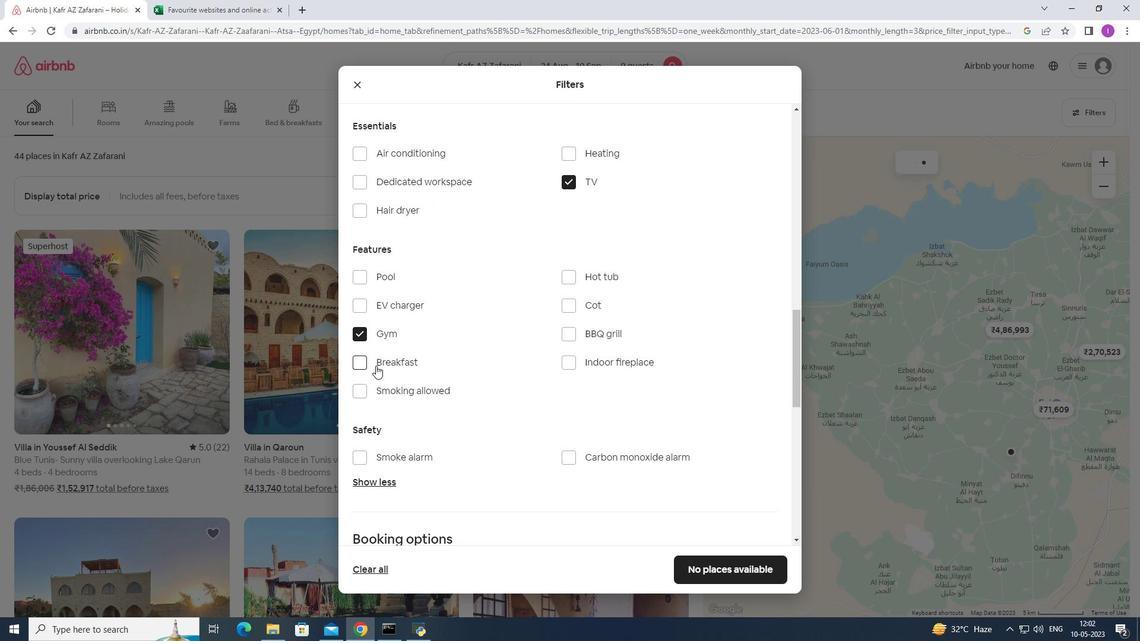 
Action: Mouse moved to (461, 399)
Screenshot: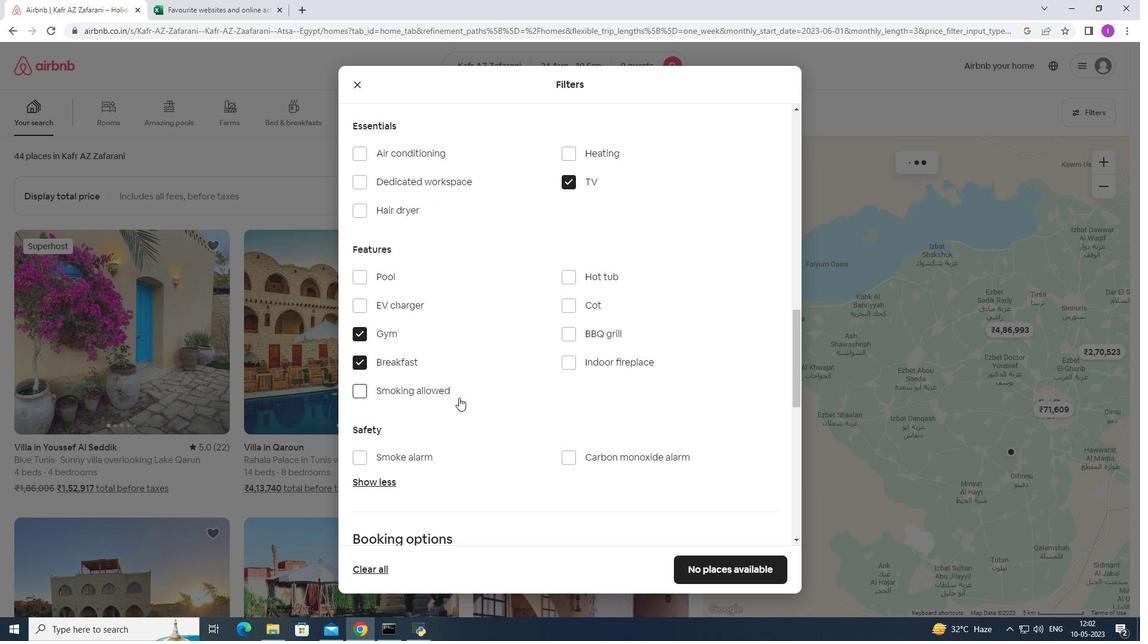 
Action: Mouse scrolled (461, 399) with delta (0, 0)
Screenshot: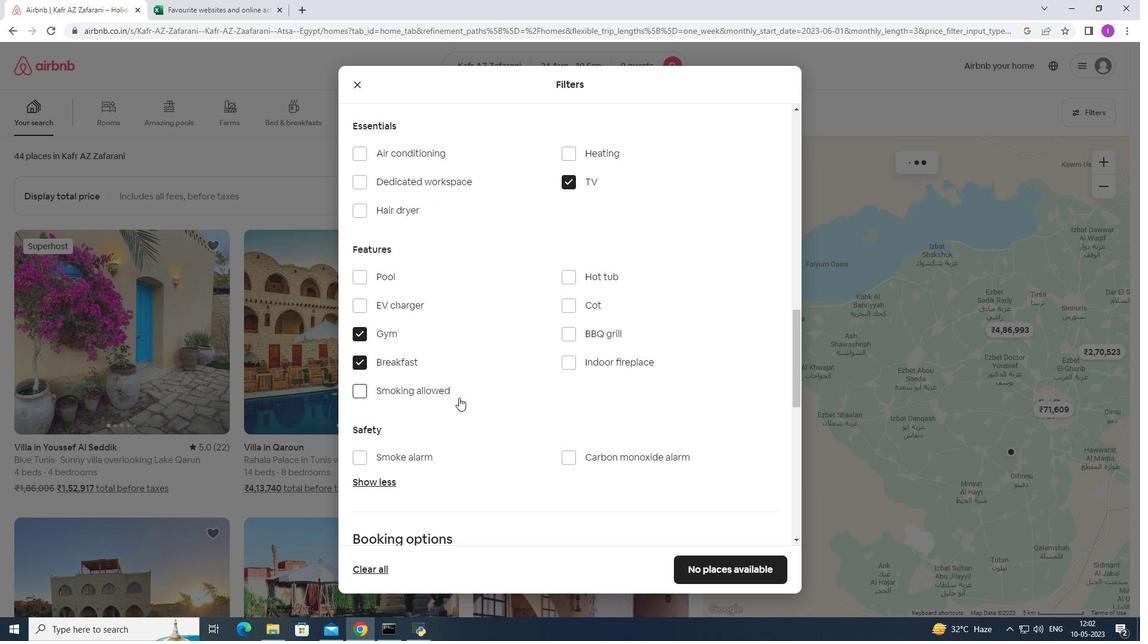 
Action: Mouse scrolled (461, 399) with delta (0, 0)
Screenshot: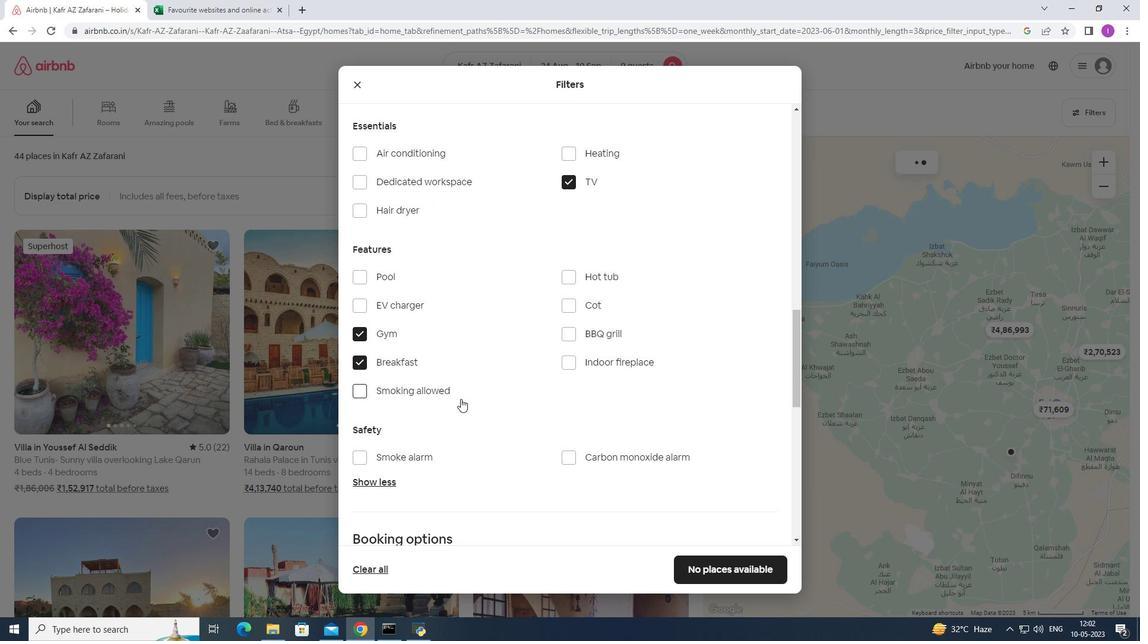 
Action: Mouse scrolled (461, 399) with delta (0, 0)
Screenshot: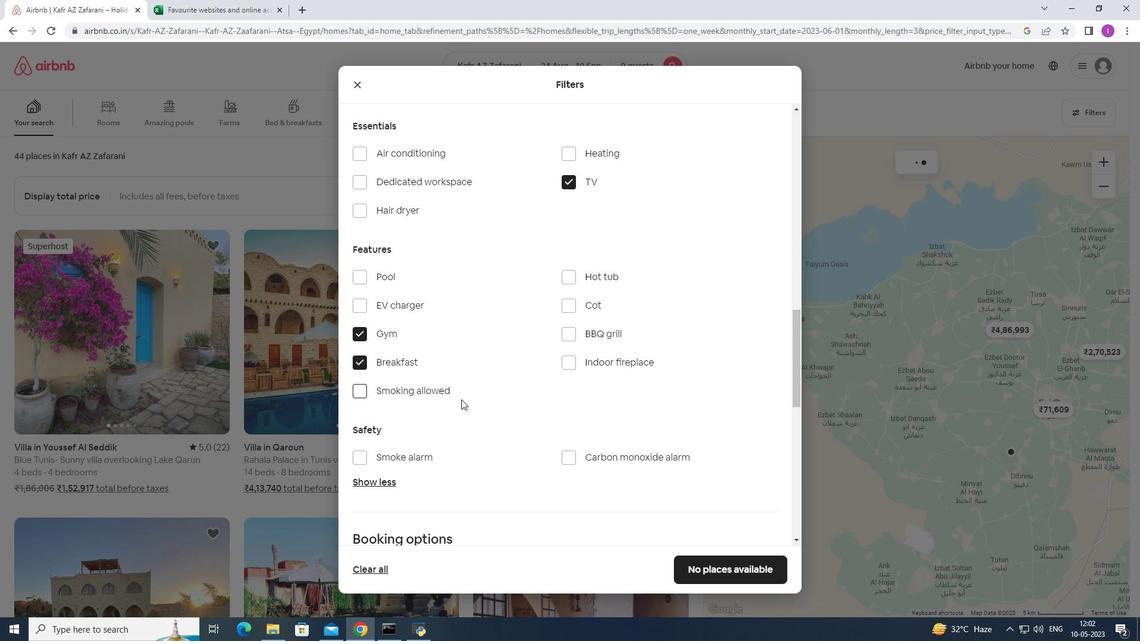 
Action: Mouse moved to (464, 399)
Screenshot: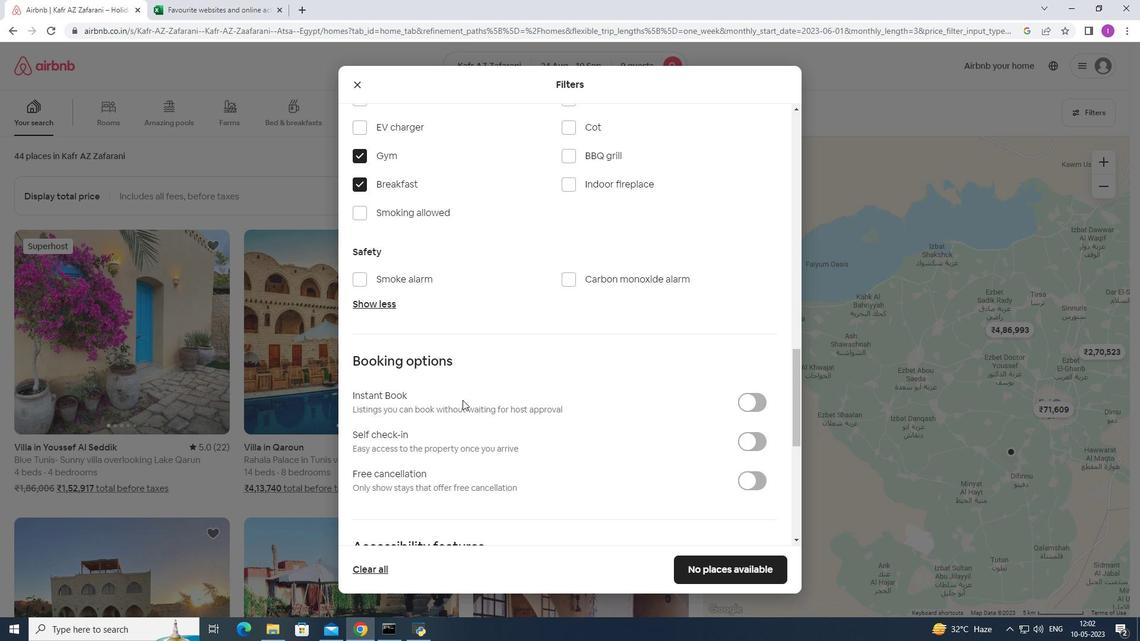 
Action: Mouse scrolled (464, 399) with delta (0, 0)
Screenshot: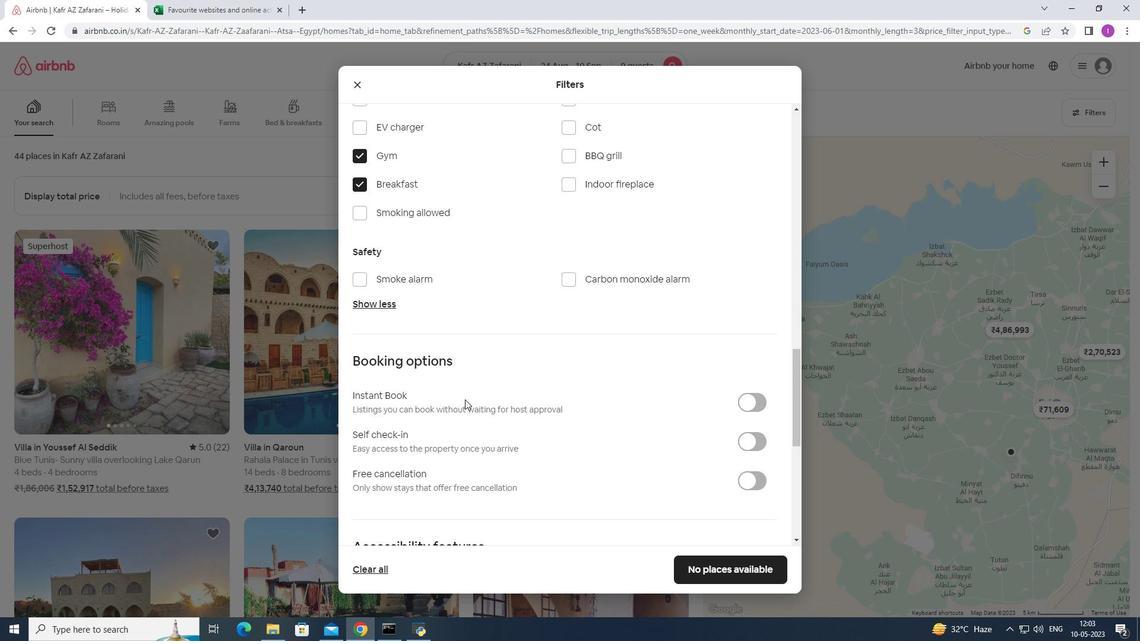 
Action: Mouse scrolled (464, 399) with delta (0, 0)
Screenshot: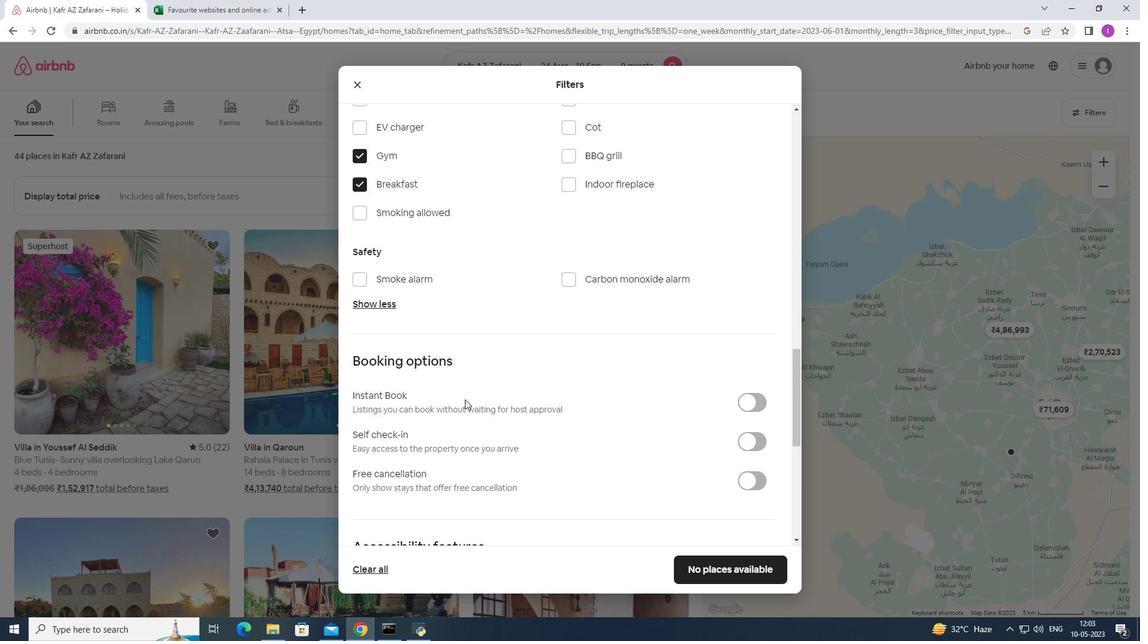 
Action: Mouse scrolled (464, 399) with delta (0, 0)
Screenshot: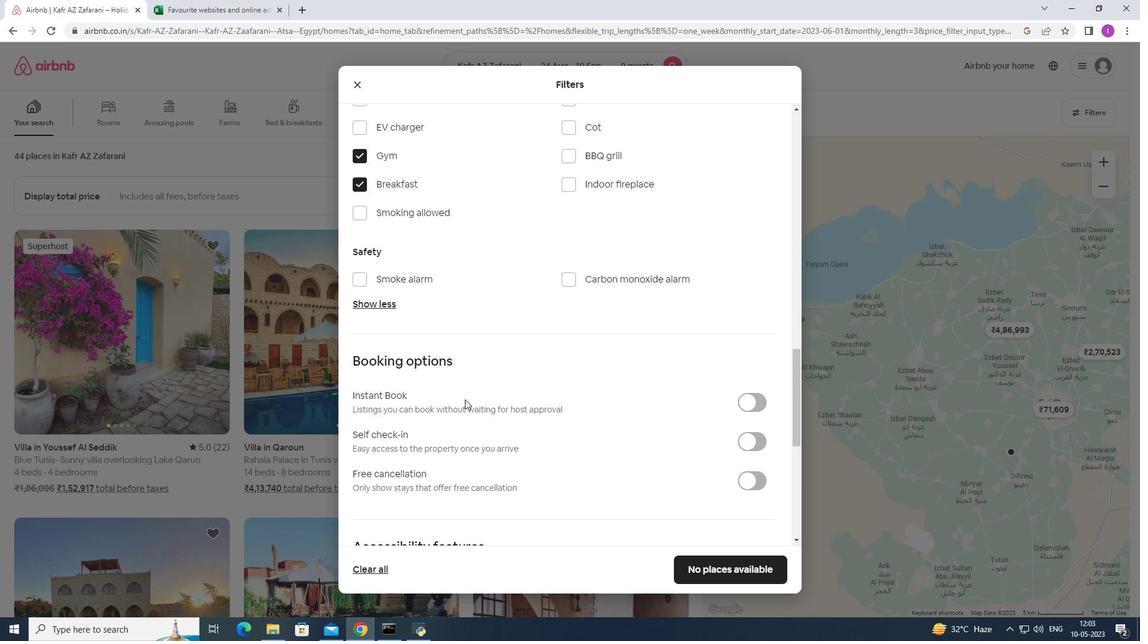 
Action: Mouse moved to (757, 268)
Screenshot: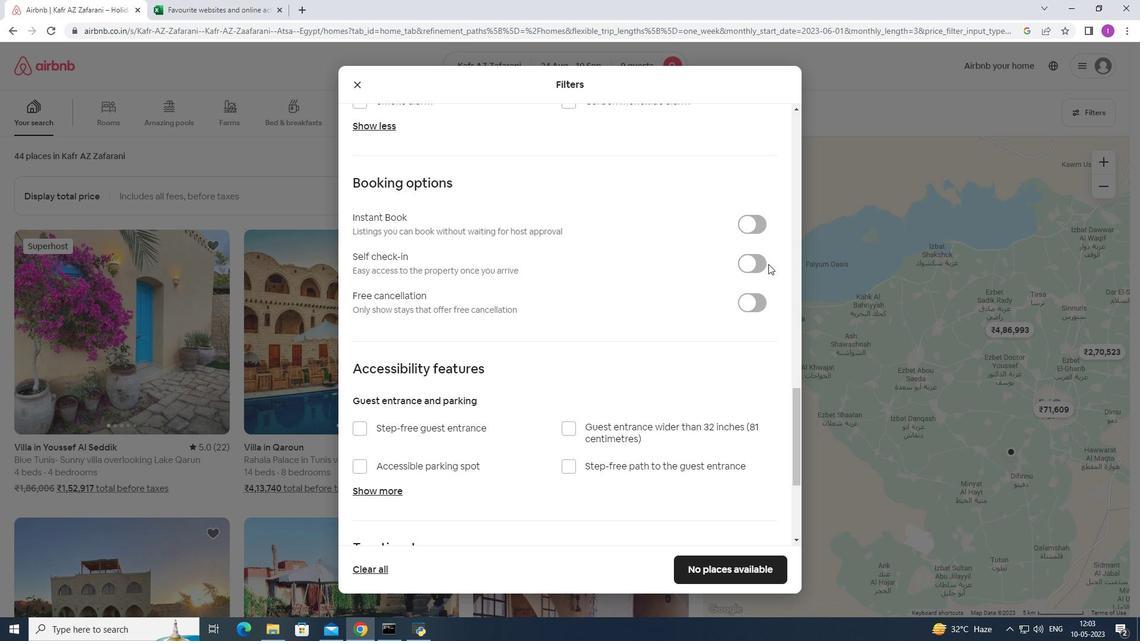 
Action: Mouse pressed left at (757, 268)
Screenshot: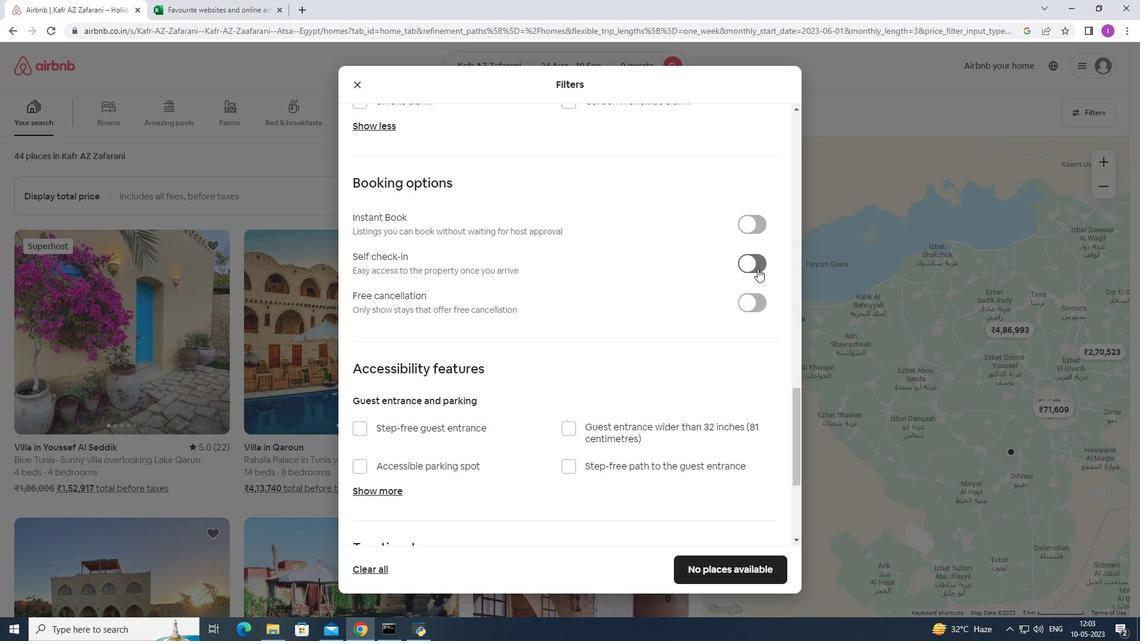 
Action: Mouse moved to (549, 324)
Screenshot: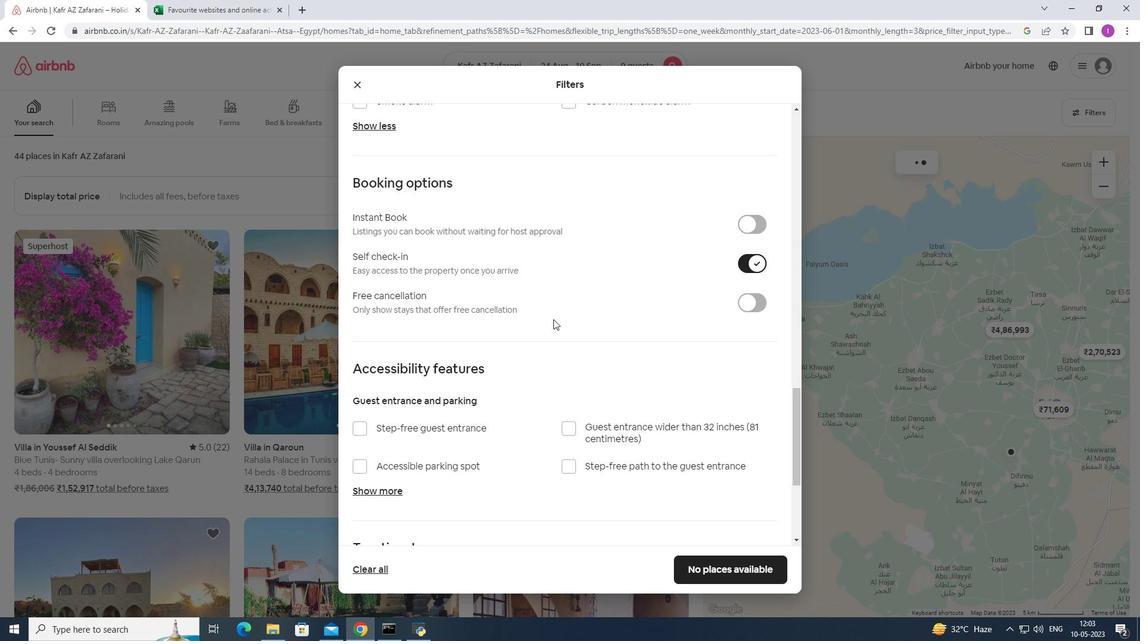 
Action: Mouse scrolled (549, 323) with delta (0, 0)
Screenshot: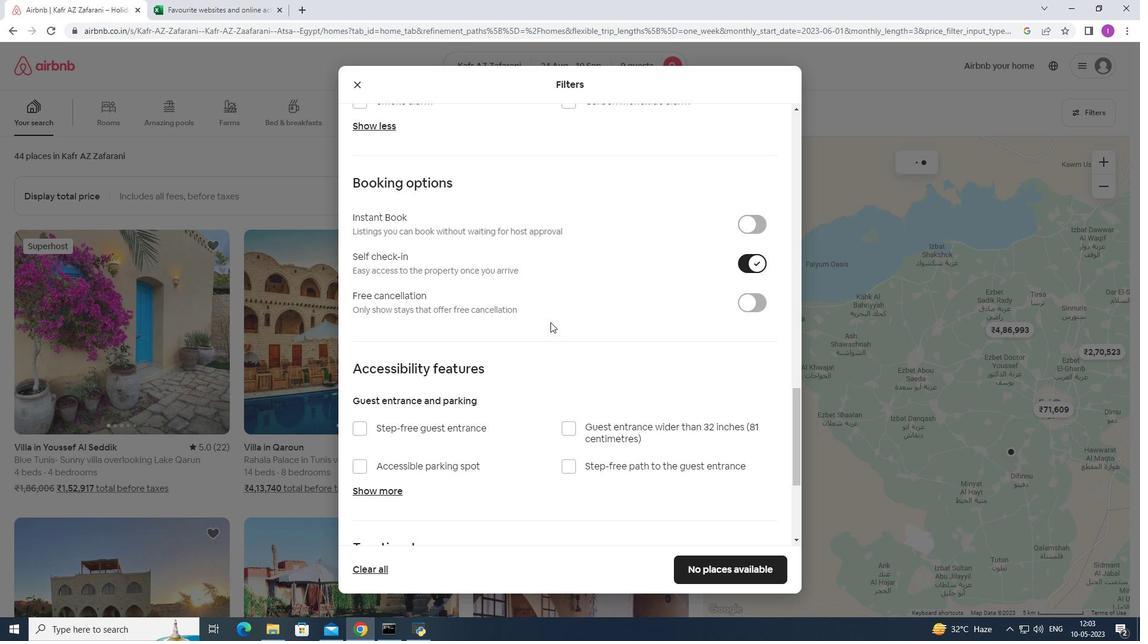 
Action: Mouse moved to (549, 324)
Screenshot: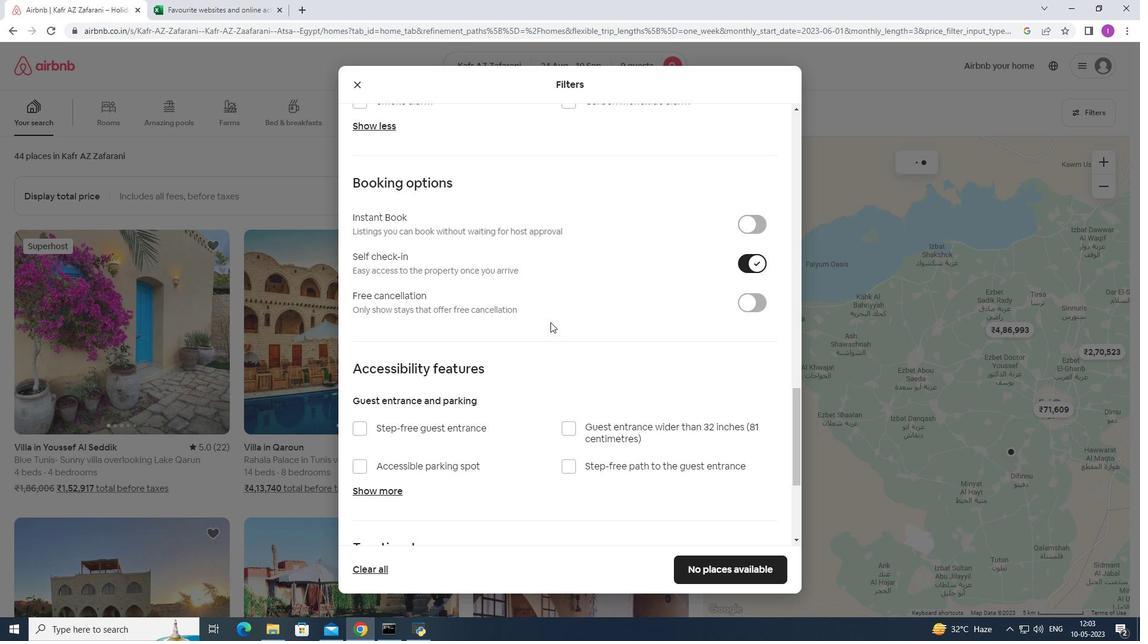 
Action: Mouse scrolled (549, 323) with delta (0, 0)
Screenshot: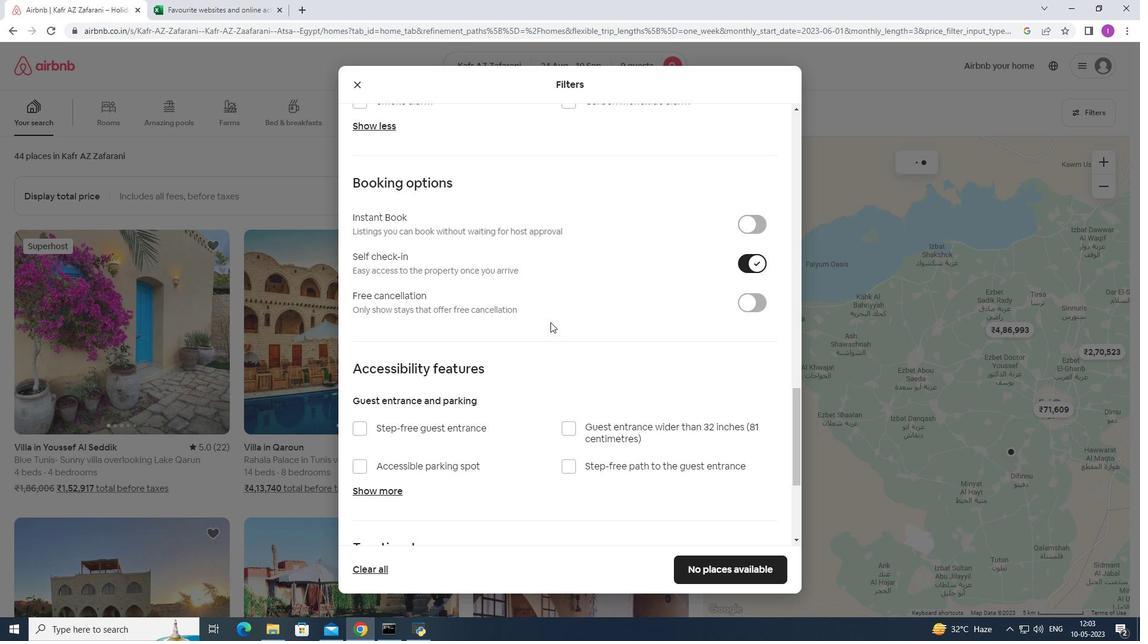 
Action: Mouse moved to (549, 325)
Screenshot: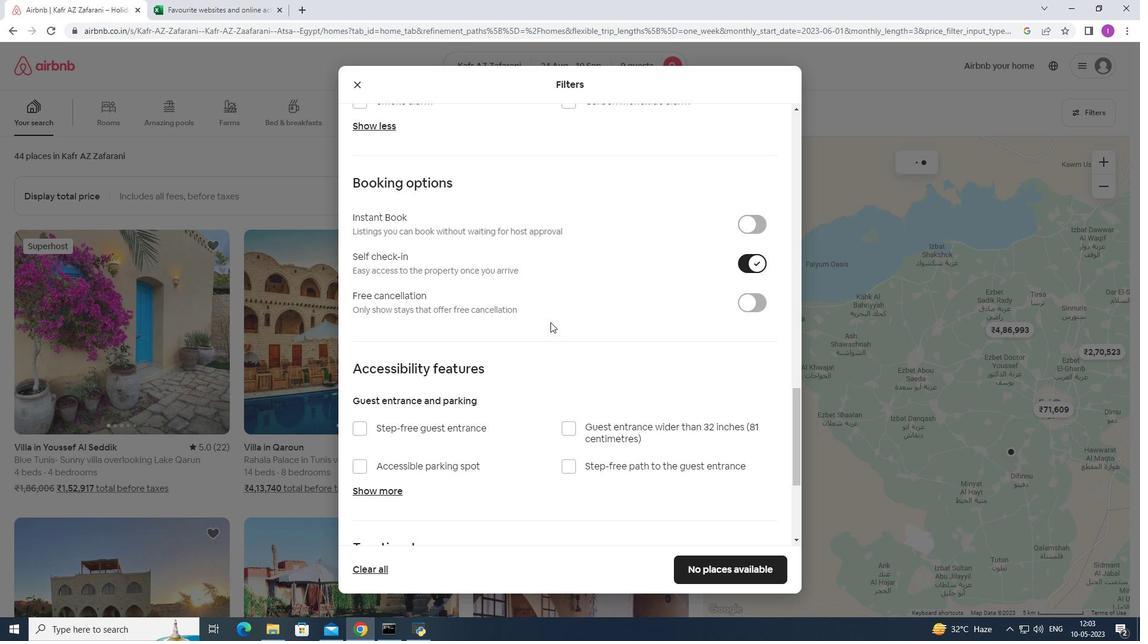 
Action: Mouse scrolled (549, 325) with delta (0, 0)
Screenshot: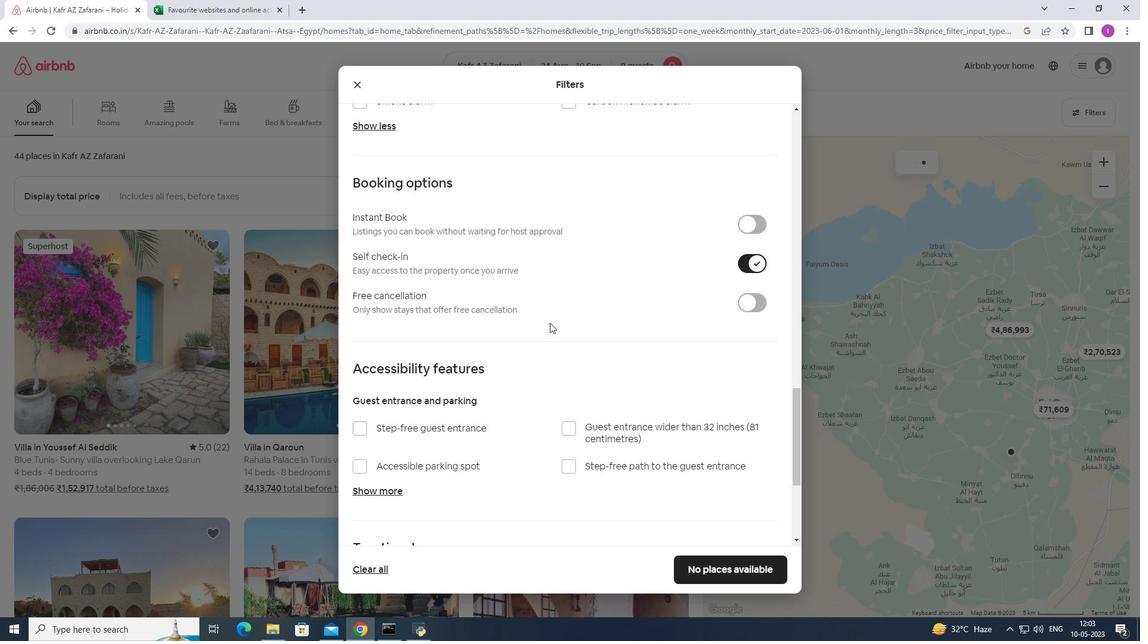 
Action: Mouse moved to (548, 328)
Screenshot: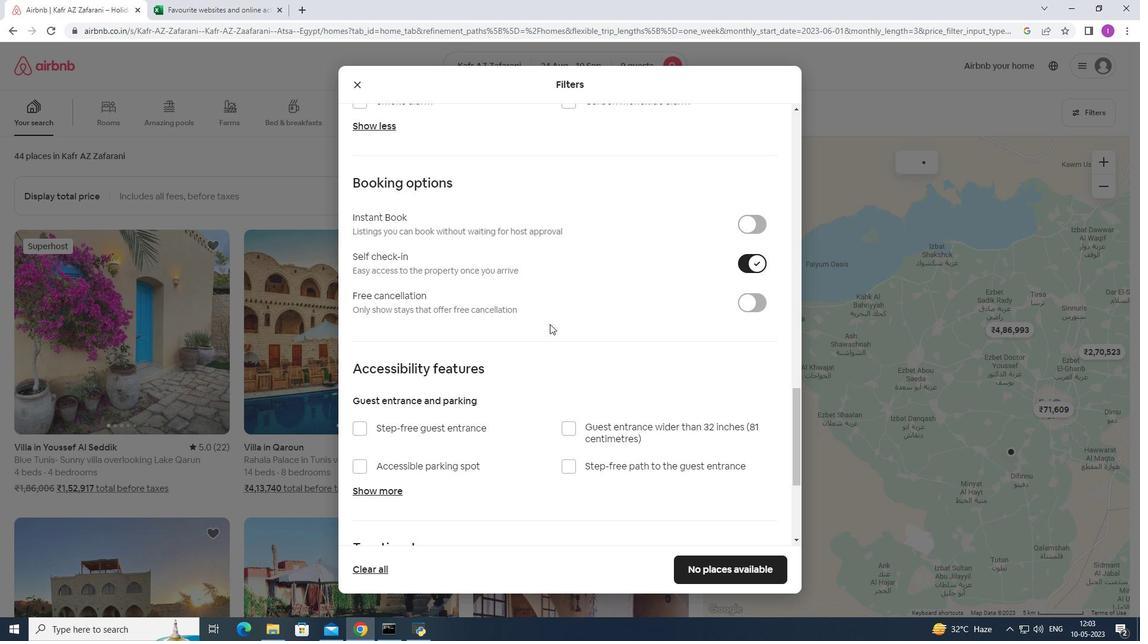 
Action: Mouse scrolled (548, 328) with delta (0, 0)
Screenshot: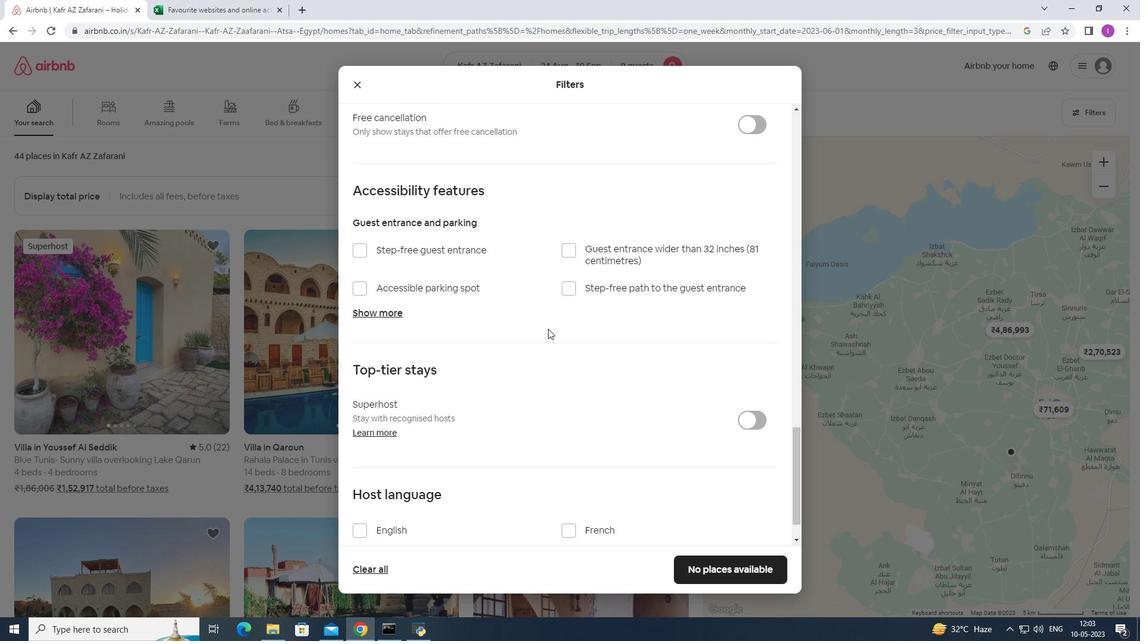 
Action: Mouse scrolled (548, 328) with delta (0, 0)
Screenshot: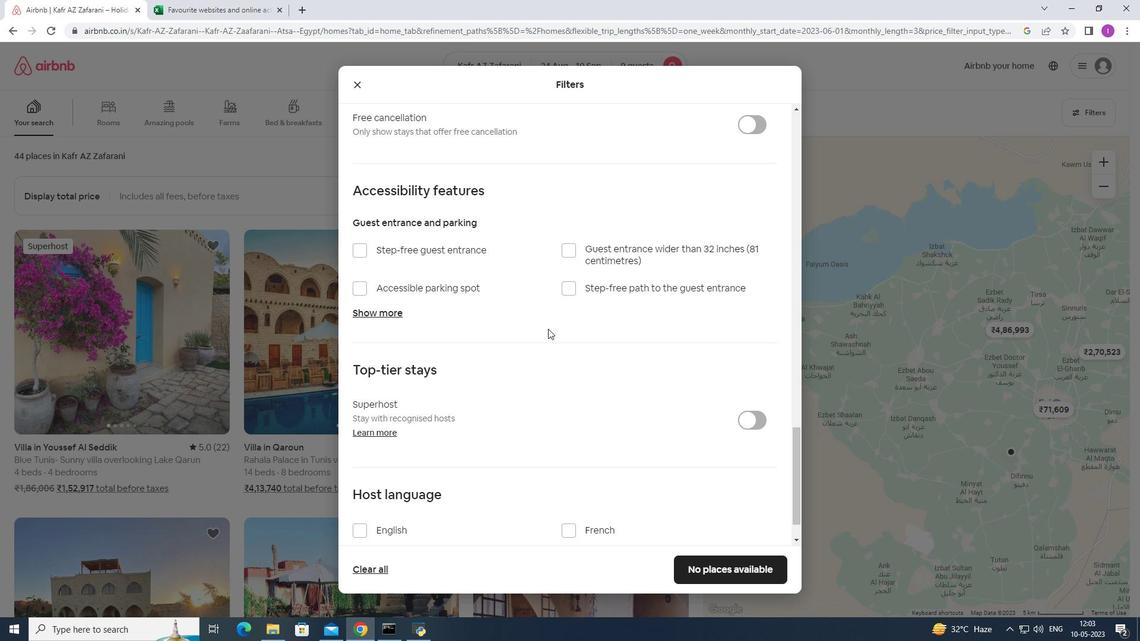 
Action: Mouse scrolled (548, 328) with delta (0, 0)
Screenshot: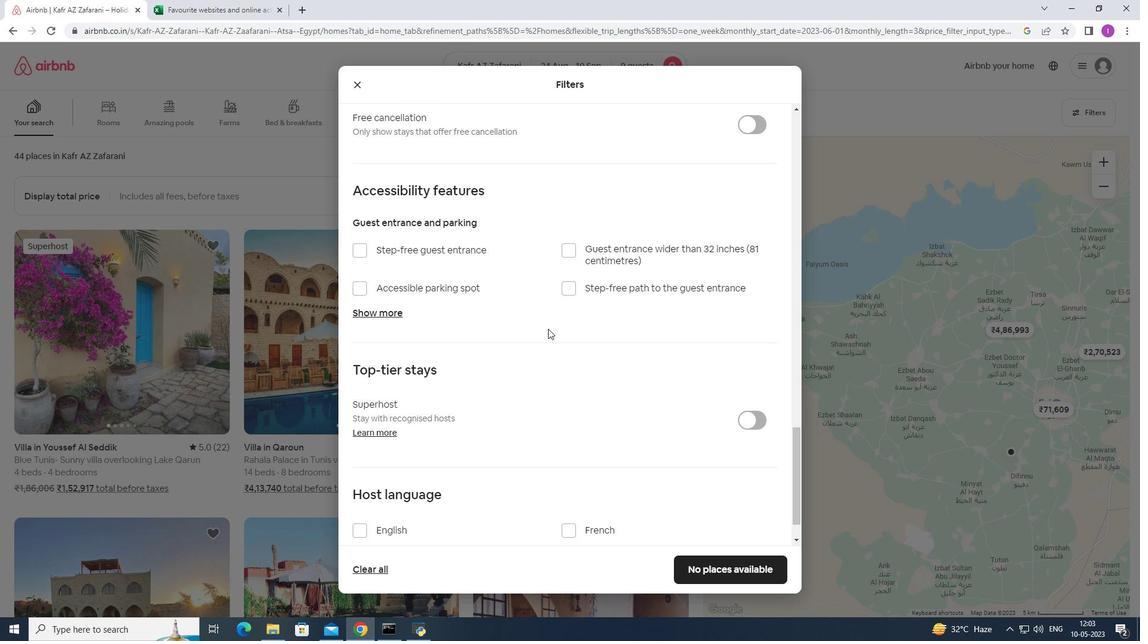
Action: Mouse moved to (548, 329)
Screenshot: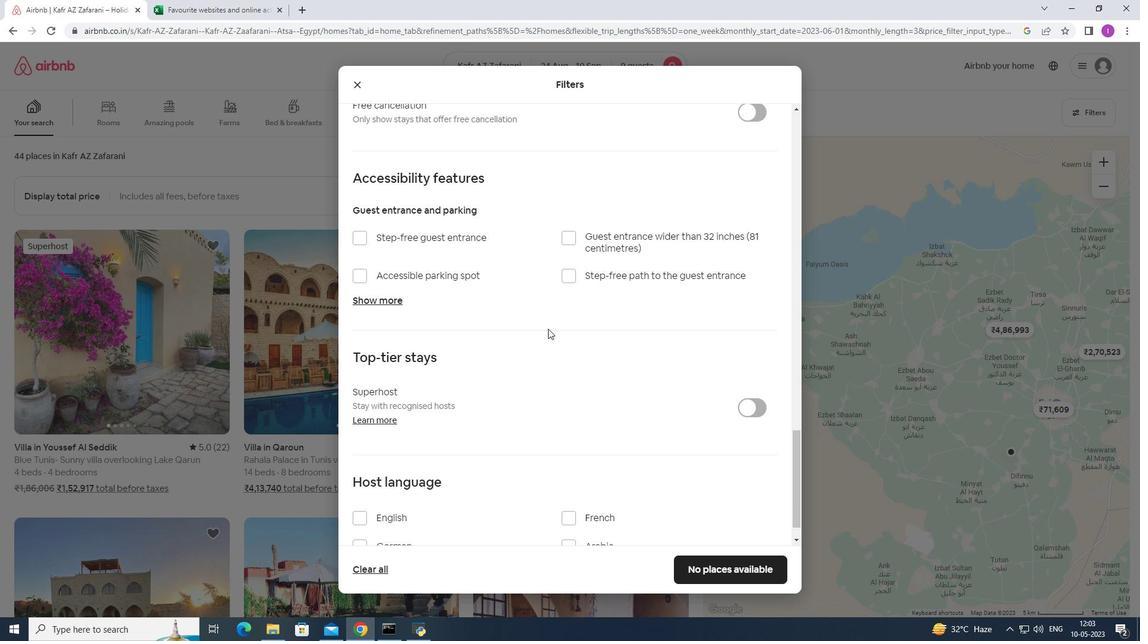 
Action: Mouse scrolled (548, 328) with delta (0, 0)
Screenshot: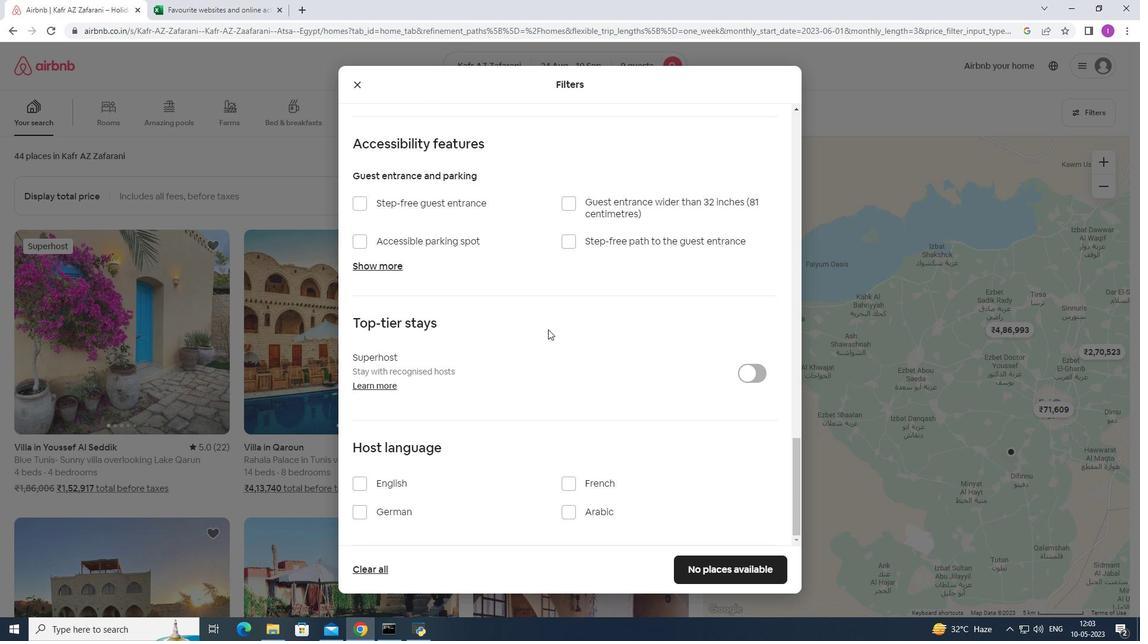 
Action: Mouse scrolled (548, 328) with delta (0, 0)
Screenshot: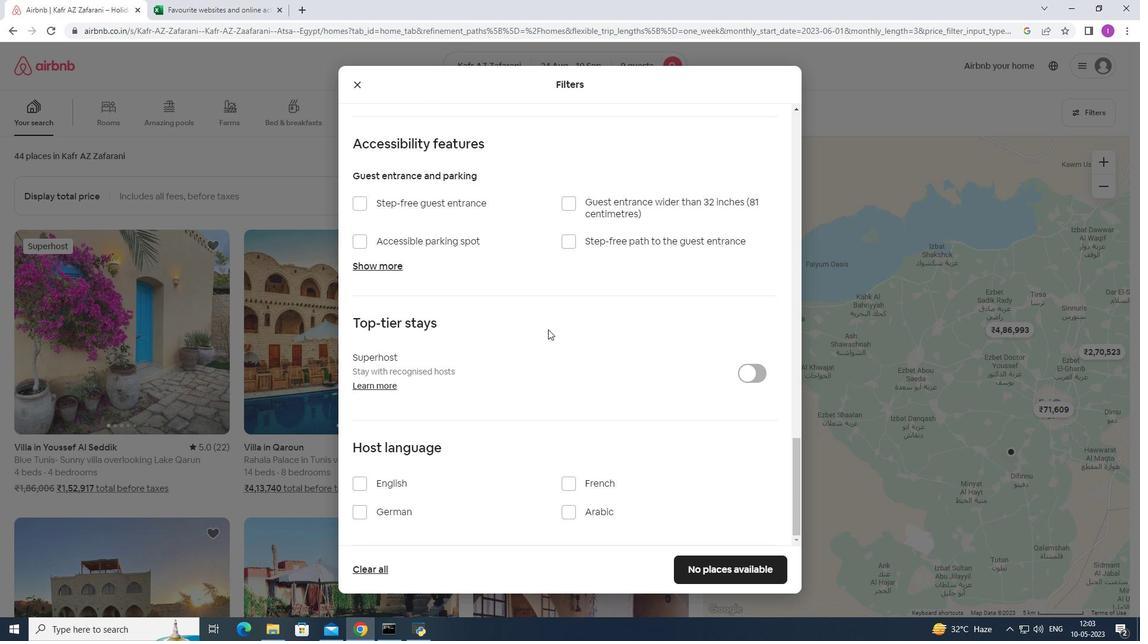 
Action: Mouse scrolled (548, 328) with delta (0, 0)
Screenshot: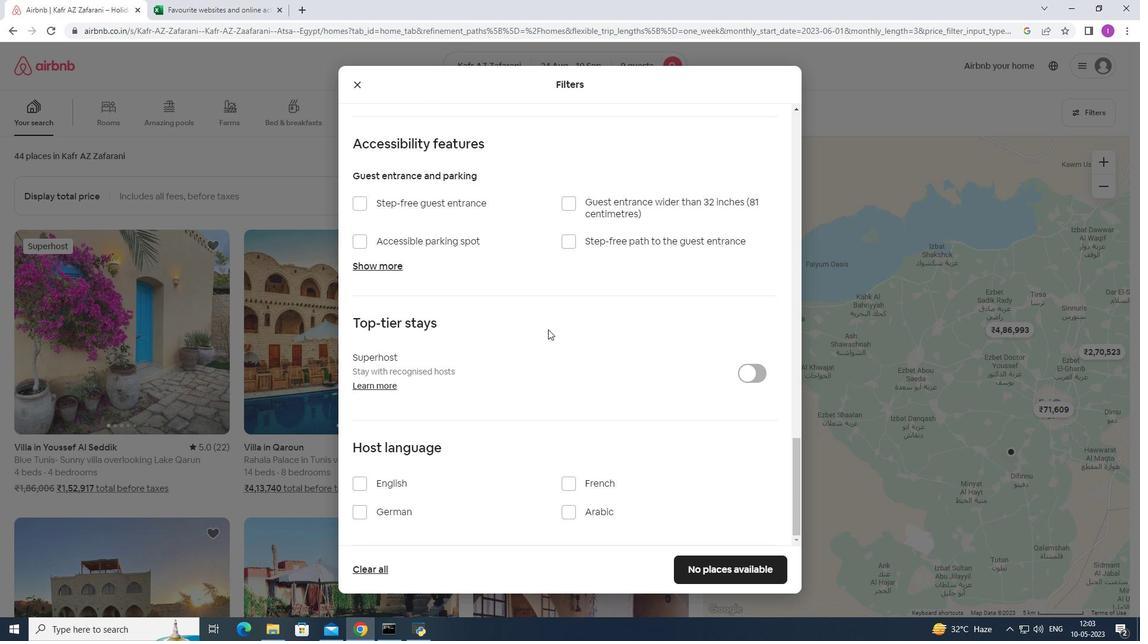 
Action: Mouse moved to (356, 484)
Screenshot: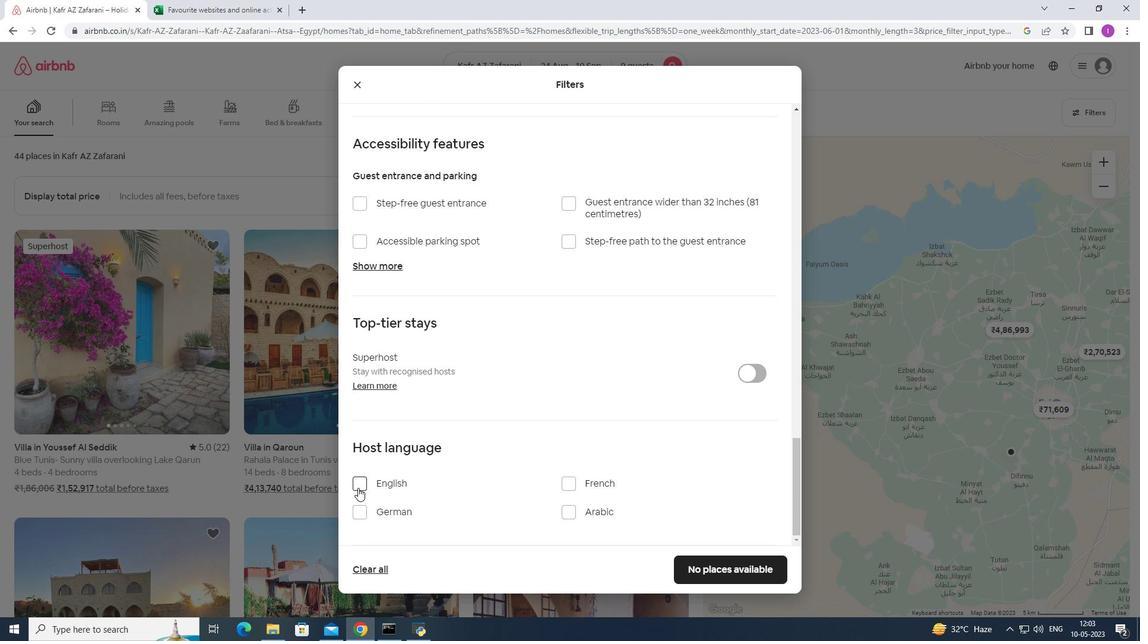 
Action: Mouse pressed left at (356, 484)
Screenshot: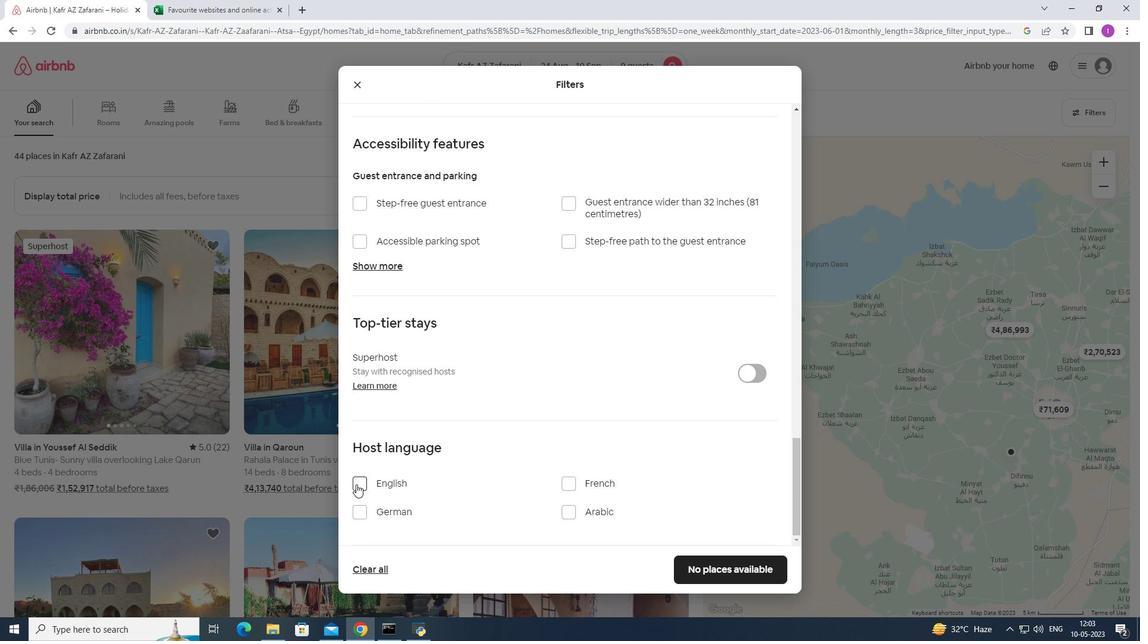 
Action: Mouse moved to (611, 531)
Screenshot: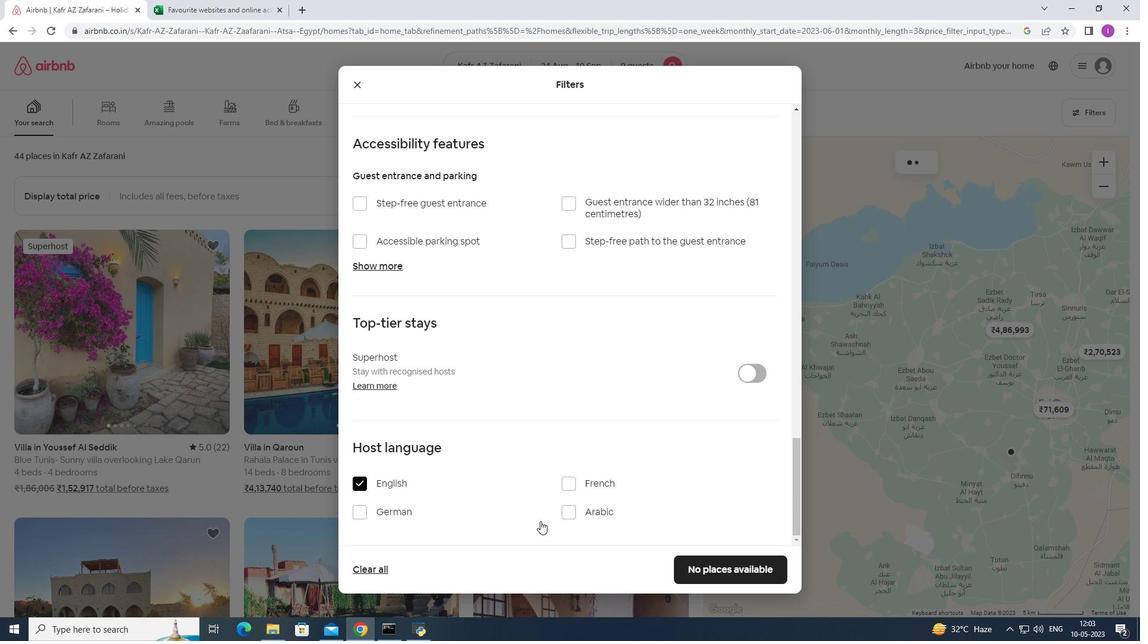 
Action: Mouse scrolled (611, 530) with delta (0, 0)
Screenshot: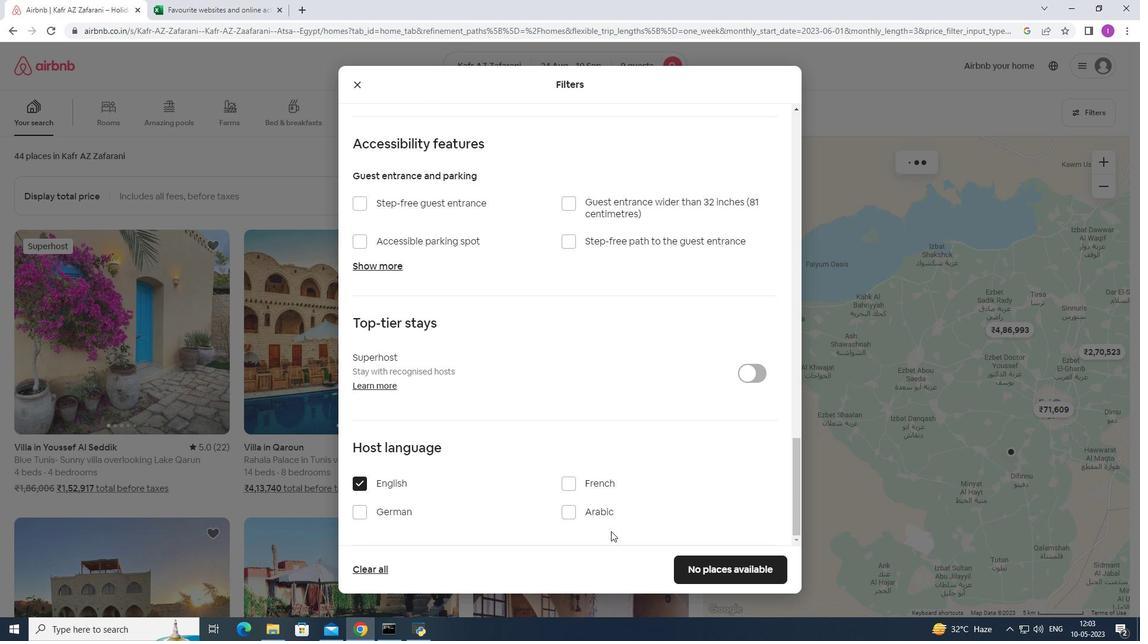 
Action: Mouse scrolled (611, 530) with delta (0, 0)
Screenshot: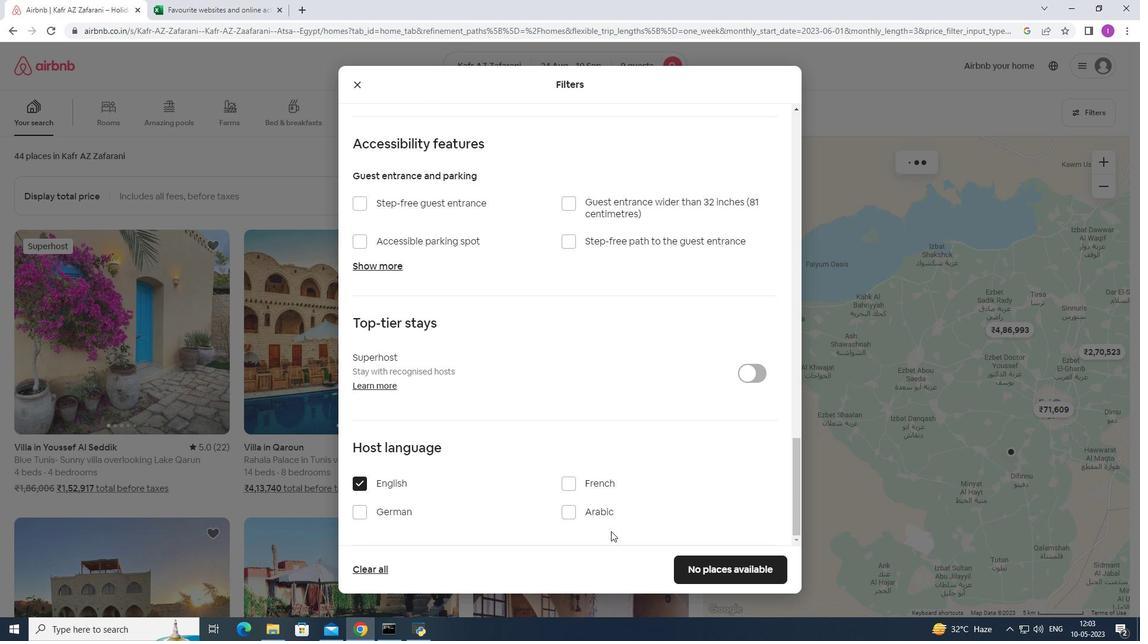 
Action: Mouse moved to (647, 517)
Screenshot: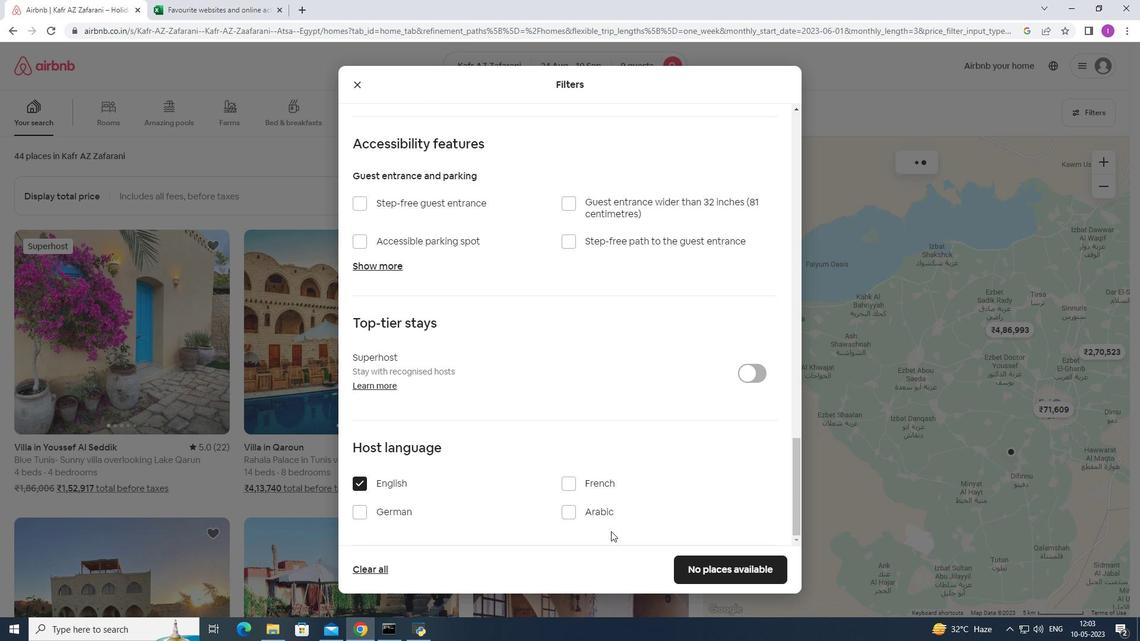 
Action: Mouse scrolled (640, 518) with delta (0, 0)
Screenshot: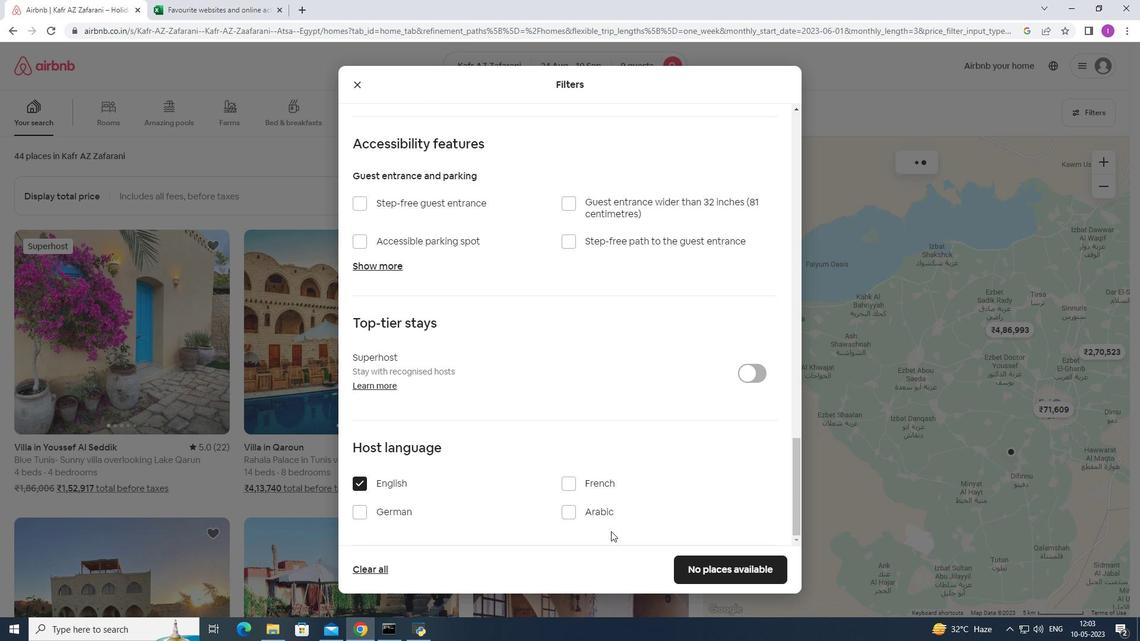 
Action: Mouse moved to (723, 576)
Screenshot: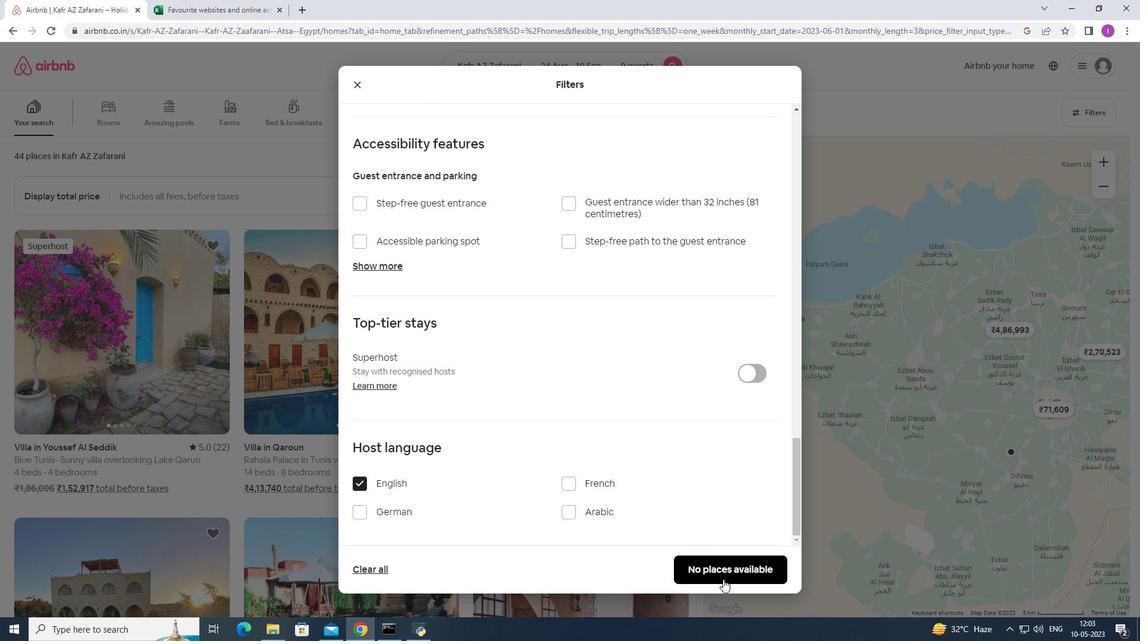 
Action: Mouse pressed left at (723, 576)
Screenshot: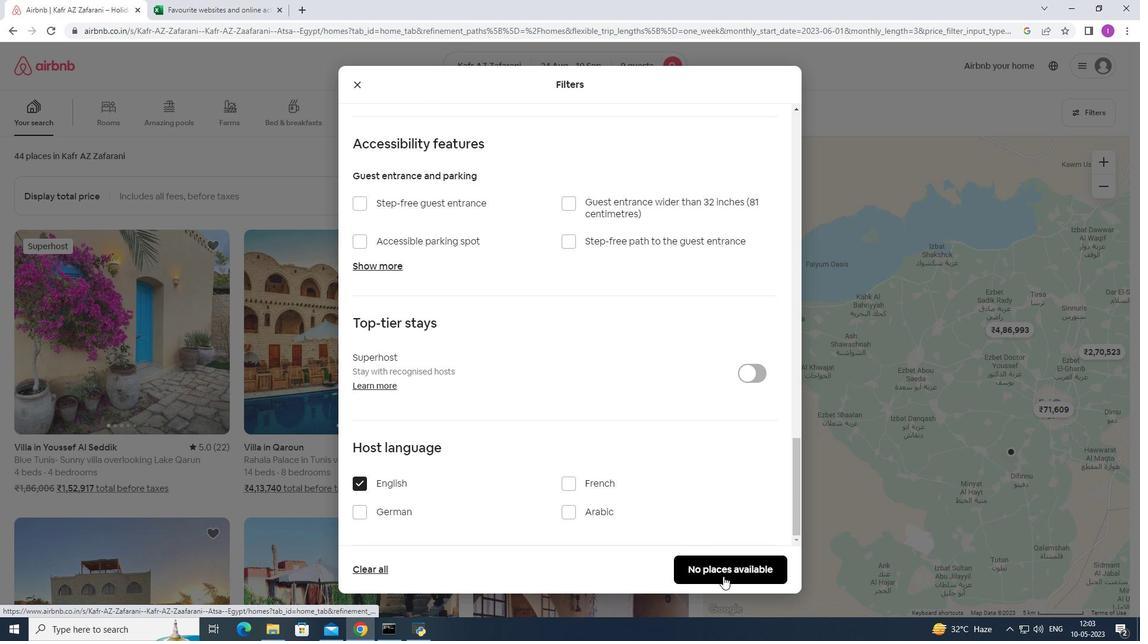 
Action: Mouse moved to (722, 574)
Screenshot: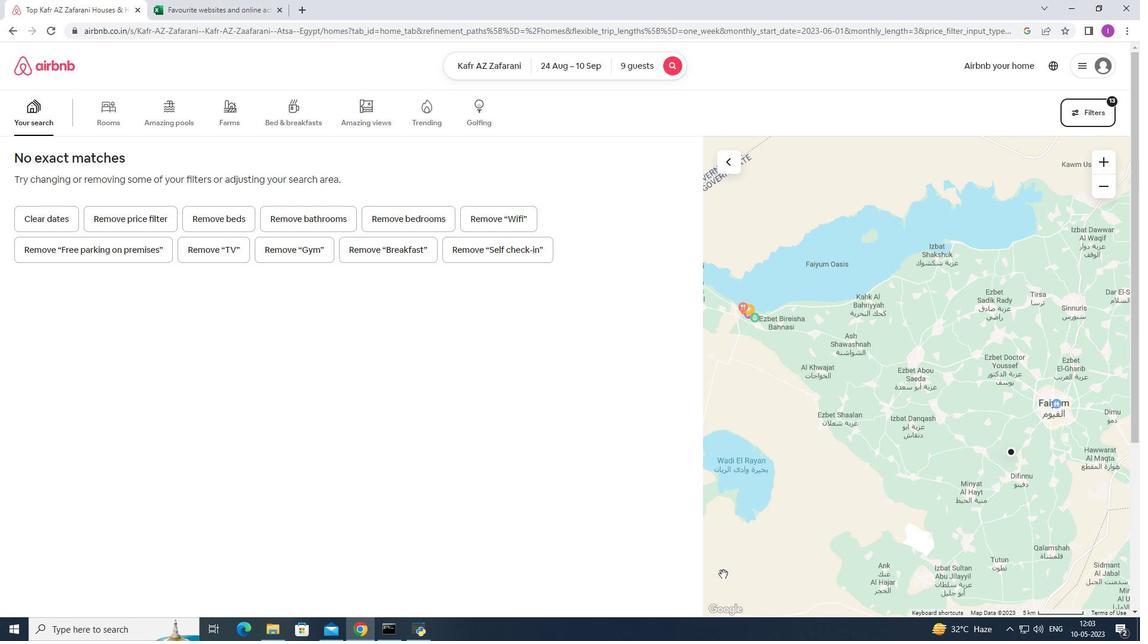 
